Task: Look for space in Gangolli, India from 9th June, 2023 to 16th June, 2023 for 2 adults in price range Rs.8000 to Rs.16000. Place can be entire place with 2 bedrooms having 2 beds and 1 bathroom. Property type can be house, flat, guest house. Amenities needed are: washing machine. Booking option can be shelf check-in. Required host language is English.
Action: Mouse moved to (562, 142)
Screenshot: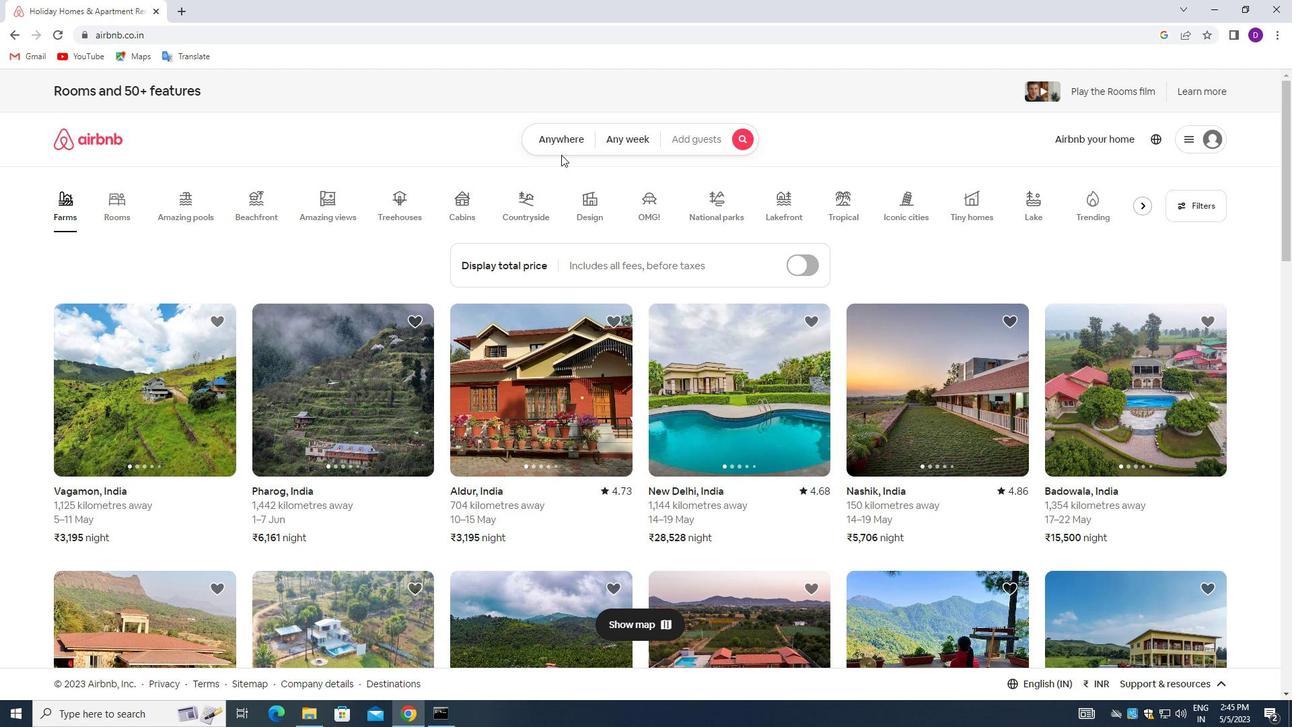 
Action: Mouse pressed left at (562, 142)
Screenshot: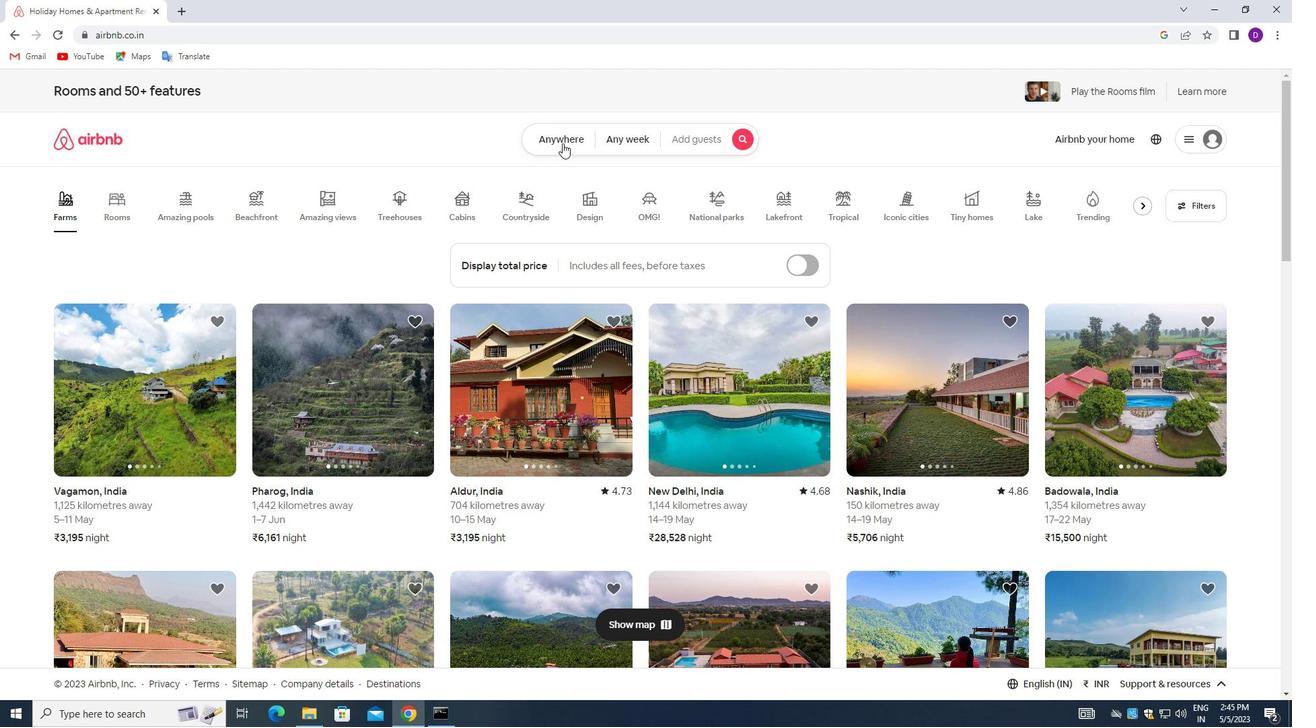 
Action: Mouse moved to (515, 193)
Screenshot: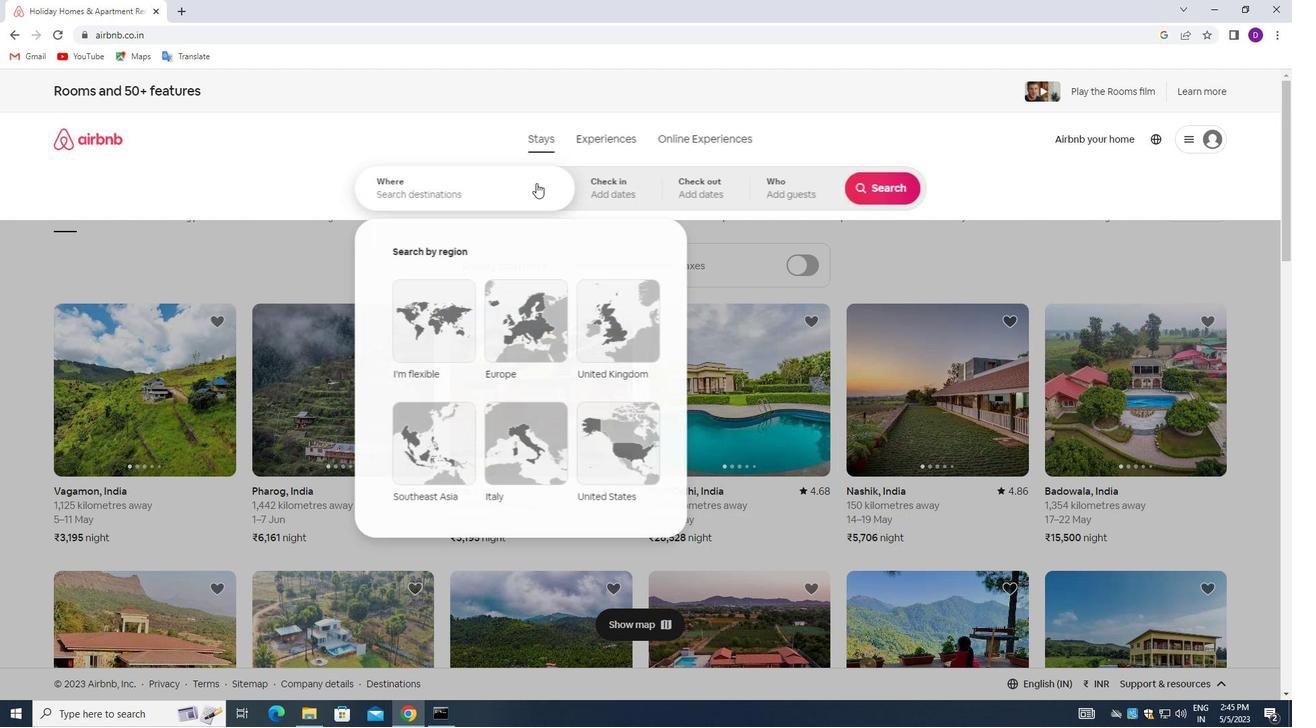 
Action: Mouse pressed left at (515, 193)
Screenshot: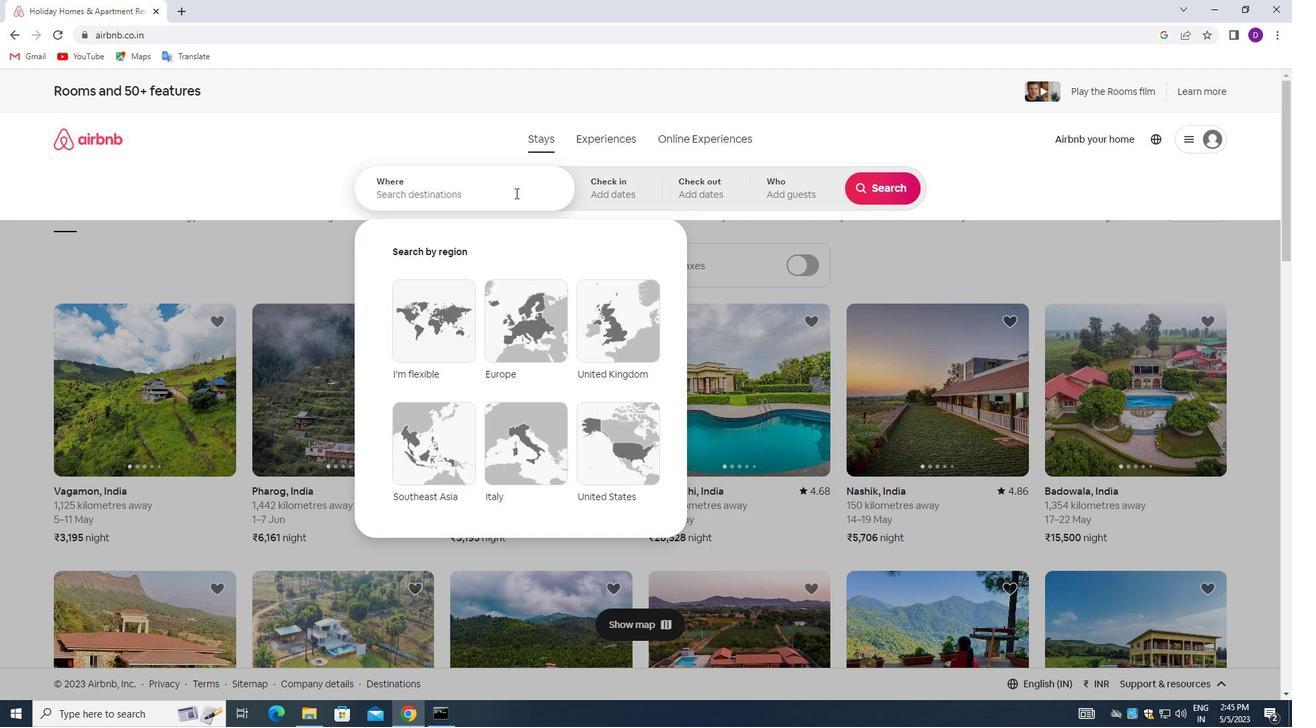
Action: Mouse moved to (234, 222)
Screenshot: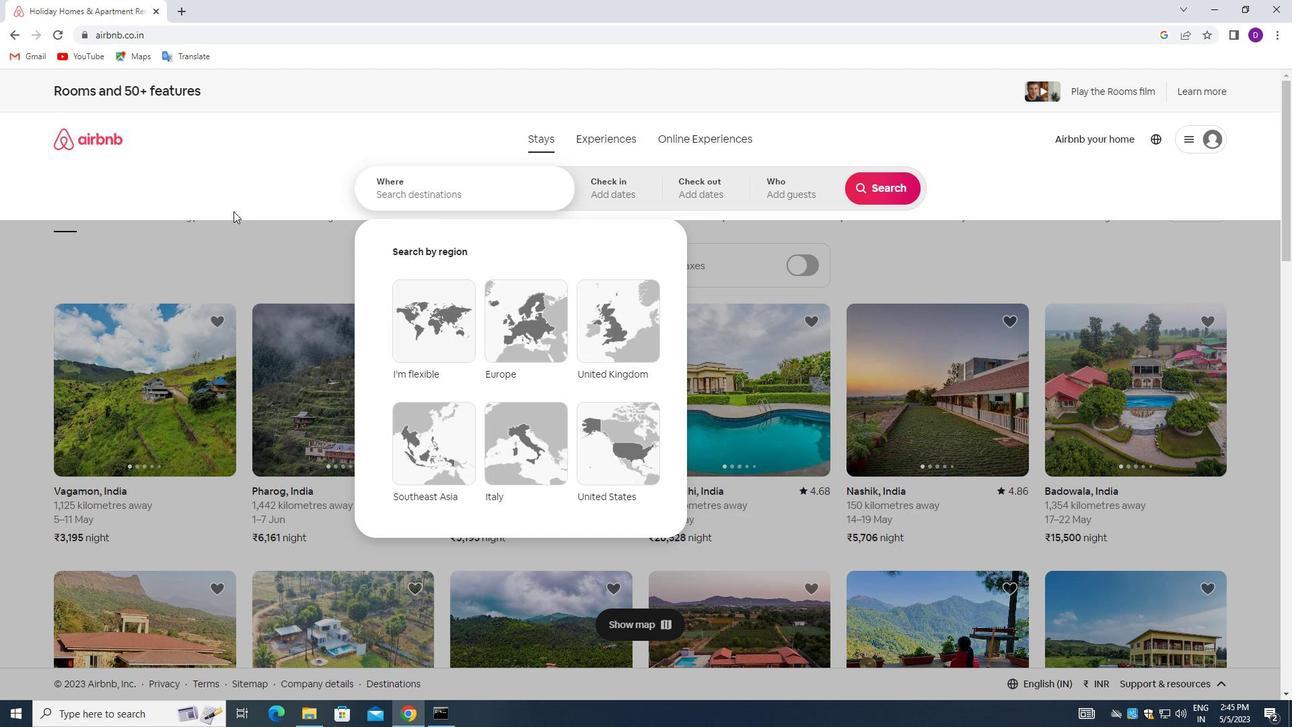 
Action: Key pressed <Key.shift_r>Gangolli,<Key.space><Key.shift>INDIA<Key.enter>
Screenshot: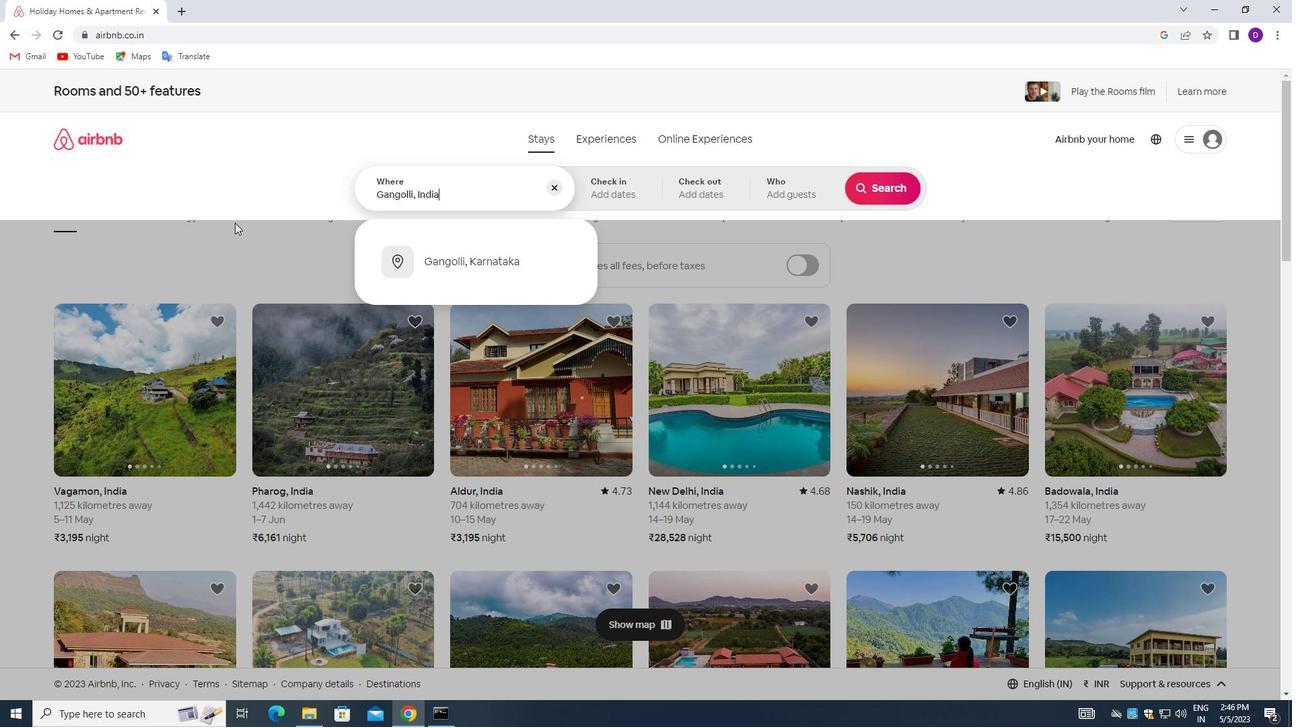 
Action: Mouse moved to (839, 381)
Screenshot: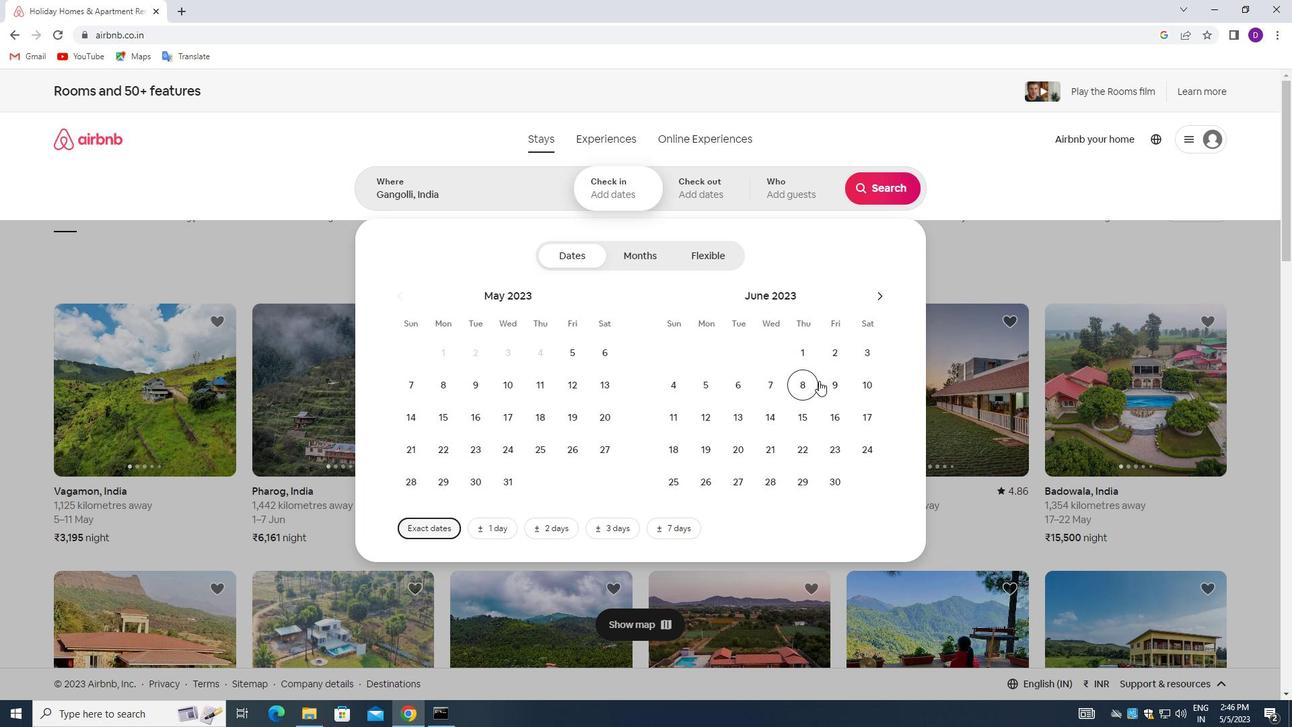 
Action: Mouse pressed left at (839, 381)
Screenshot: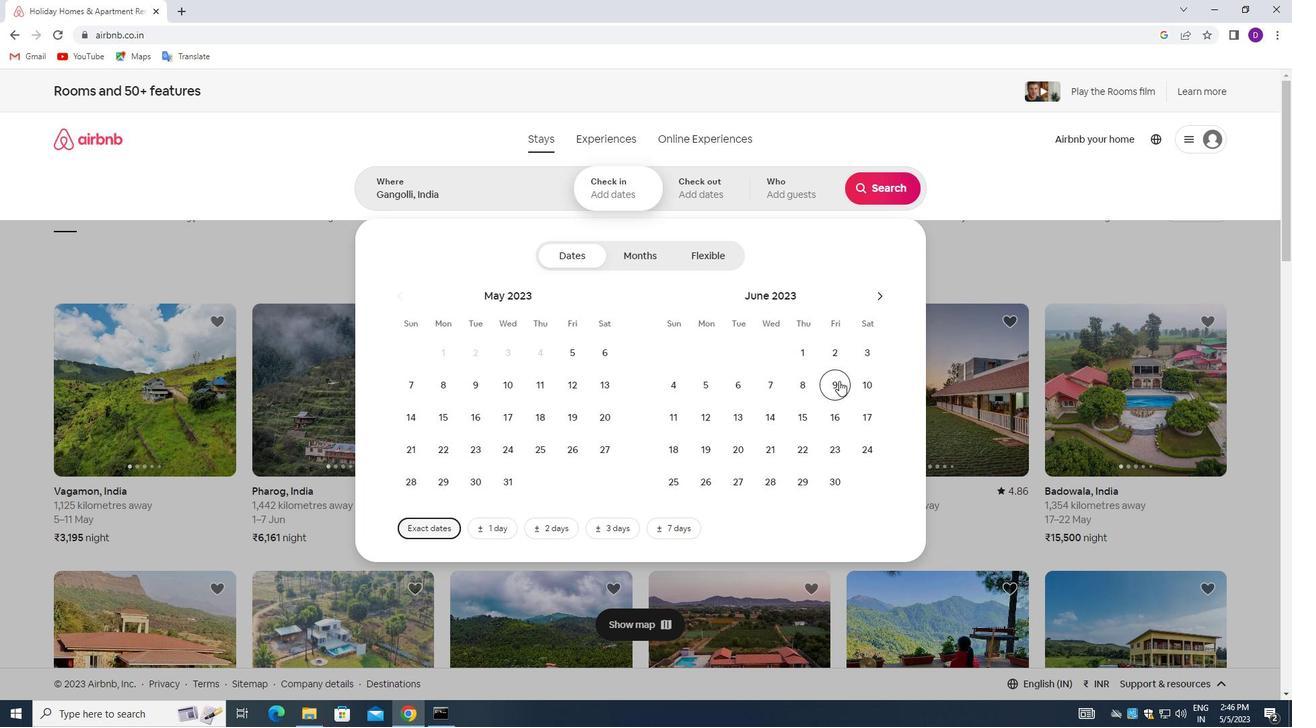 
Action: Mouse moved to (837, 409)
Screenshot: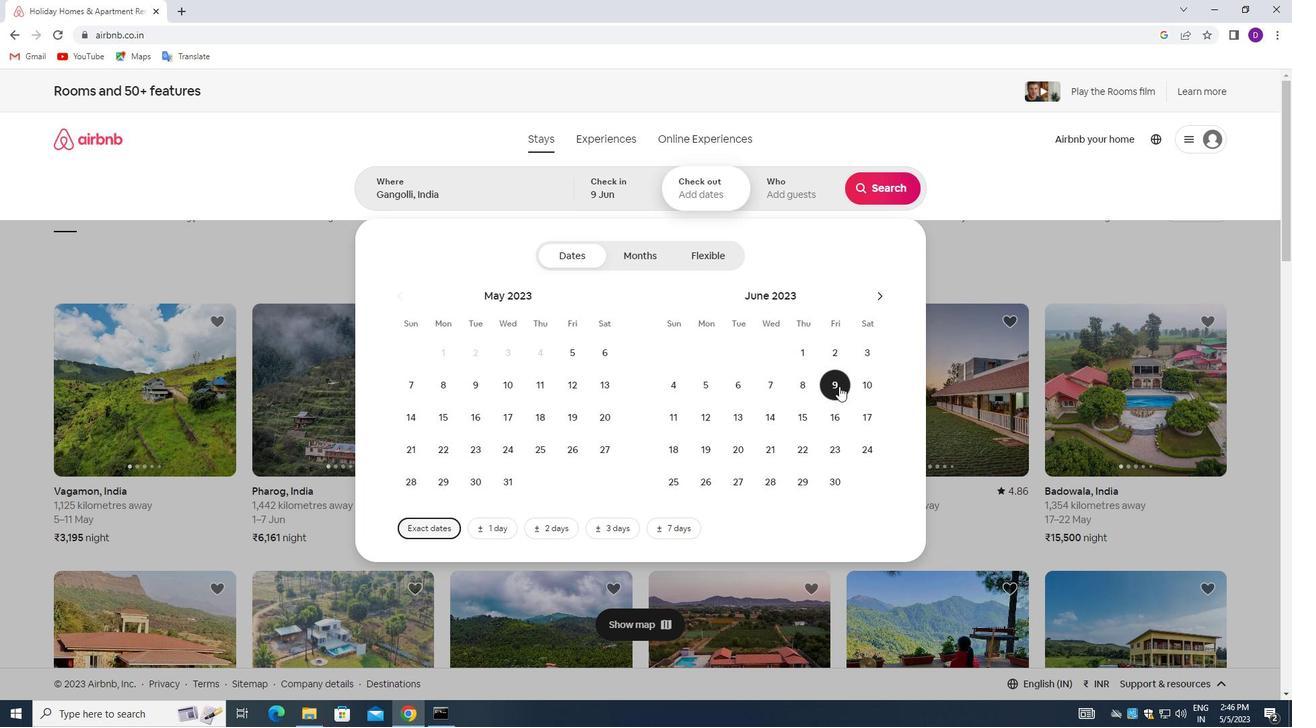 
Action: Mouse pressed left at (837, 409)
Screenshot: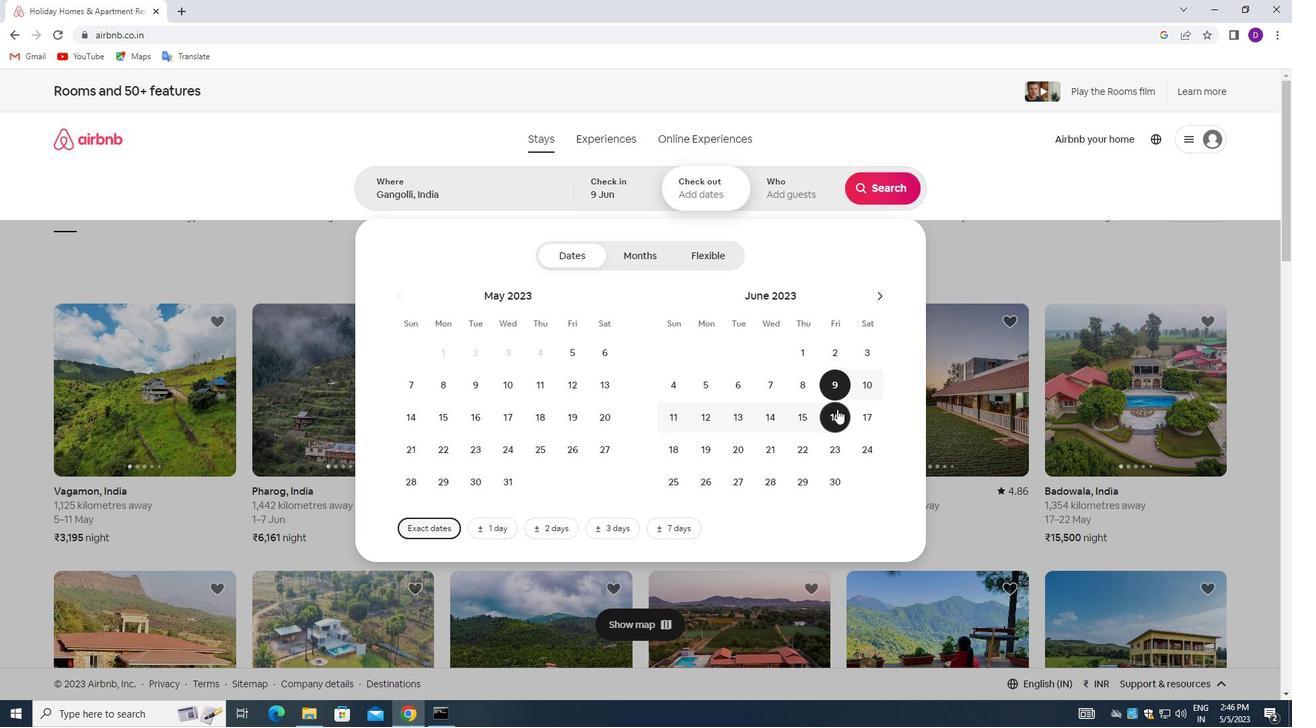
Action: Mouse moved to (782, 181)
Screenshot: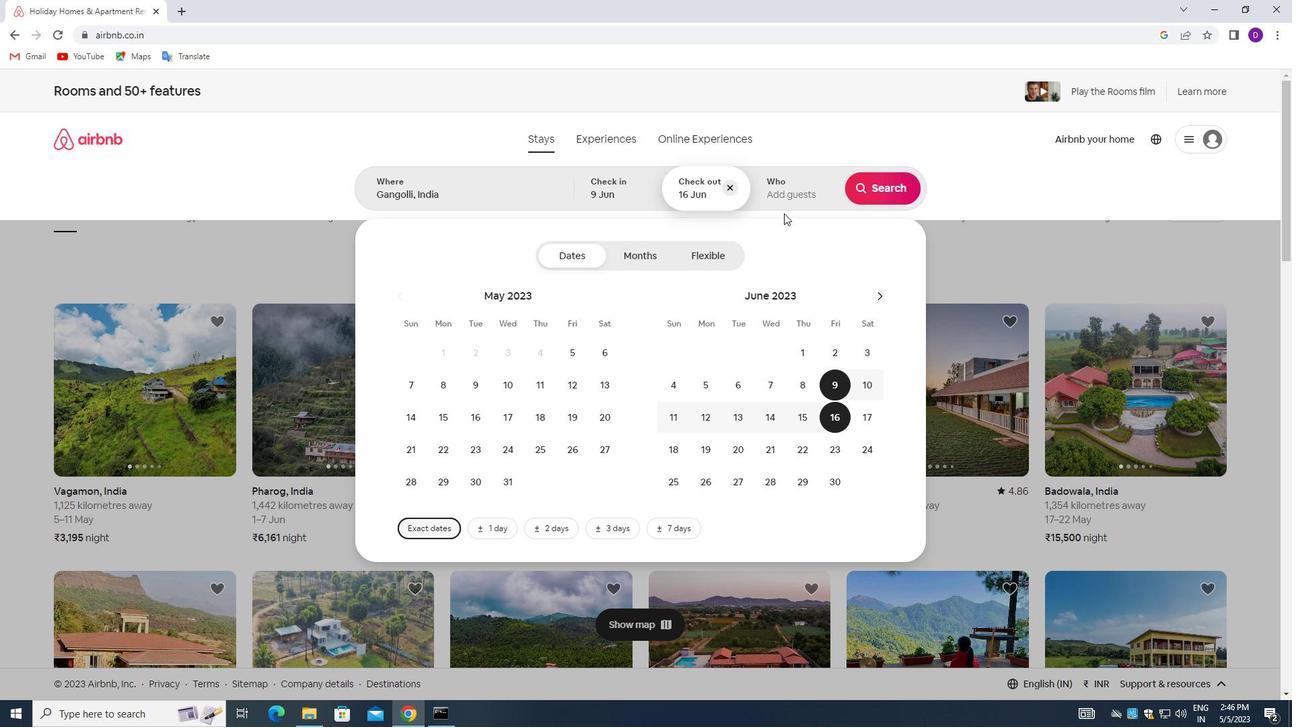 
Action: Mouse pressed left at (782, 181)
Screenshot: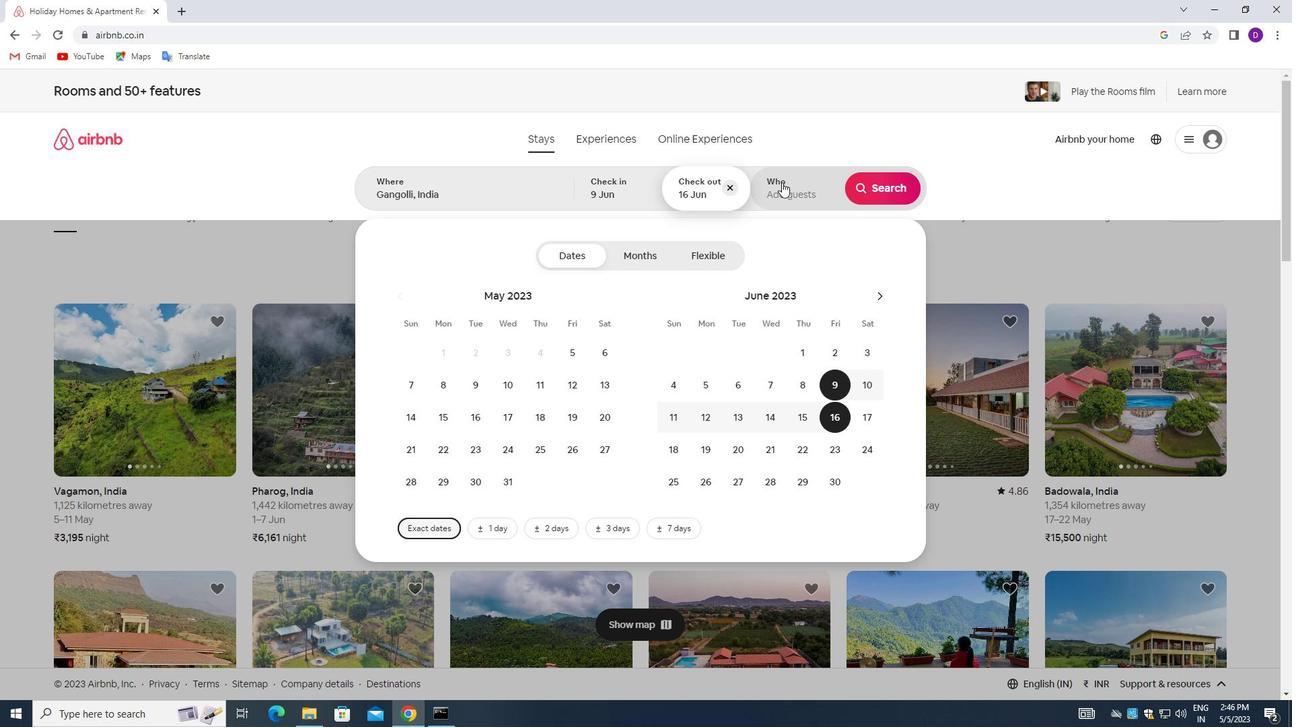 
Action: Mouse moved to (892, 258)
Screenshot: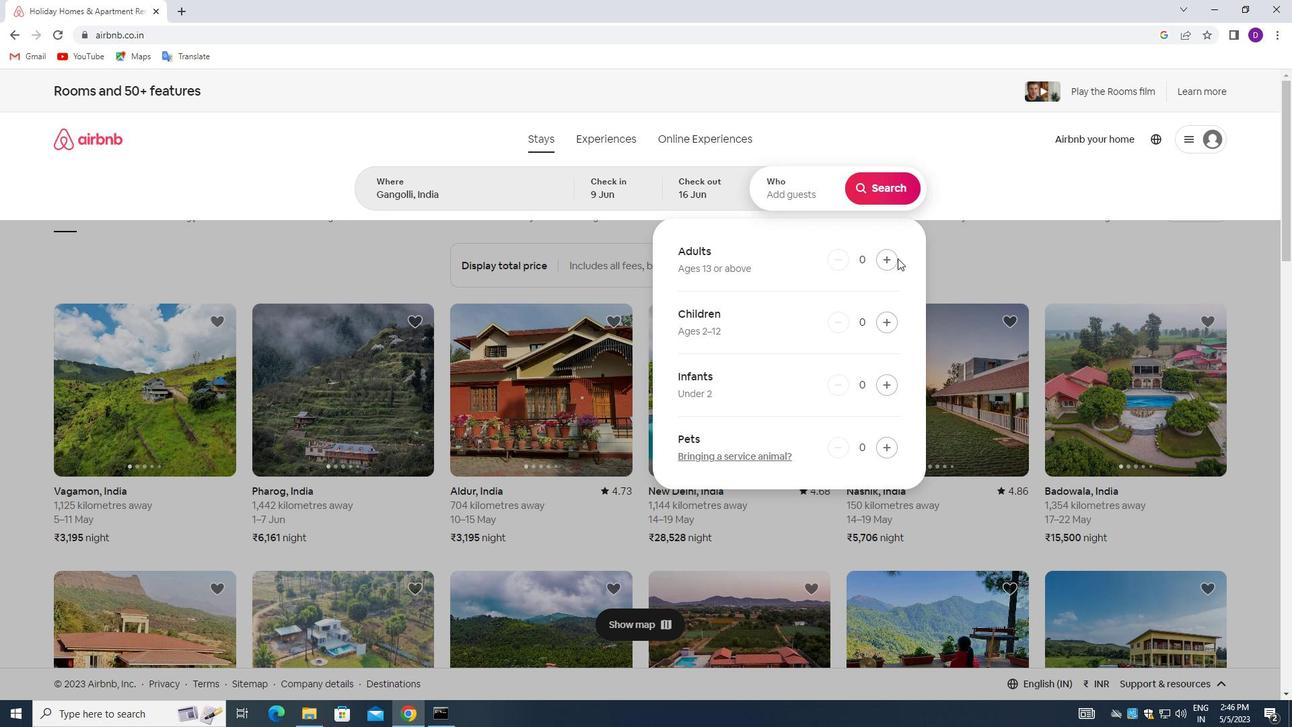 
Action: Mouse pressed left at (892, 258)
Screenshot: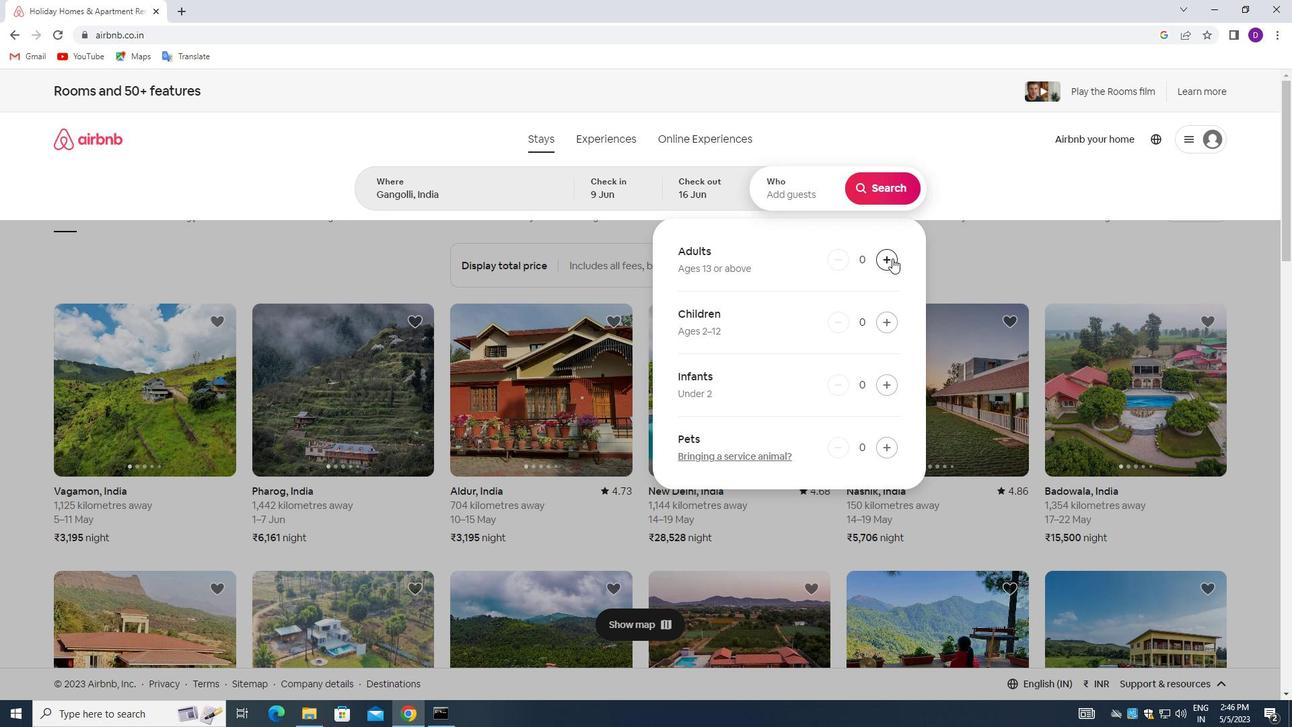 
Action: Mouse pressed left at (892, 258)
Screenshot: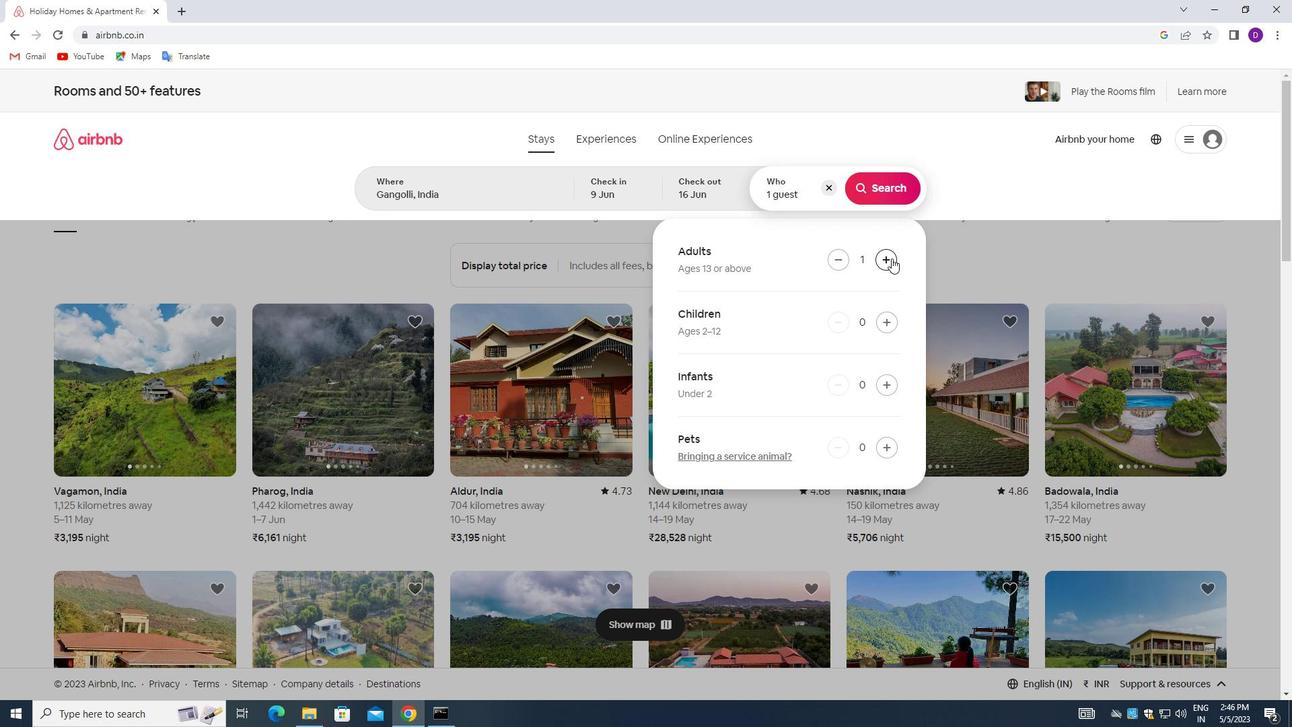 
Action: Mouse moved to (883, 188)
Screenshot: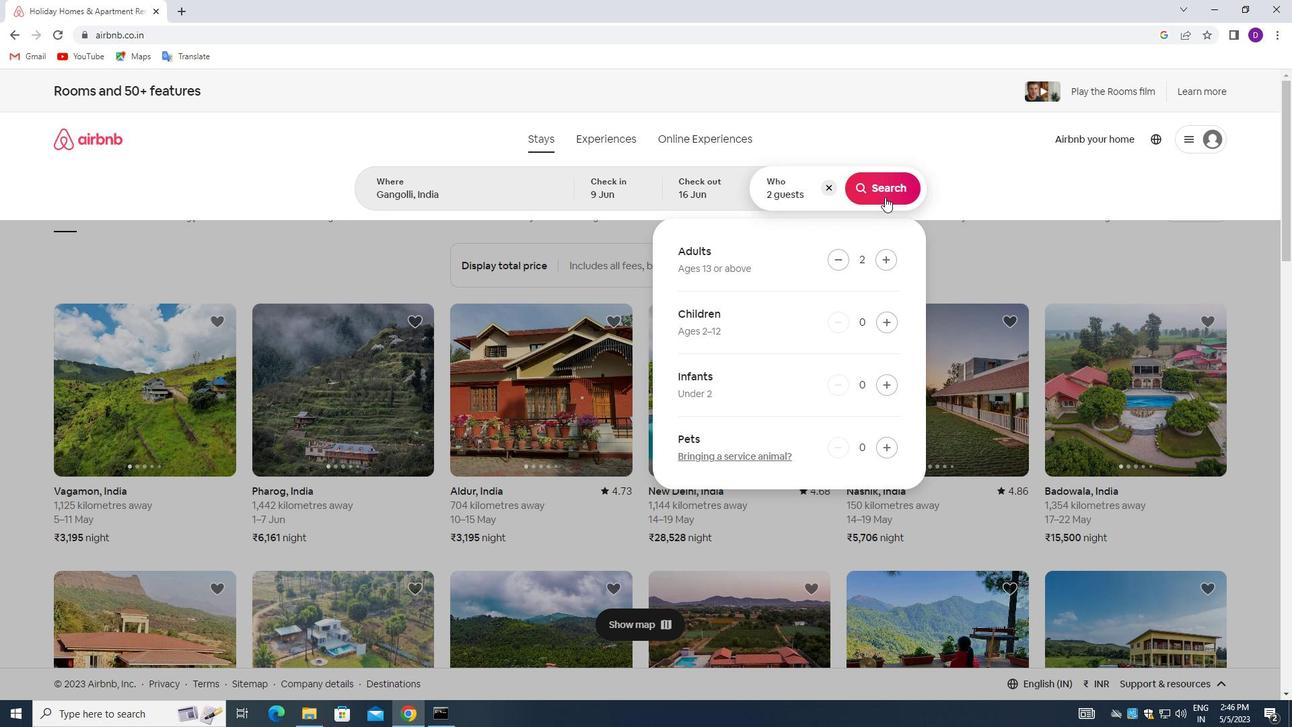 
Action: Mouse pressed left at (883, 188)
Screenshot: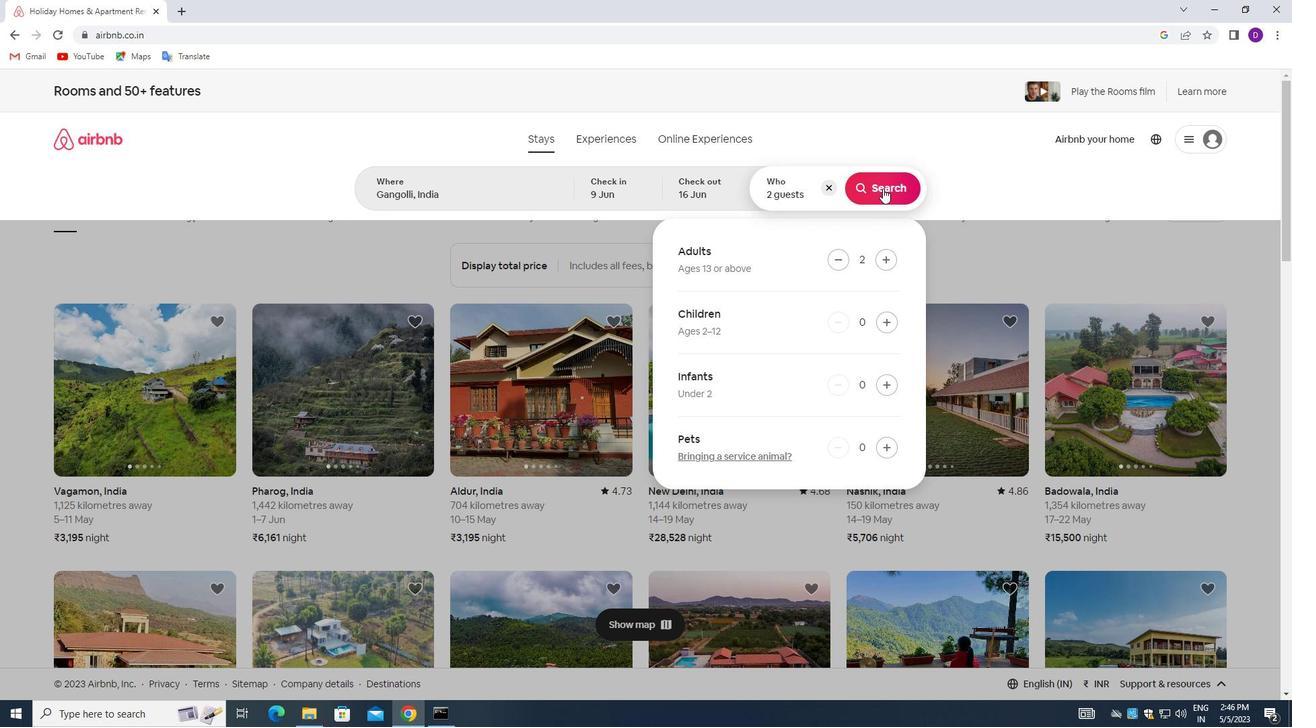 
Action: Mouse moved to (1222, 149)
Screenshot: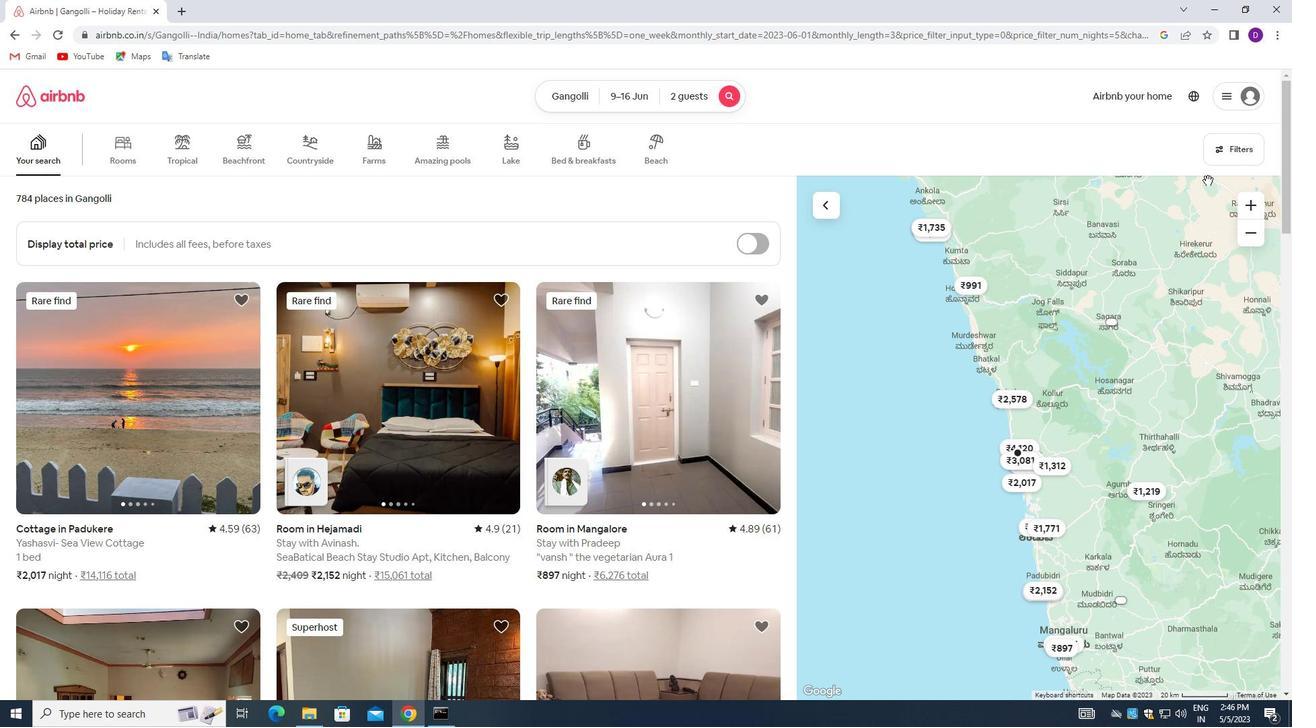 
Action: Mouse pressed left at (1222, 149)
Screenshot: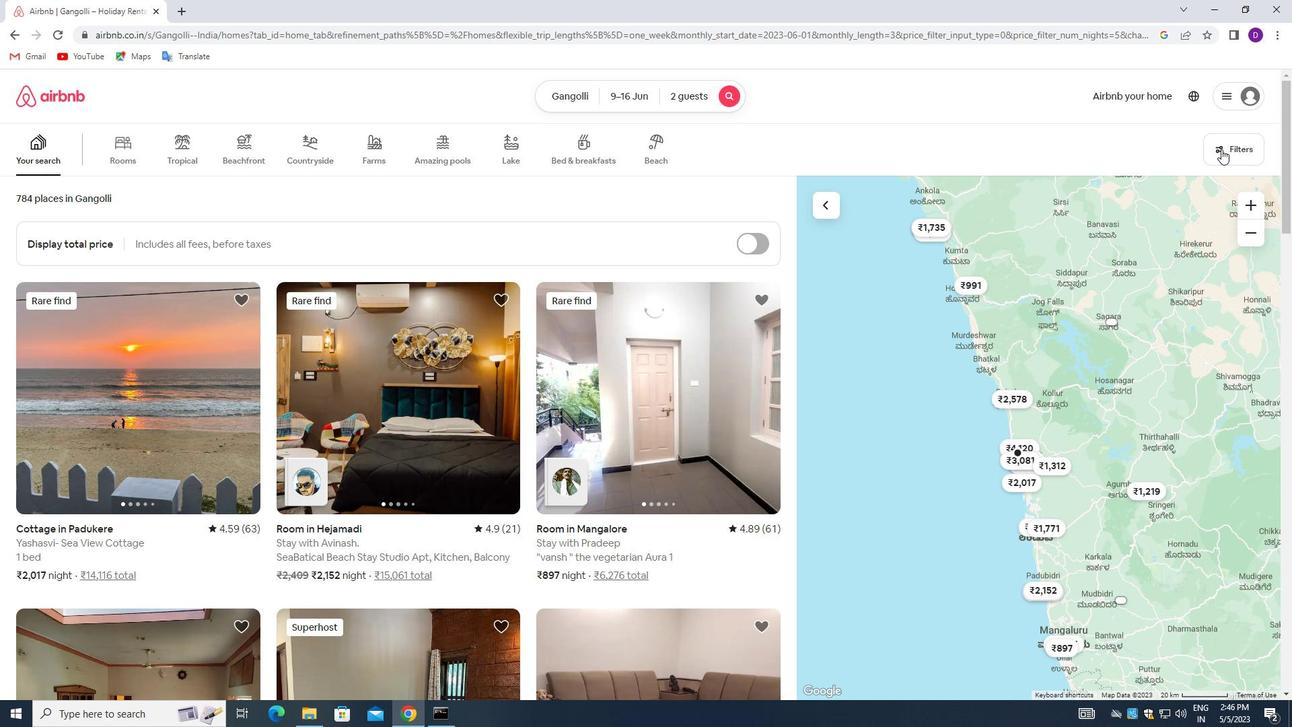 
Action: Mouse moved to (481, 478)
Screenshot: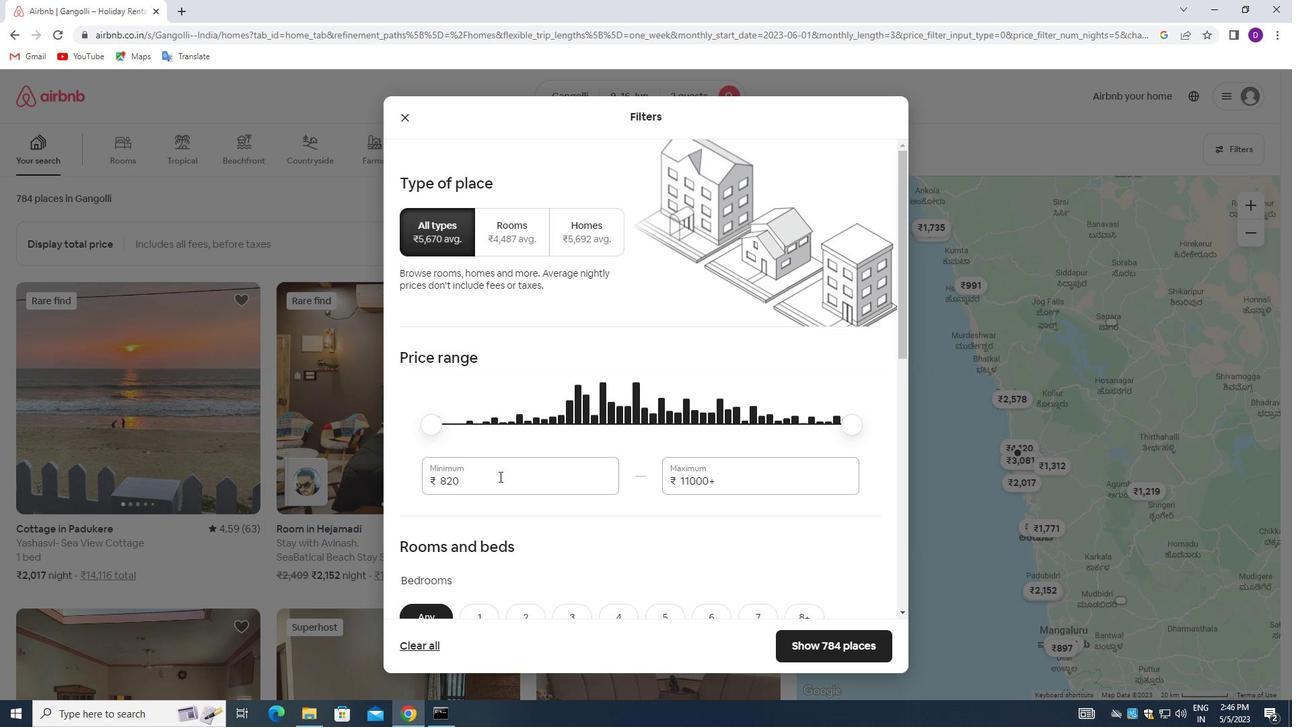 
Action: Mouse pressed left at (481, 478)
Screenshot: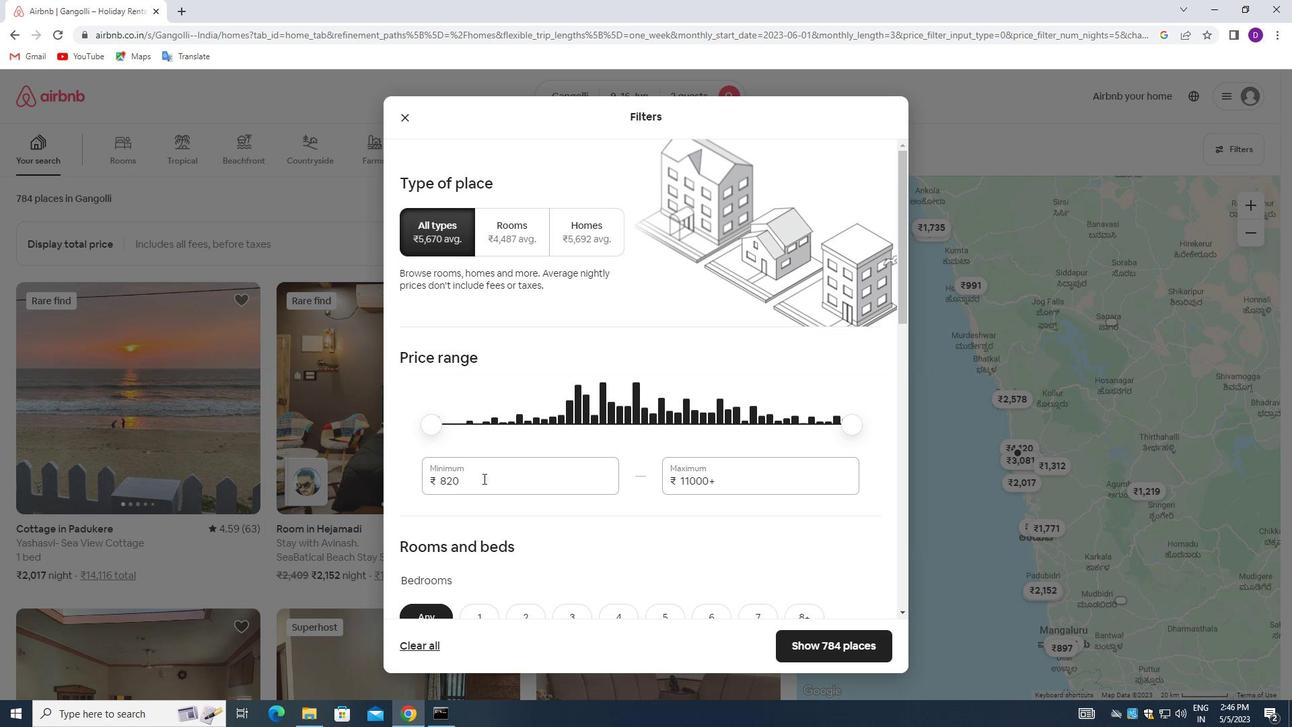 
Action: Mouse pressed left at (481, 478)
Screenshot: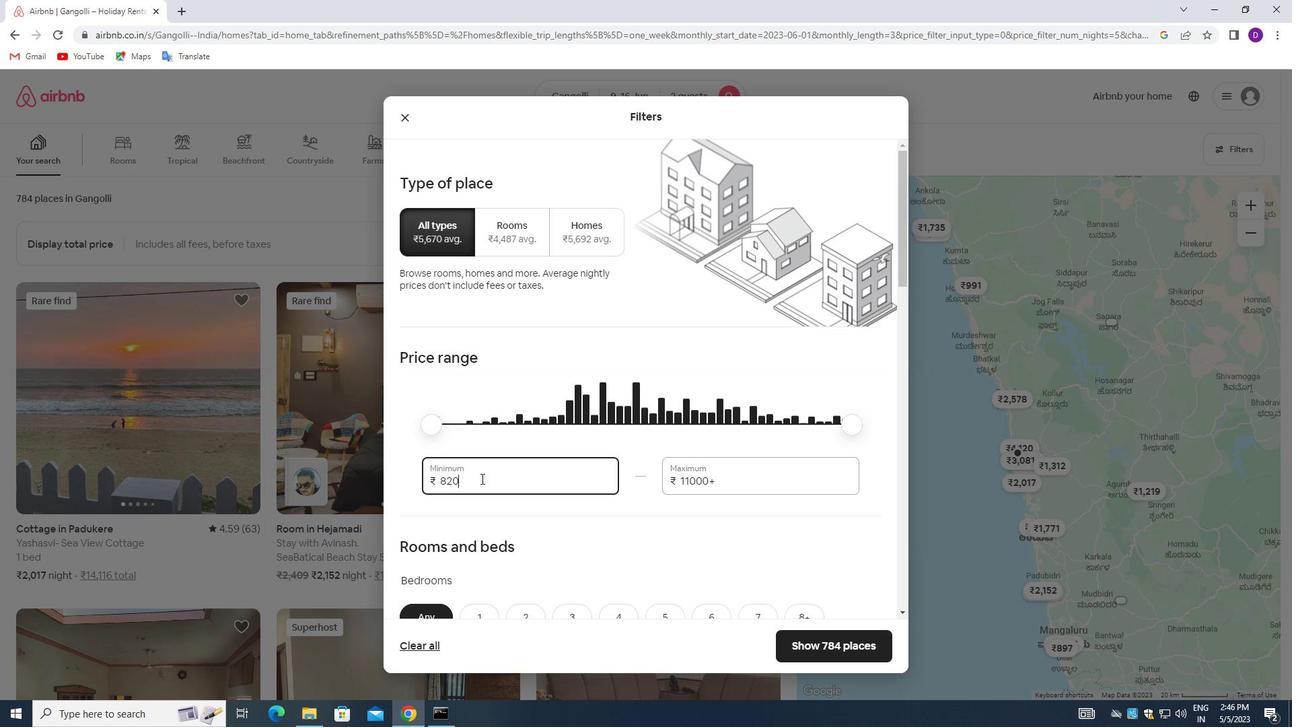
Action: Key pressed 8000<Key.tab>16000
Screenshot: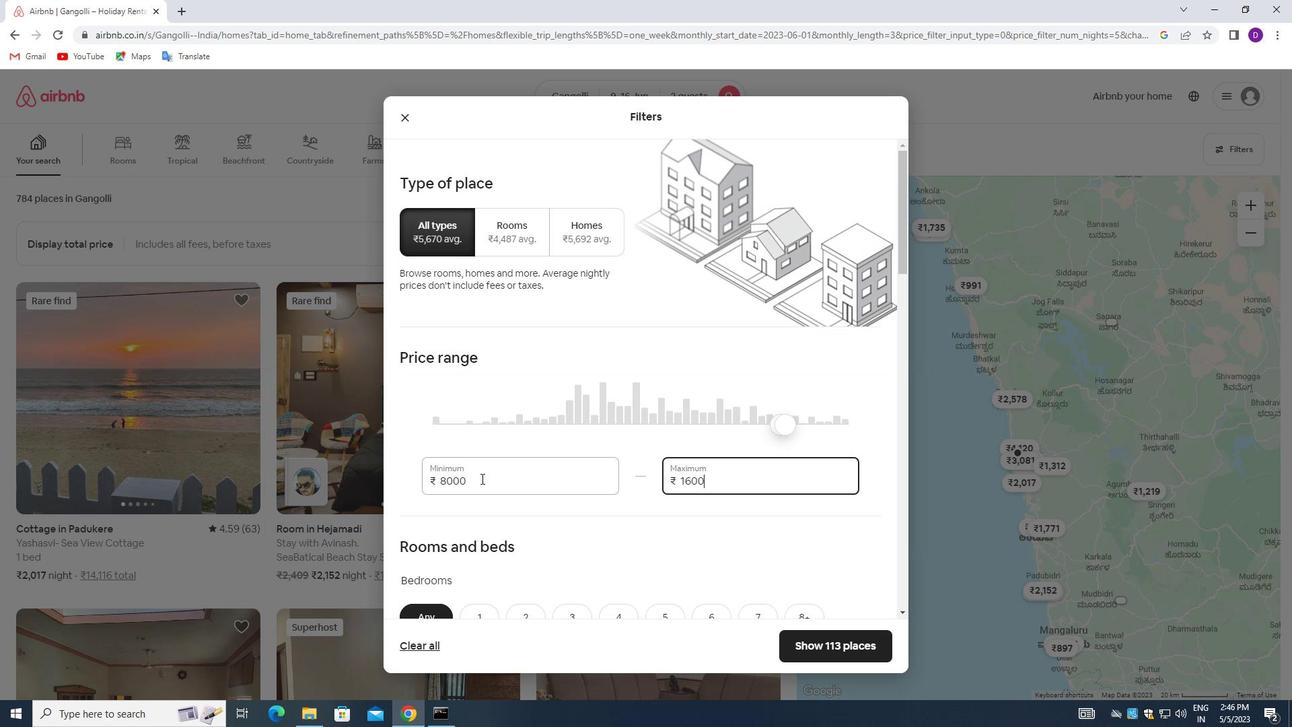 
Action: Mouse moved to (610, 484)
Screenshot: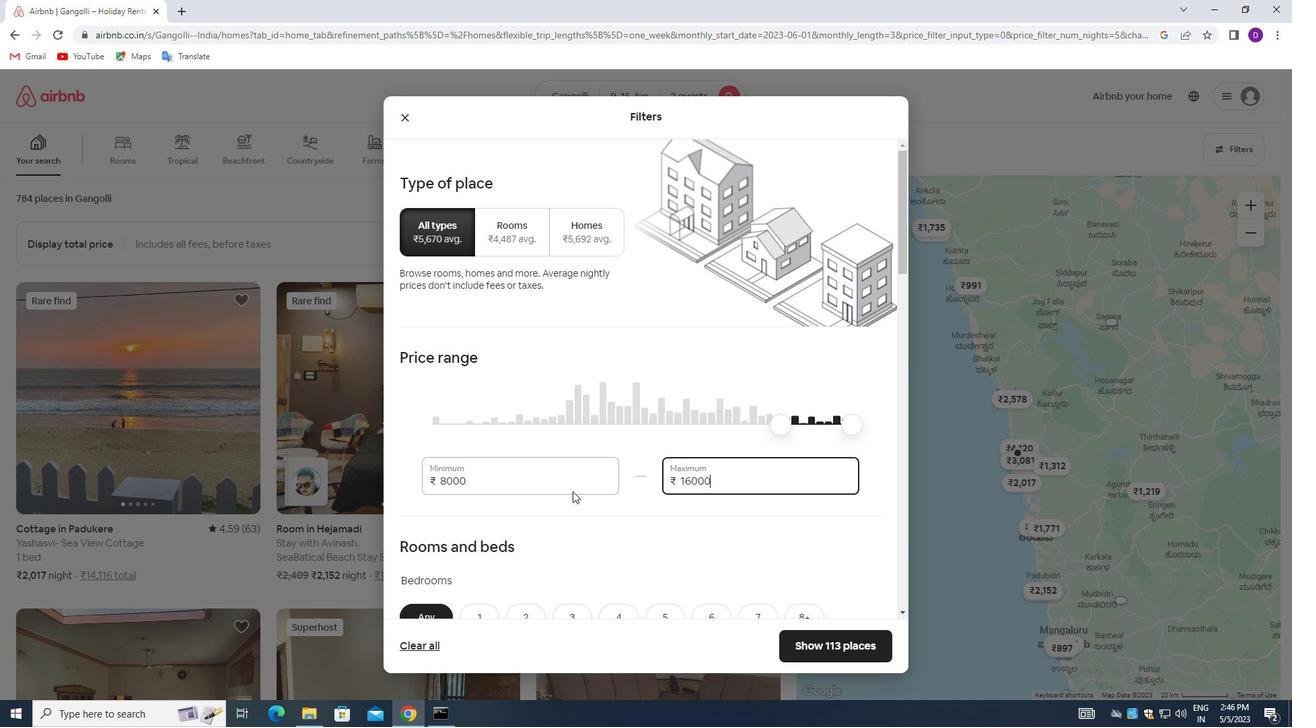 
Action: Mouse scrolled (610, 484) with delta (0, 0)
Screenshot: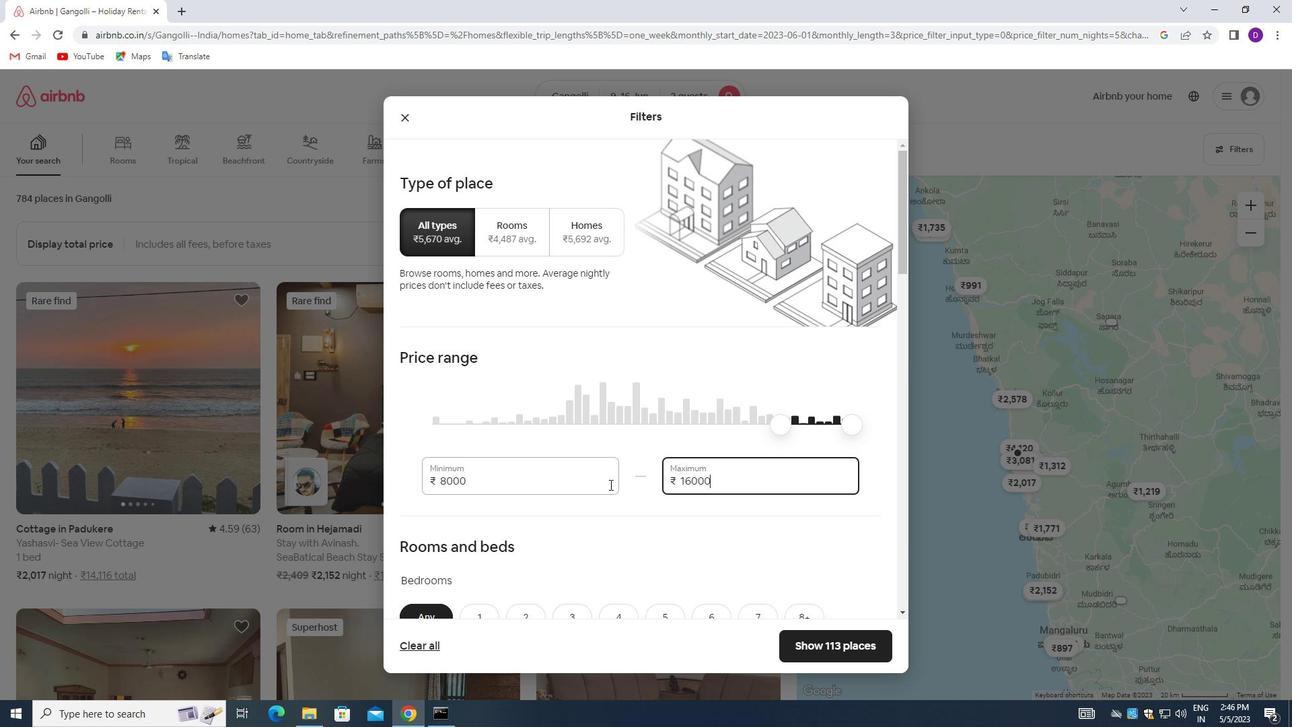
Action: Mouse scrolled (610, 484) with delta (0, 0)
Screenshot: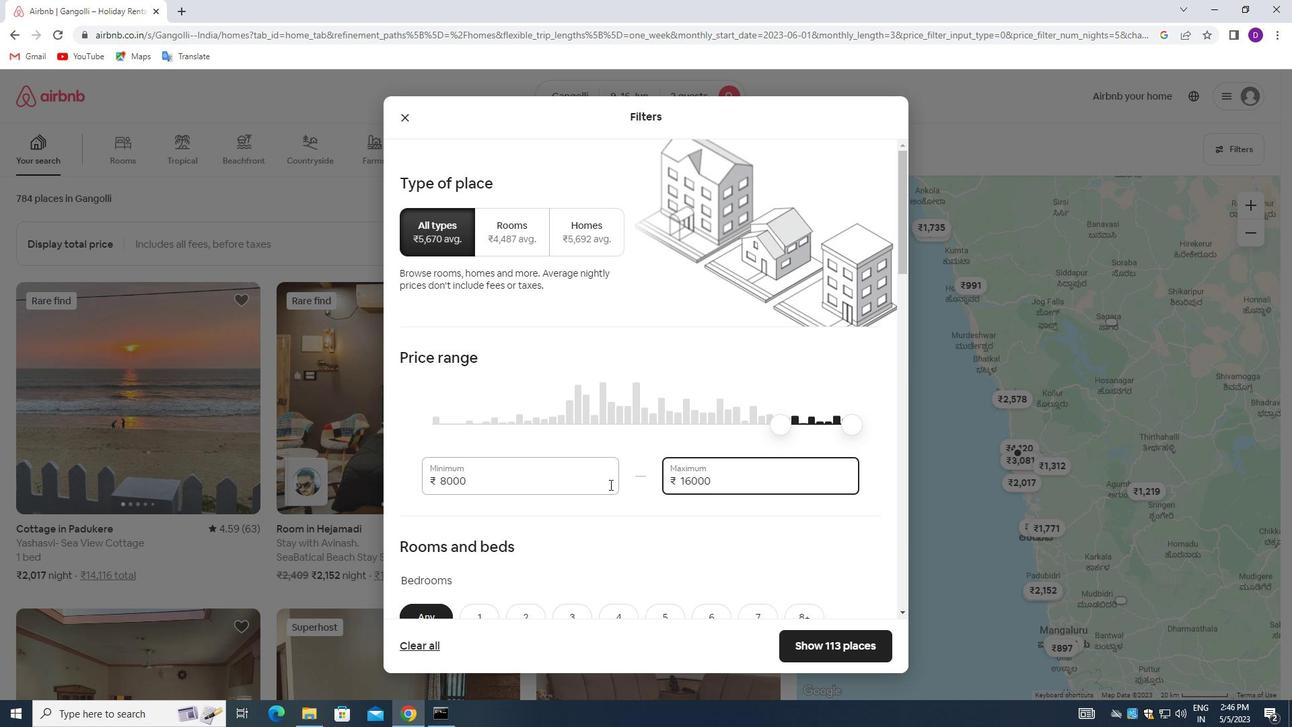 
Action: Mouse scrolled (610, 484) with delta (0, 0)
Screenshot: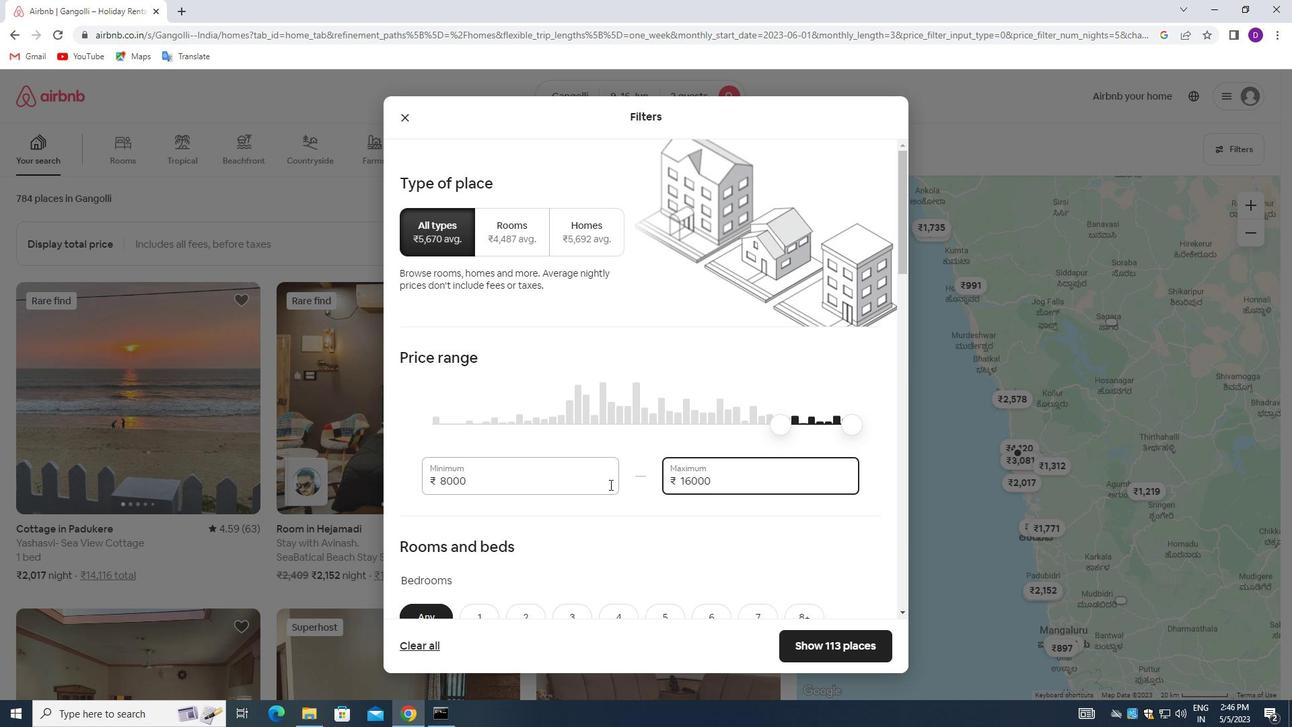 
Action: Mouse scrolled (610, 484) with delta (0, 0)
Screenshot: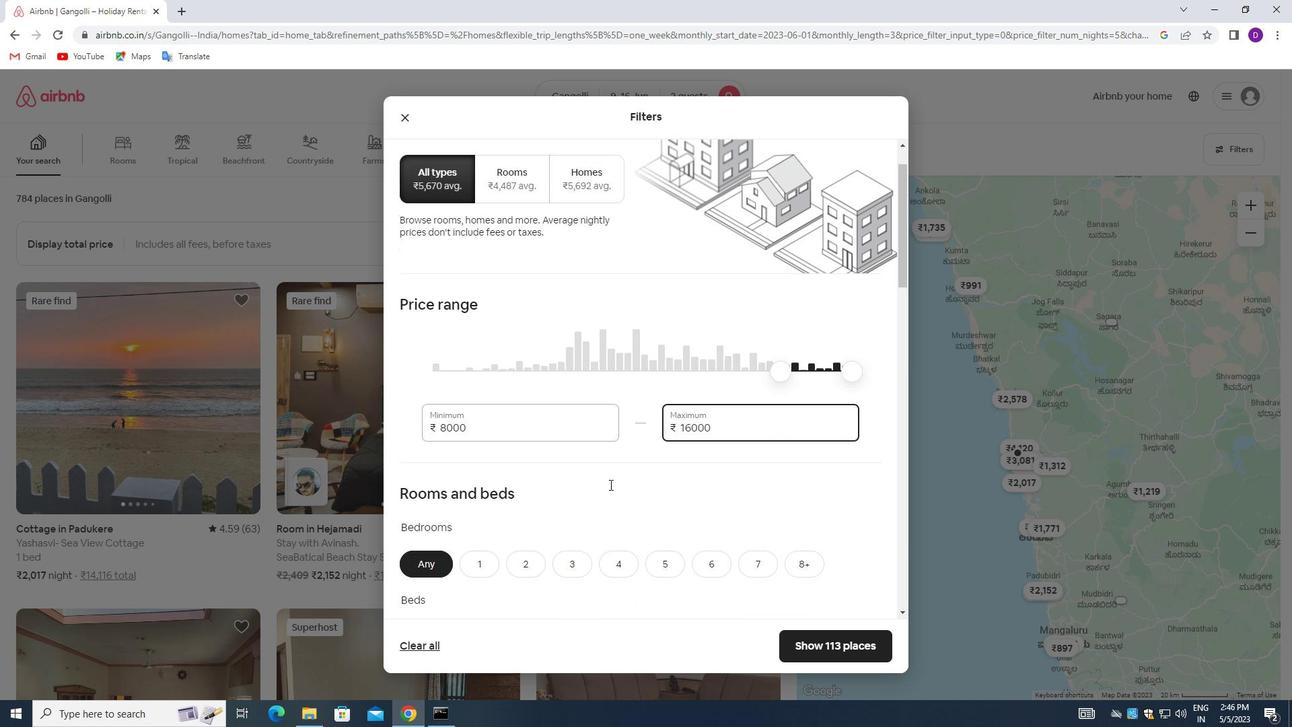 
Action: Mouse scrolled (610, 484) with delta (0, 0)
Screenshot: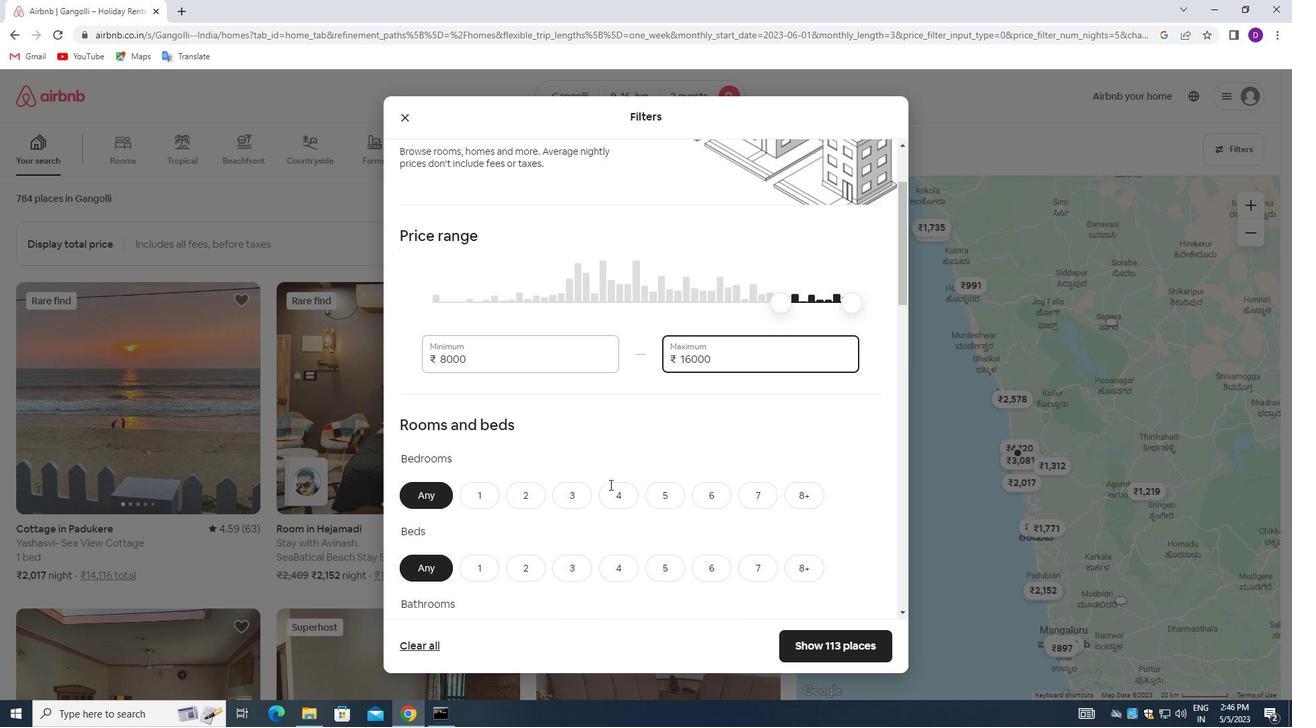 
Action: Mouse moved to (525, 288)
Screenshot: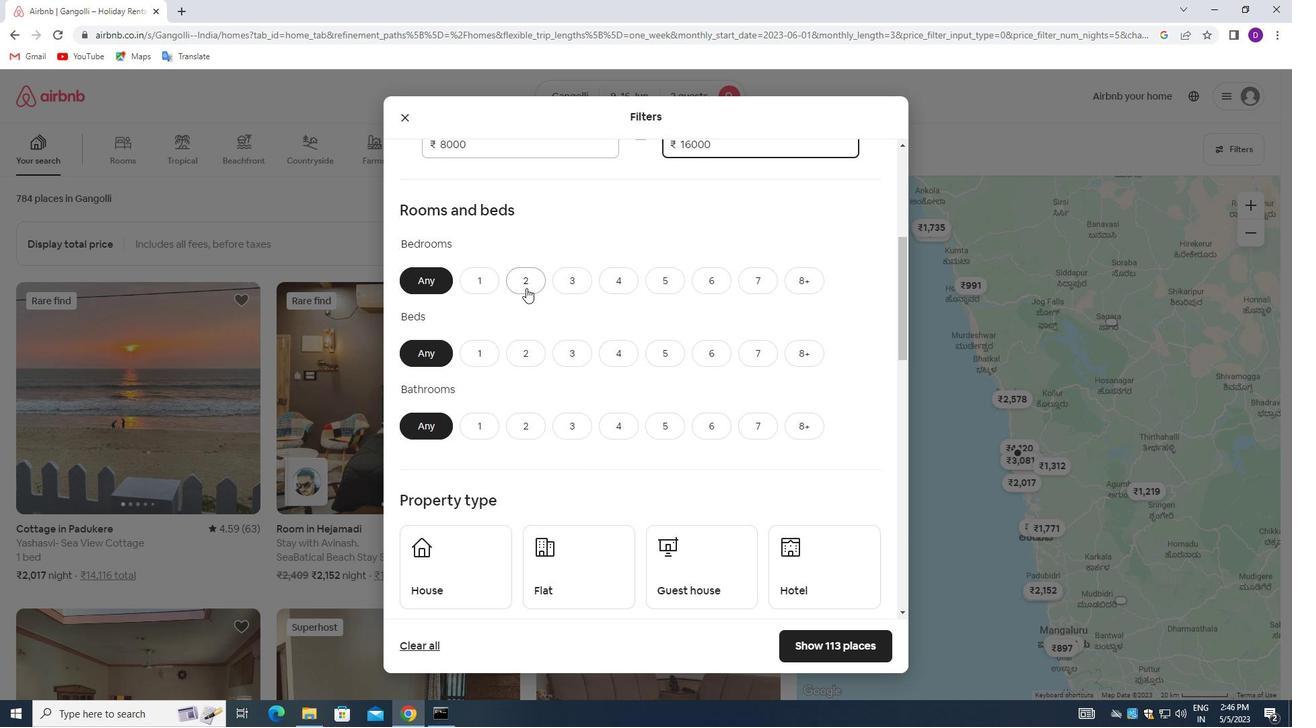 
Action: Mouse pressed left at (525, 288)
Screenshot: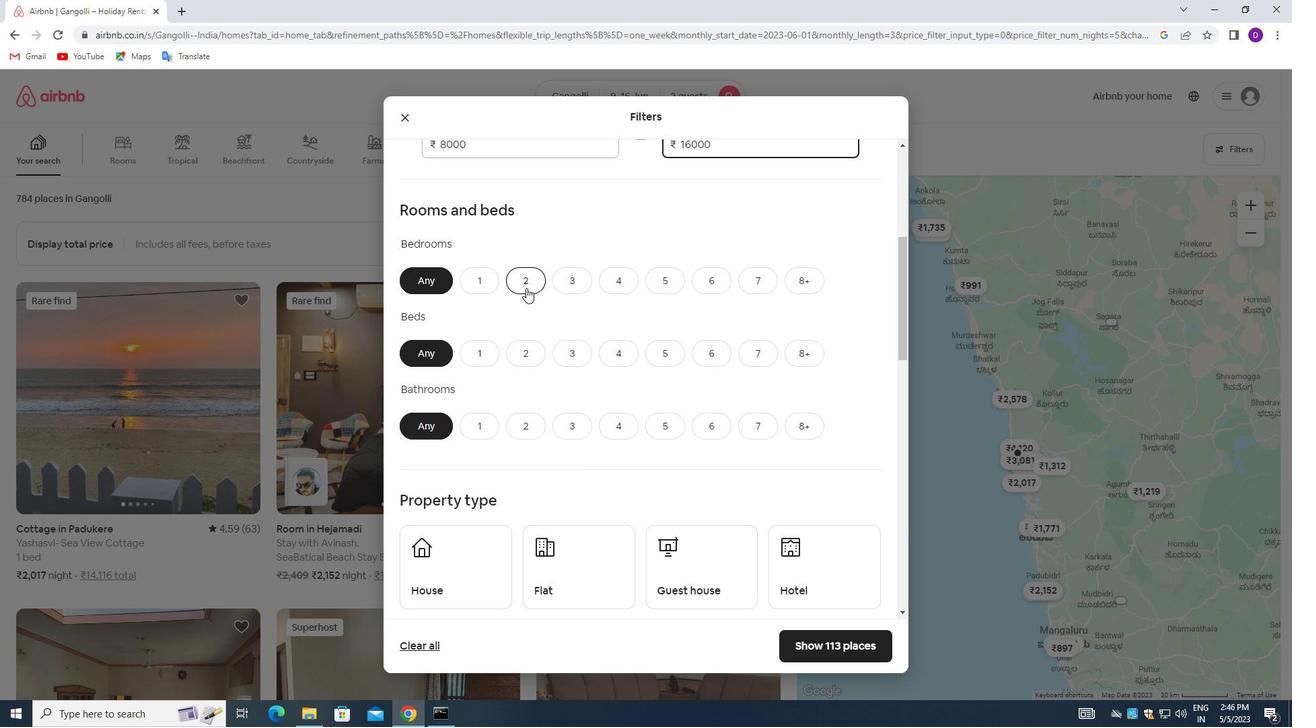 
Action: Mouse moved to (527, 348)
Screenshot: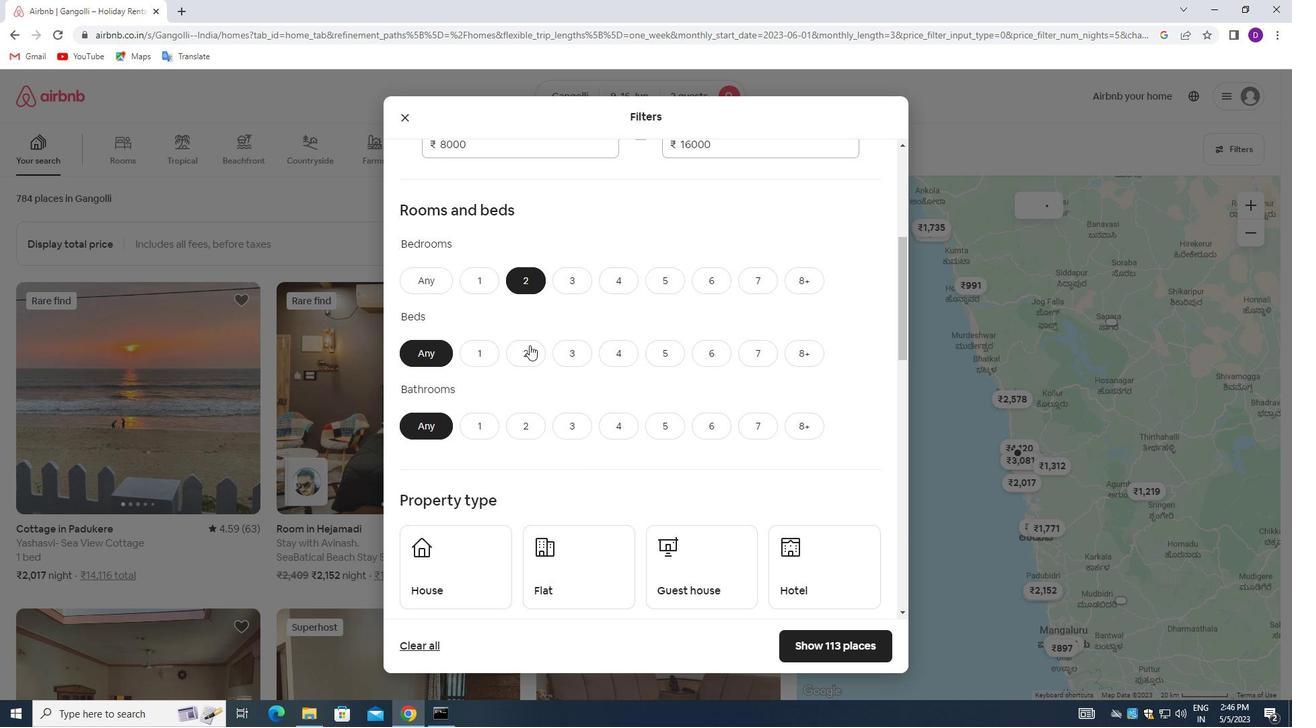 
Action: Mouse pressed left at (527, 348)
Screenshot: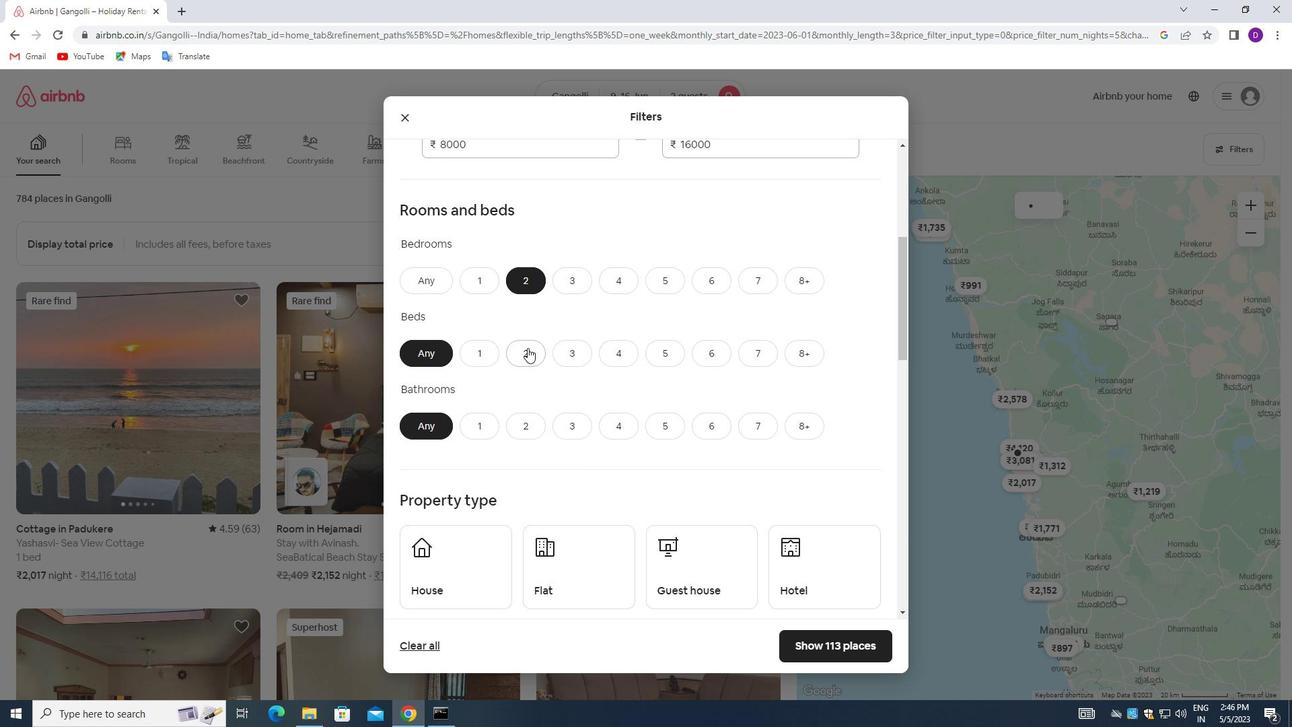 
Action: Mouse moved to (478, 430)
Screenshot: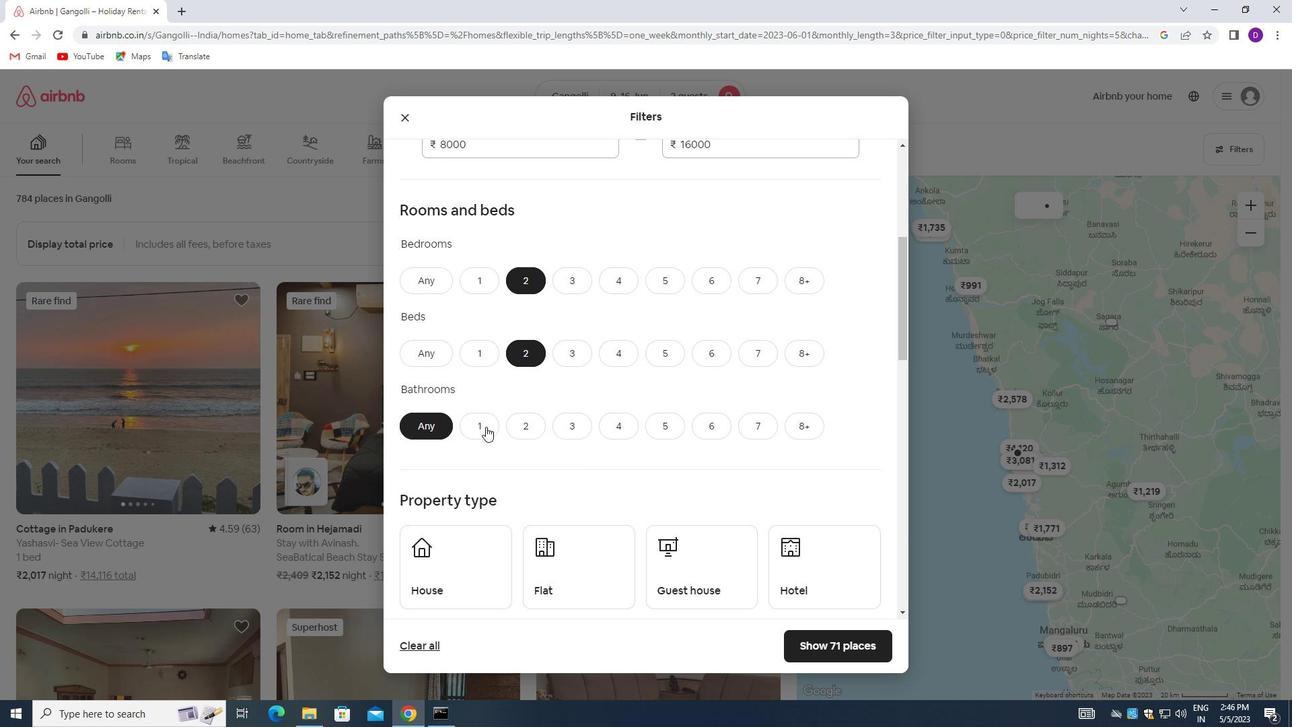 
Action: Mouse pressed left at (478, 430)
Screenshot: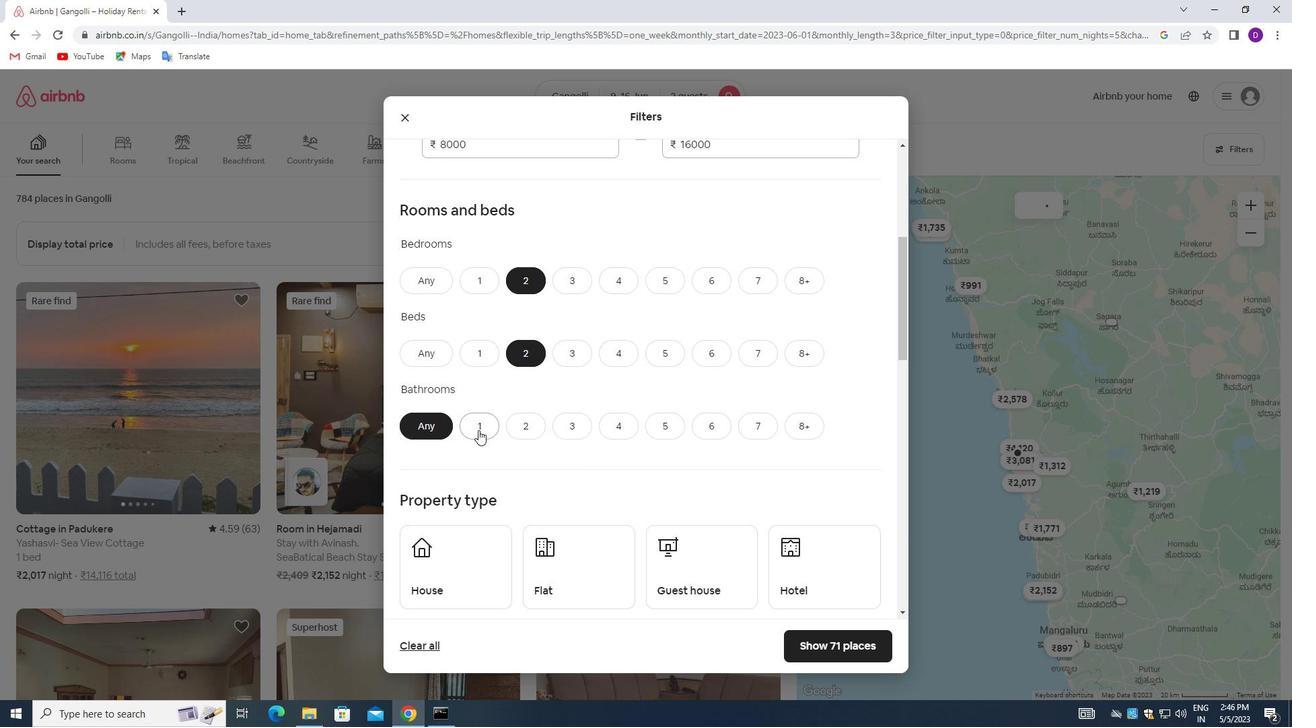 
Action: Mouse moved to (561, 364)
Screenshot: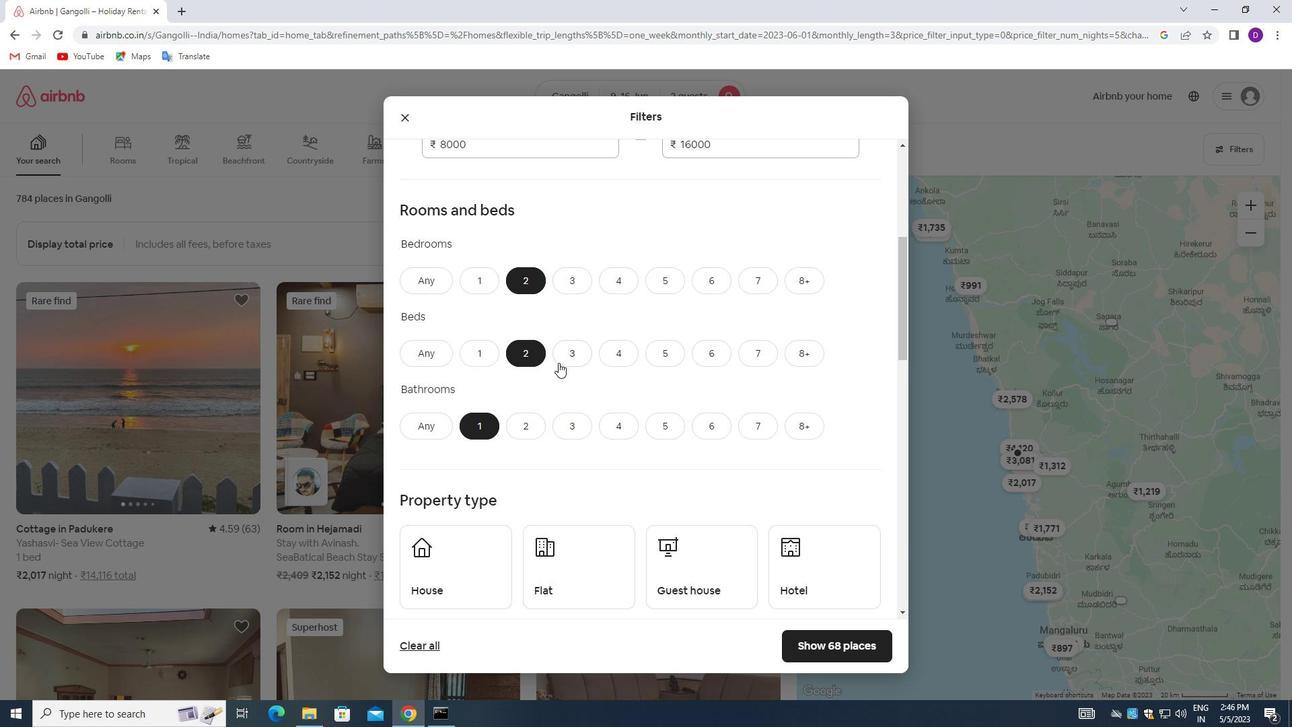 
Action: Mouse scrolled (561, 364) with delta (0, 0)
Screenshot: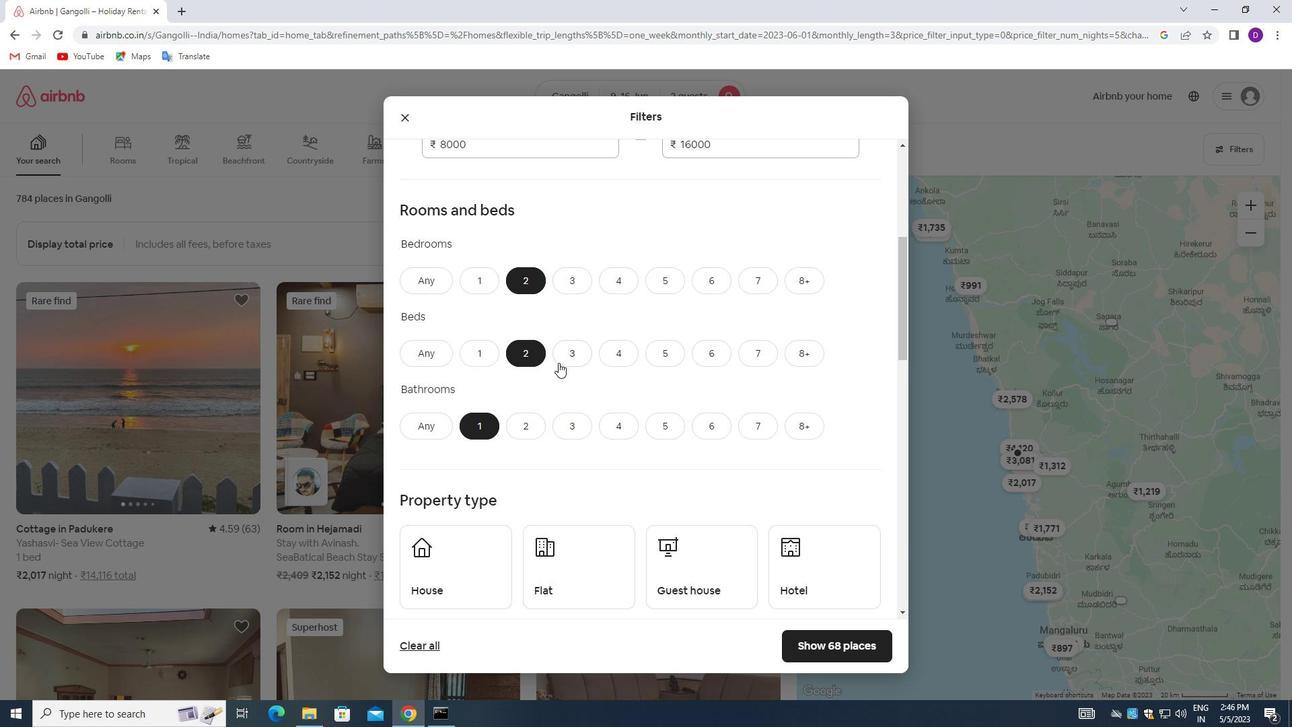 
Action: Mouse moved to (575, 352)
Screenshot: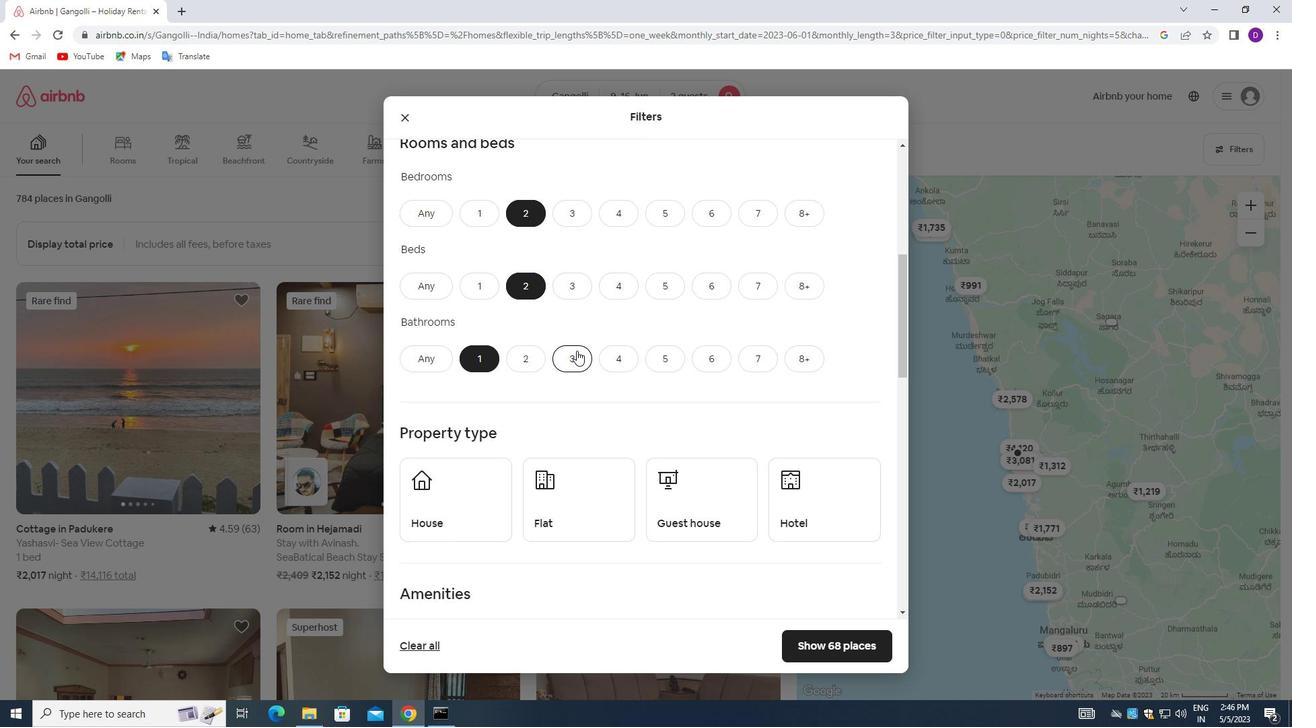 
Action: Mouse scrolled (575, 352) with delta (0, 0)
Screenshot: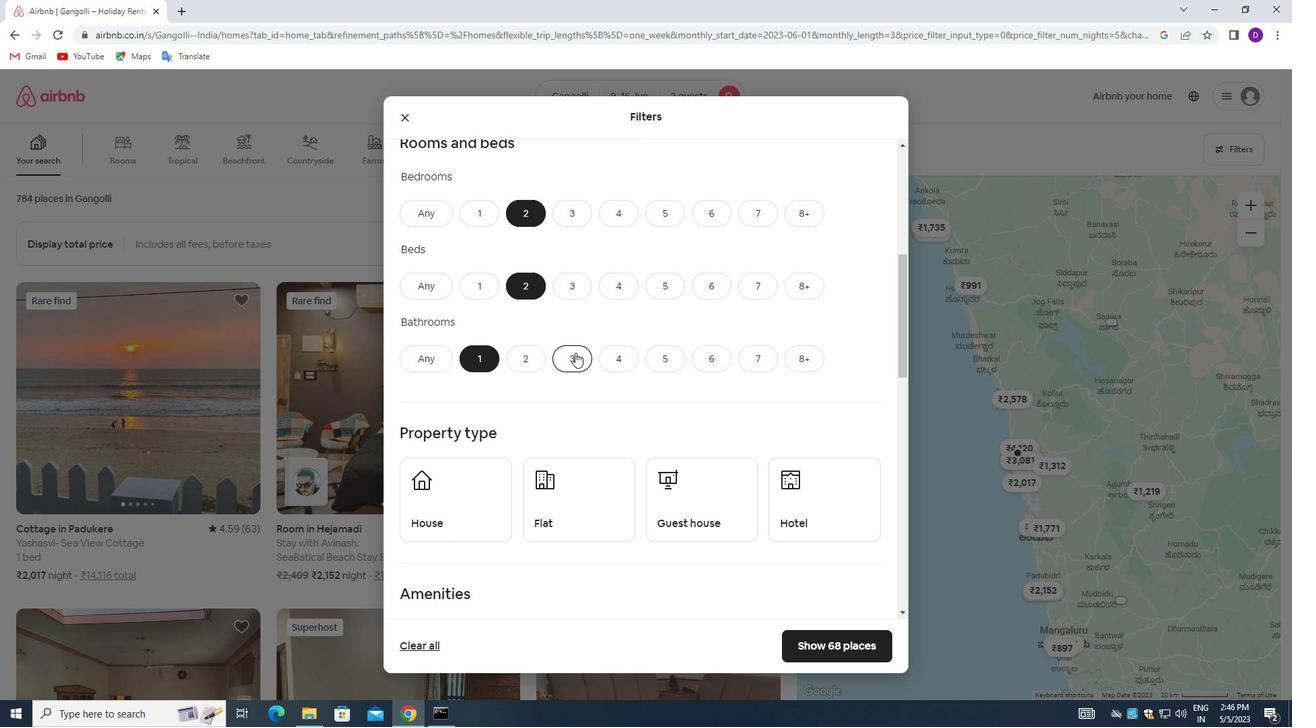 
Action: Mouse scrolled (575, 352) with delta (0, 0)
Screenshot: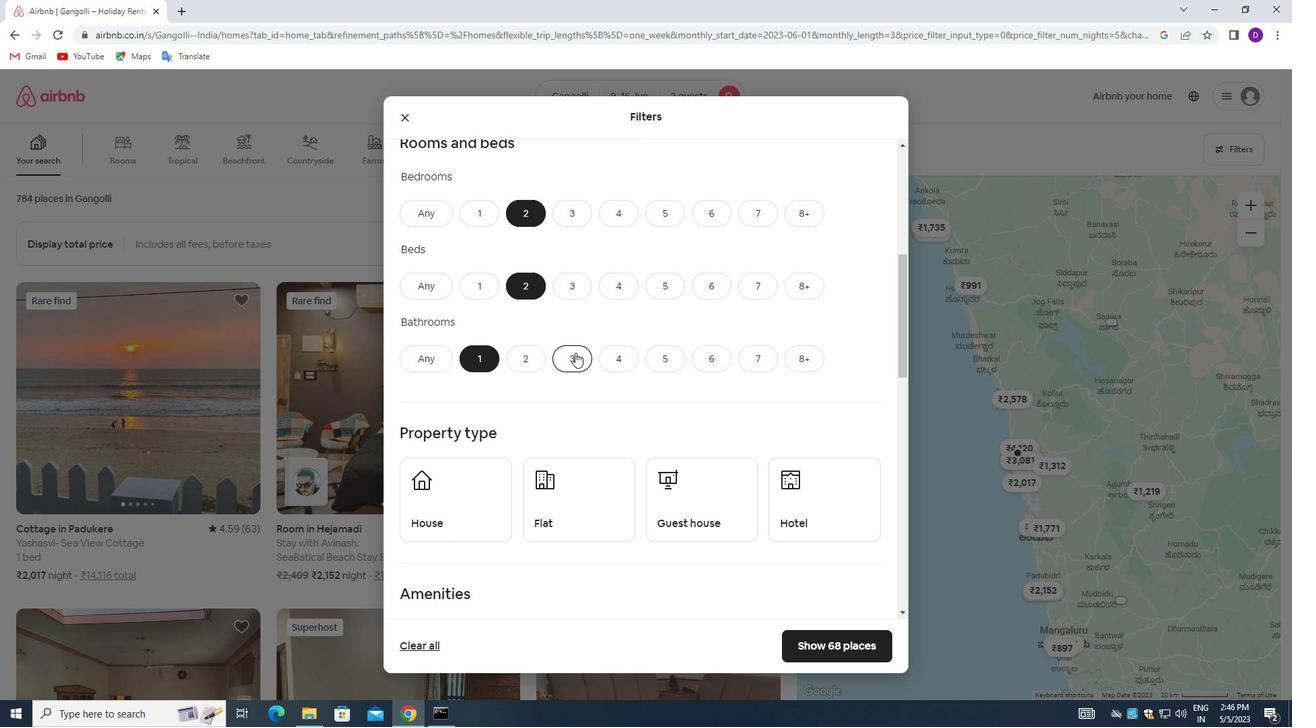 
Action: Mouse scrolled (575, 352) with delta (0, 0)
Screenshot: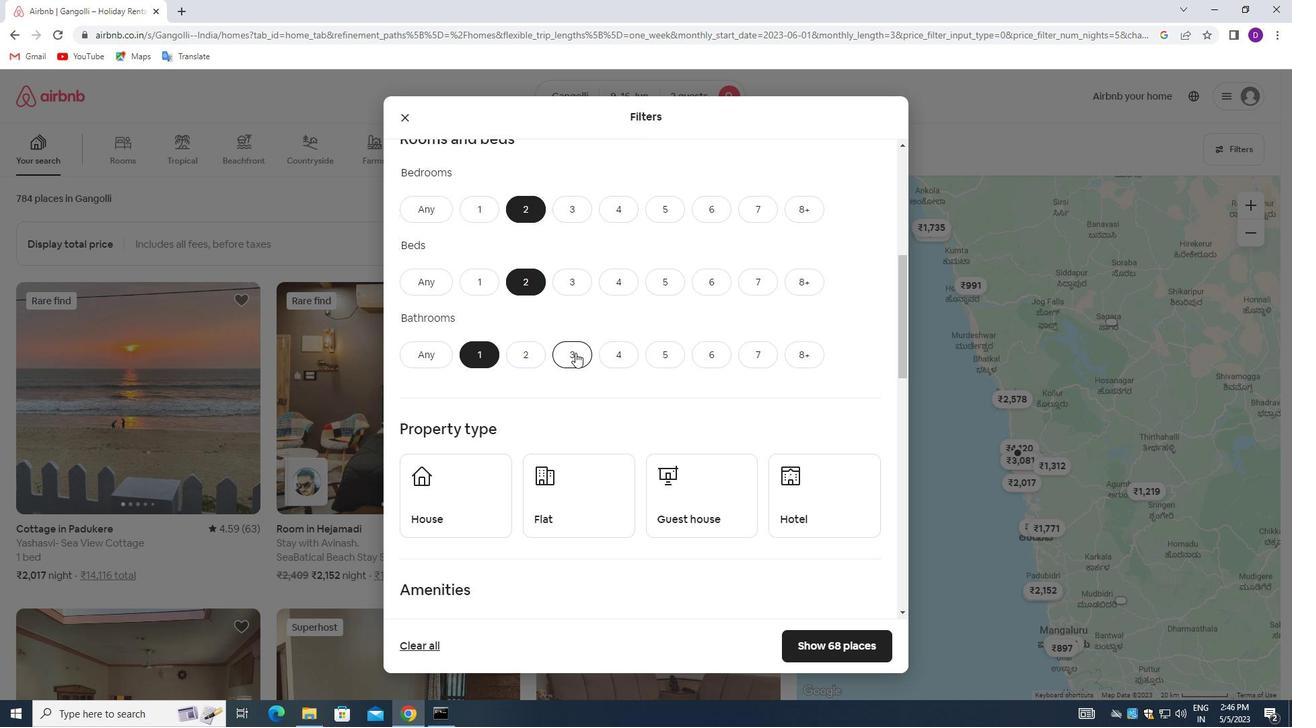 
Action: Mouse moved to (480, 303)
Screenshot: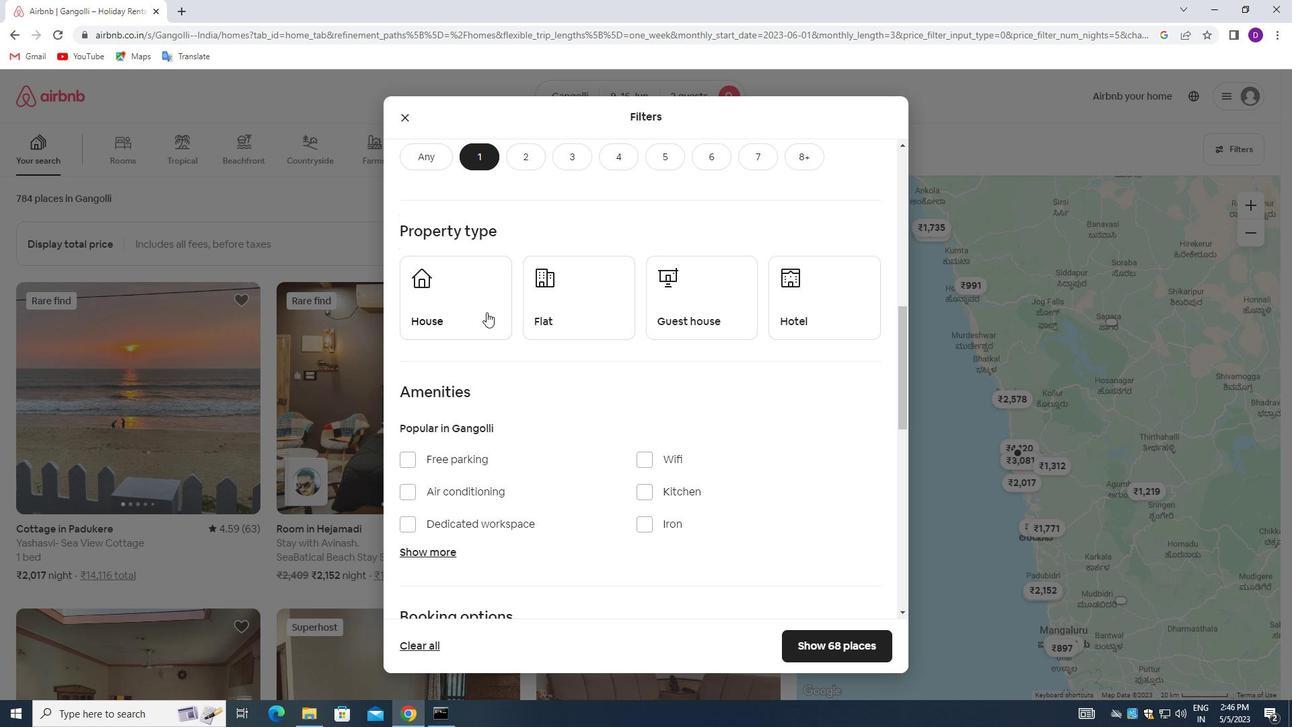 
Action: Mouse pressed left at (480, 303)
Screenshot: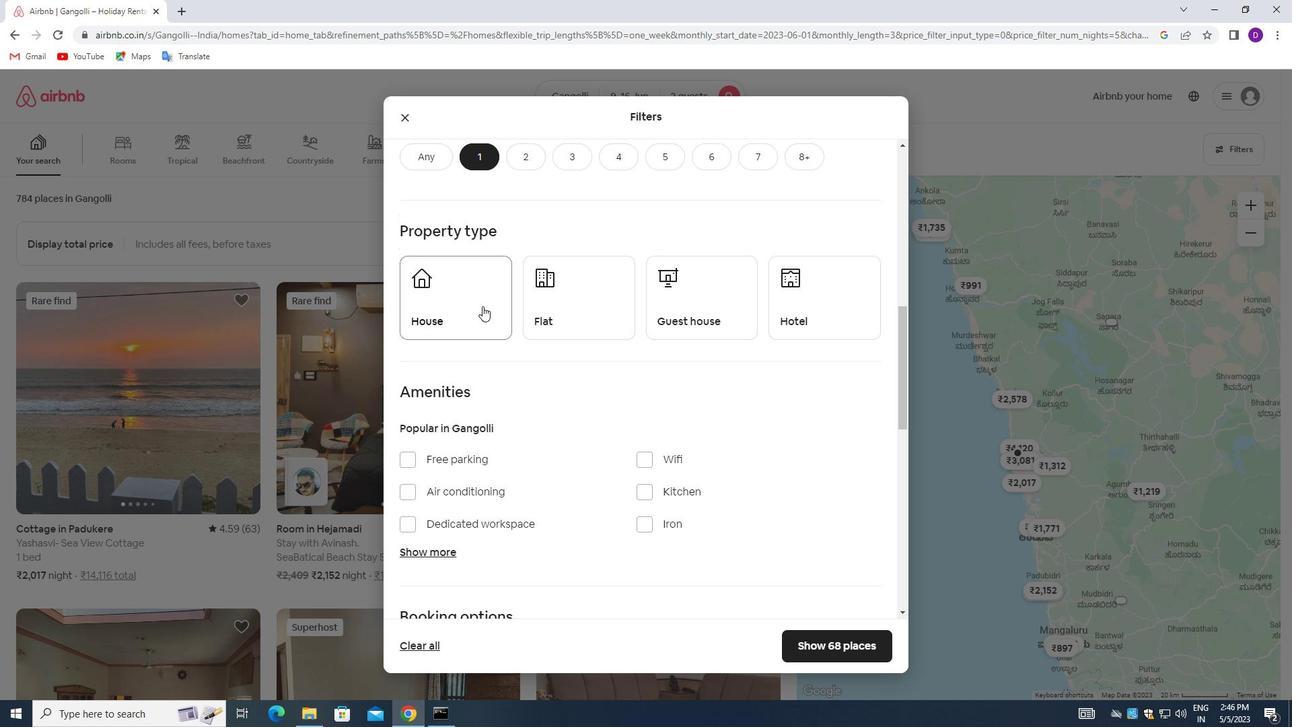 
Action: Mouse moved to (571, 311)
Screenshot: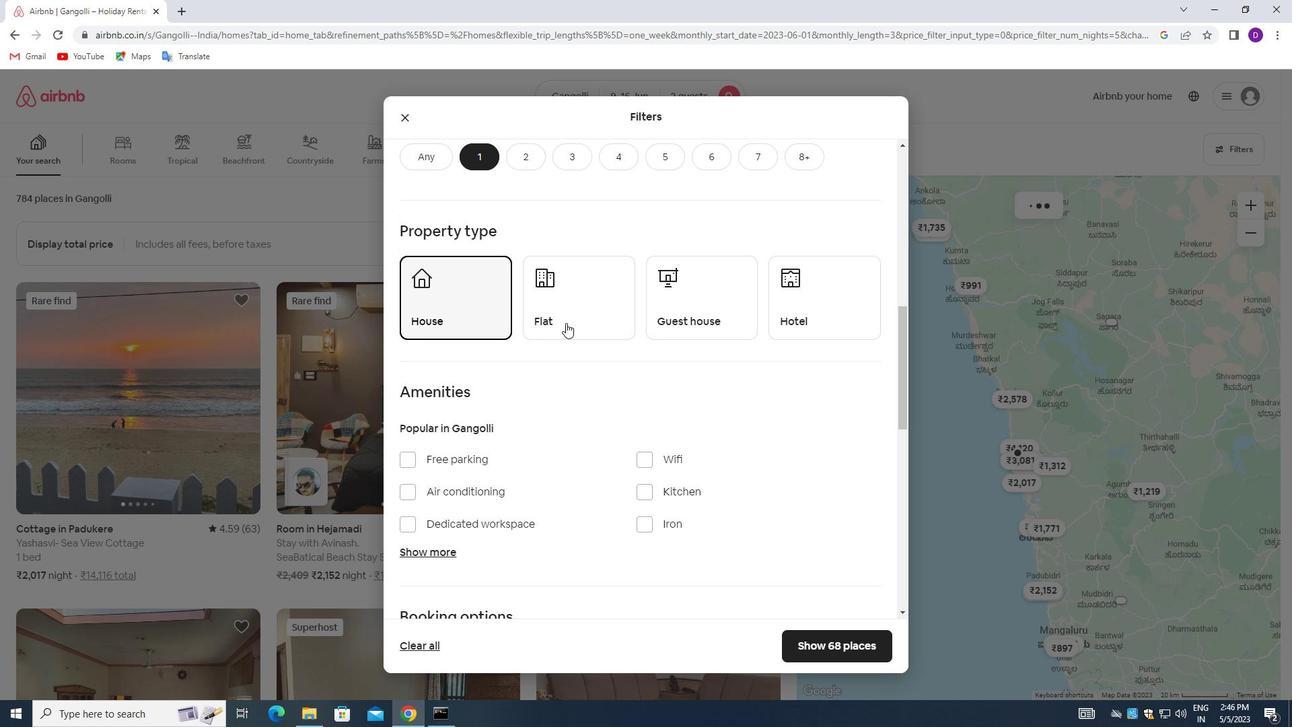 
Action: Mouse pressed left at (571, 311)
Screenshot: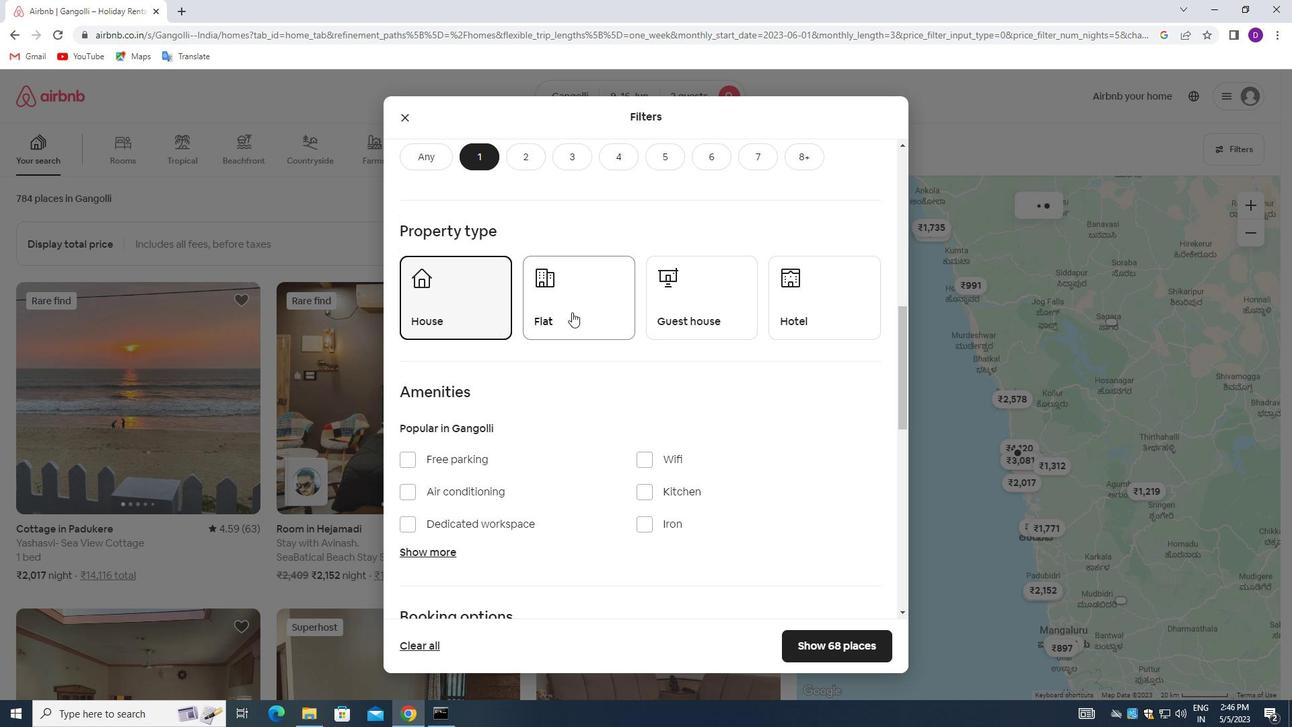 
Action: Mouse moved to (719, 302)
Screenshot: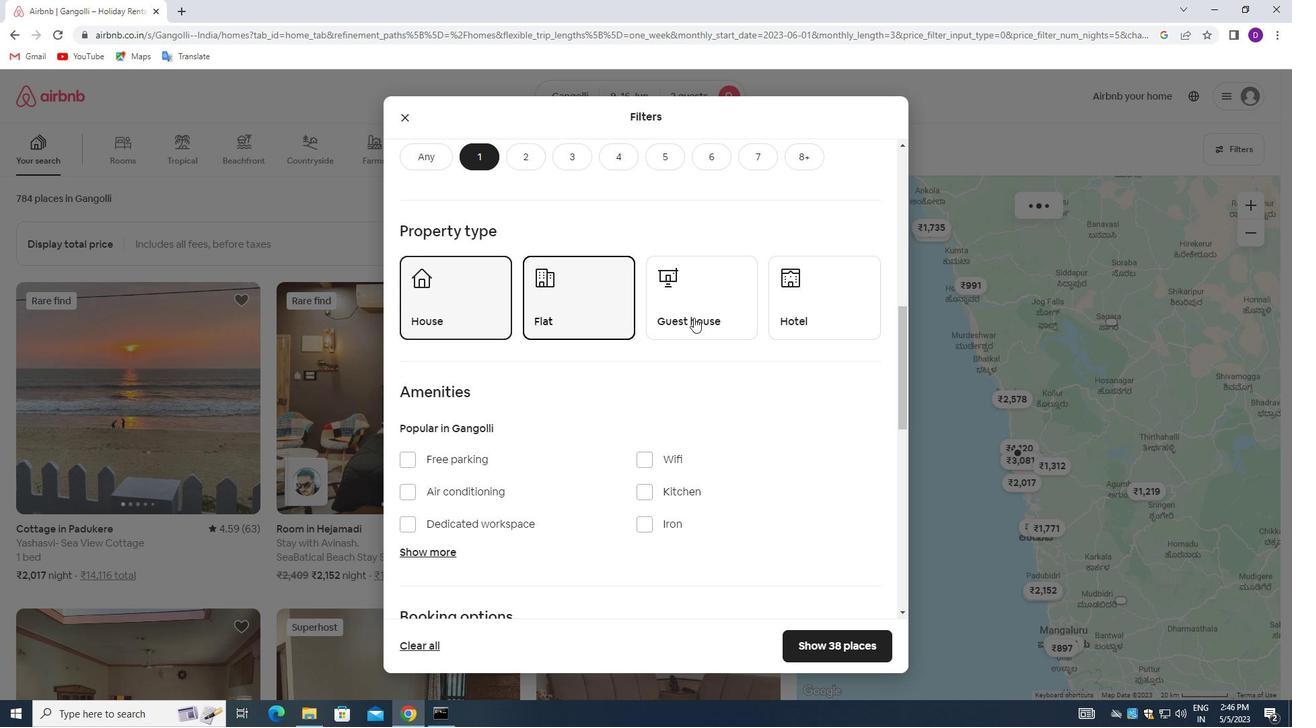 
Action: Mouse pressed left at (719, 302)
Screenshot: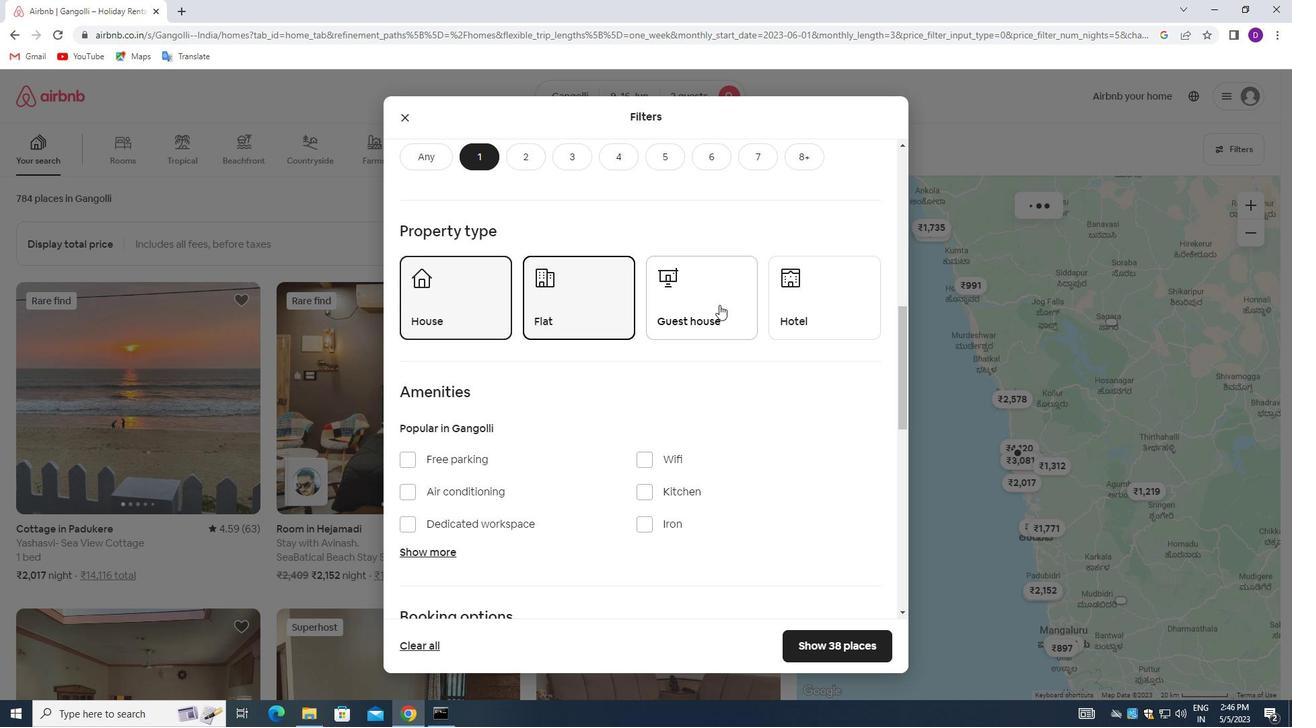 
Action: Mouse moved to (610, 397)
Screenshot: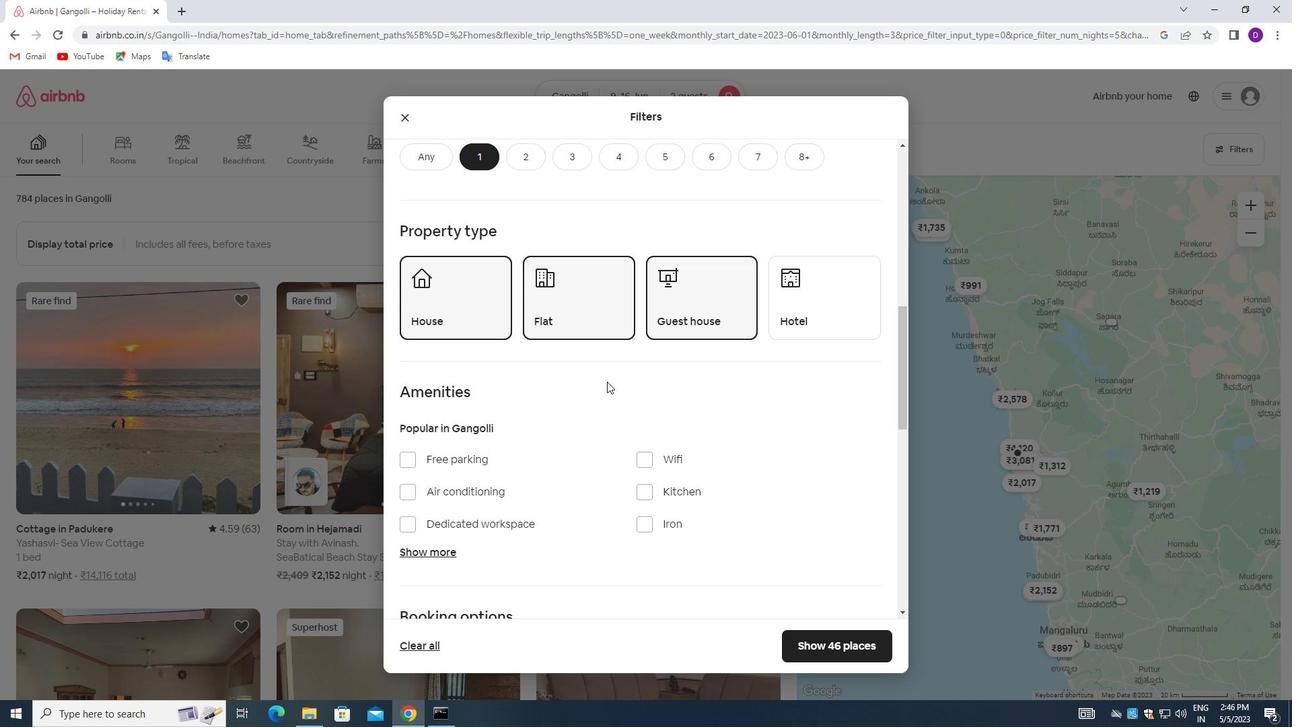 
Action: Mouse scrolled (610, 397) with delta (0, 0)
Screenshot: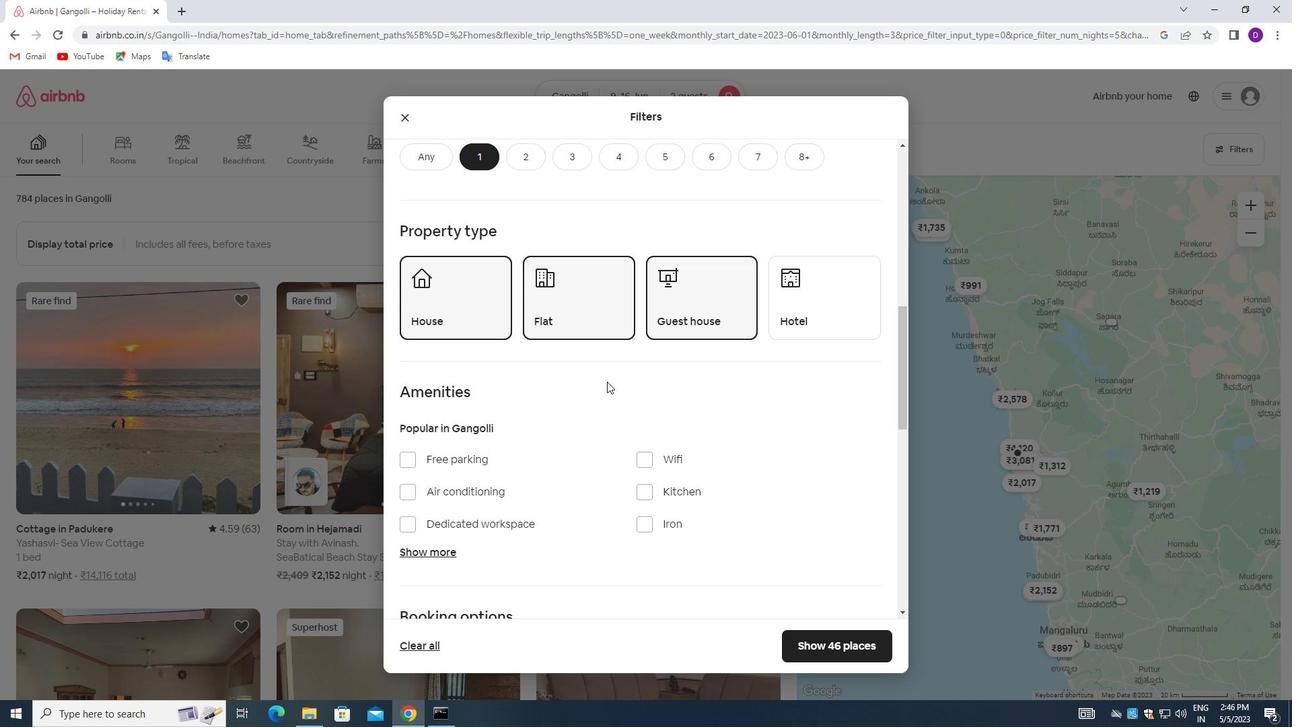 
Action: Mouse moved to (610, 401)
Screenshot: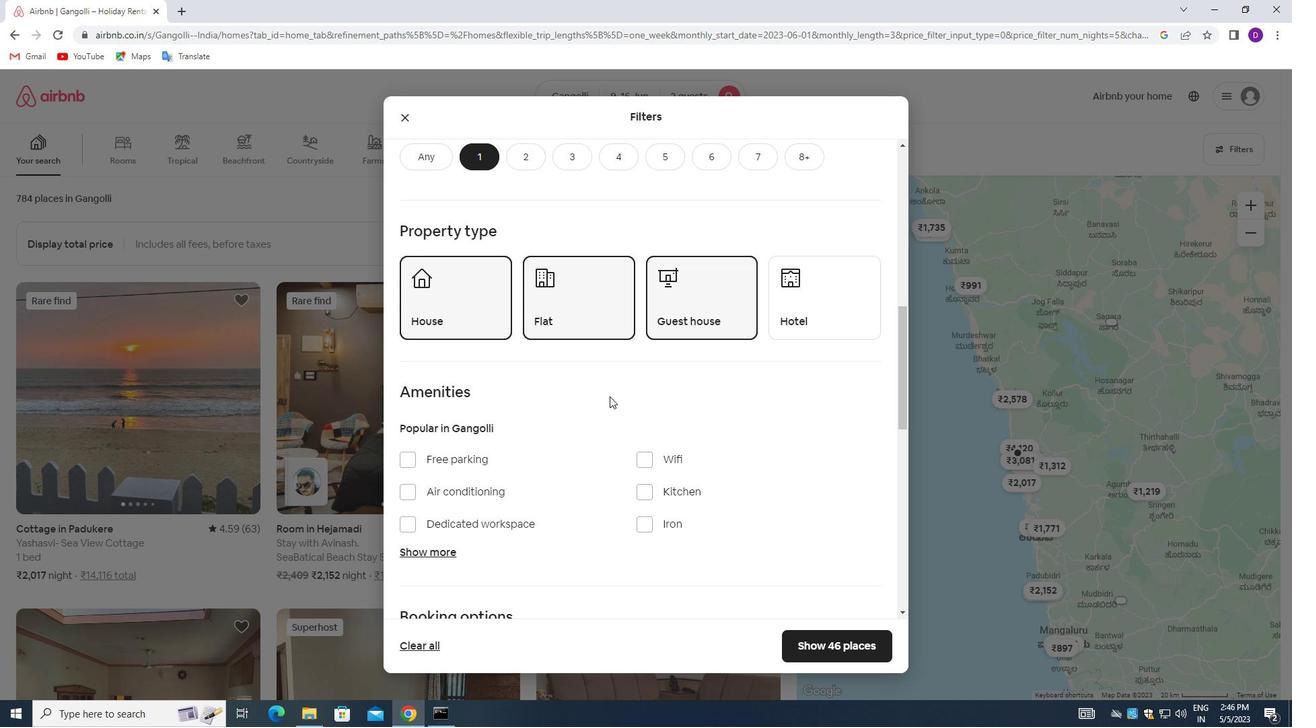 
Action: Mouse scrolled (610, 401) with delta (0, 0)
Screenshot: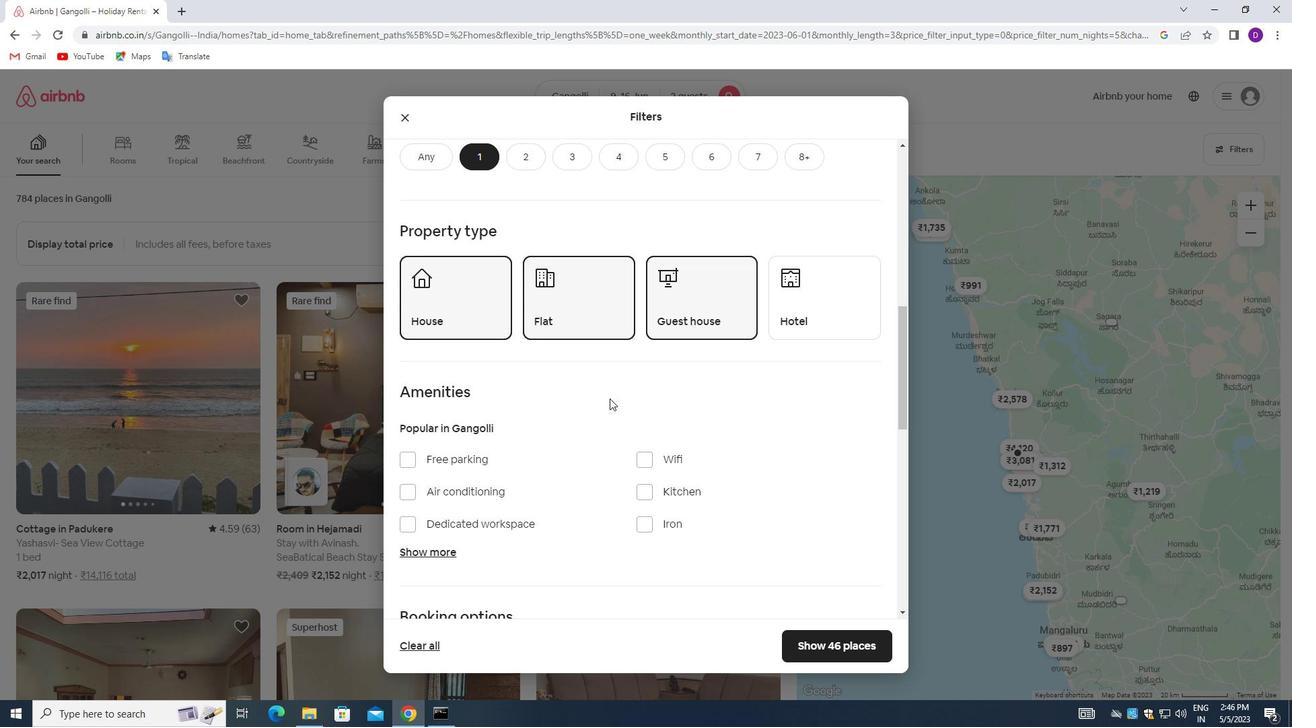 
Action: Mouse moved to (602, 412)
Screenshot: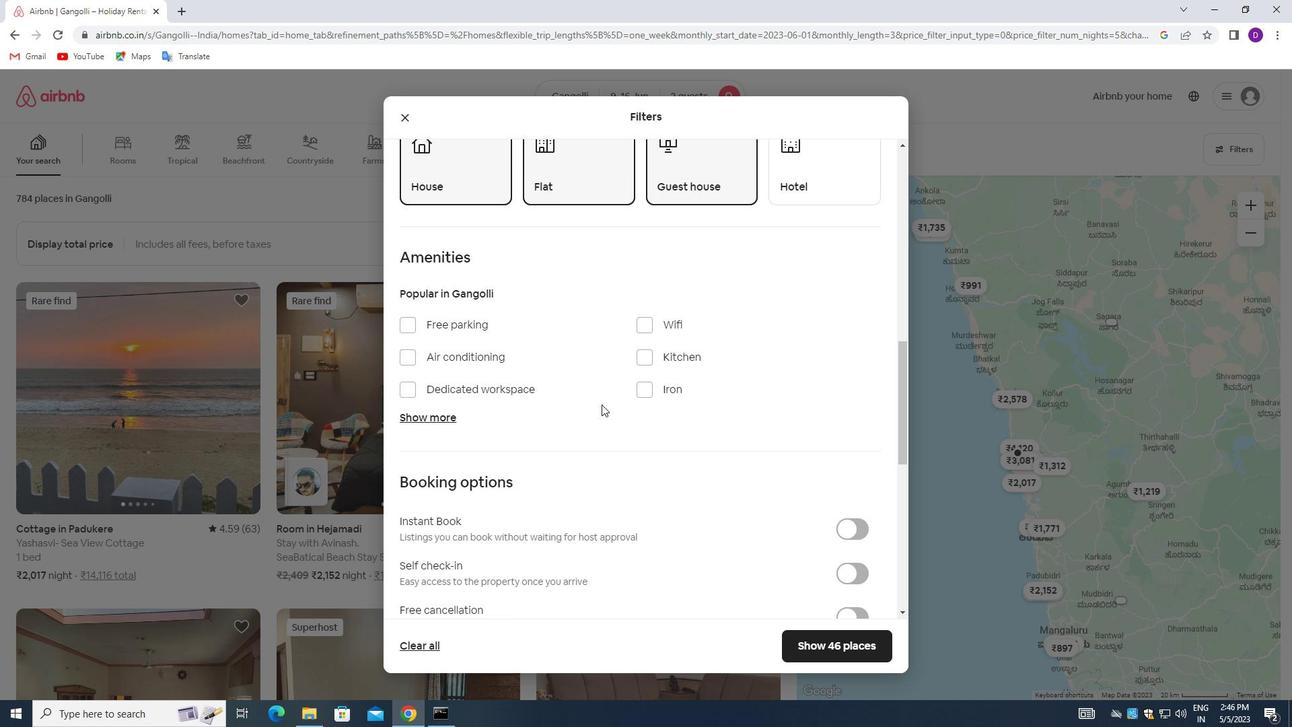 
Action: Mouse scrolled (602, 411) with delta (0, 0)
Screenshot: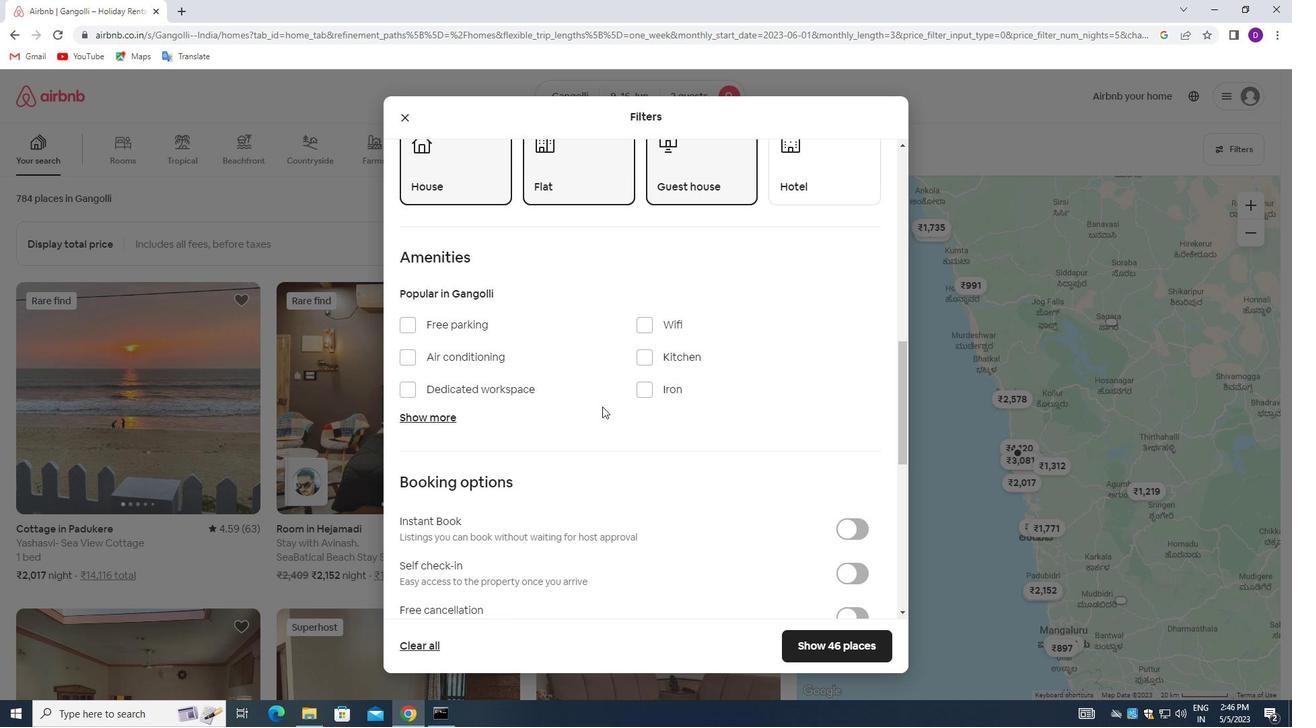 
Action: Mouse moved to (430, 347)
Screenshot: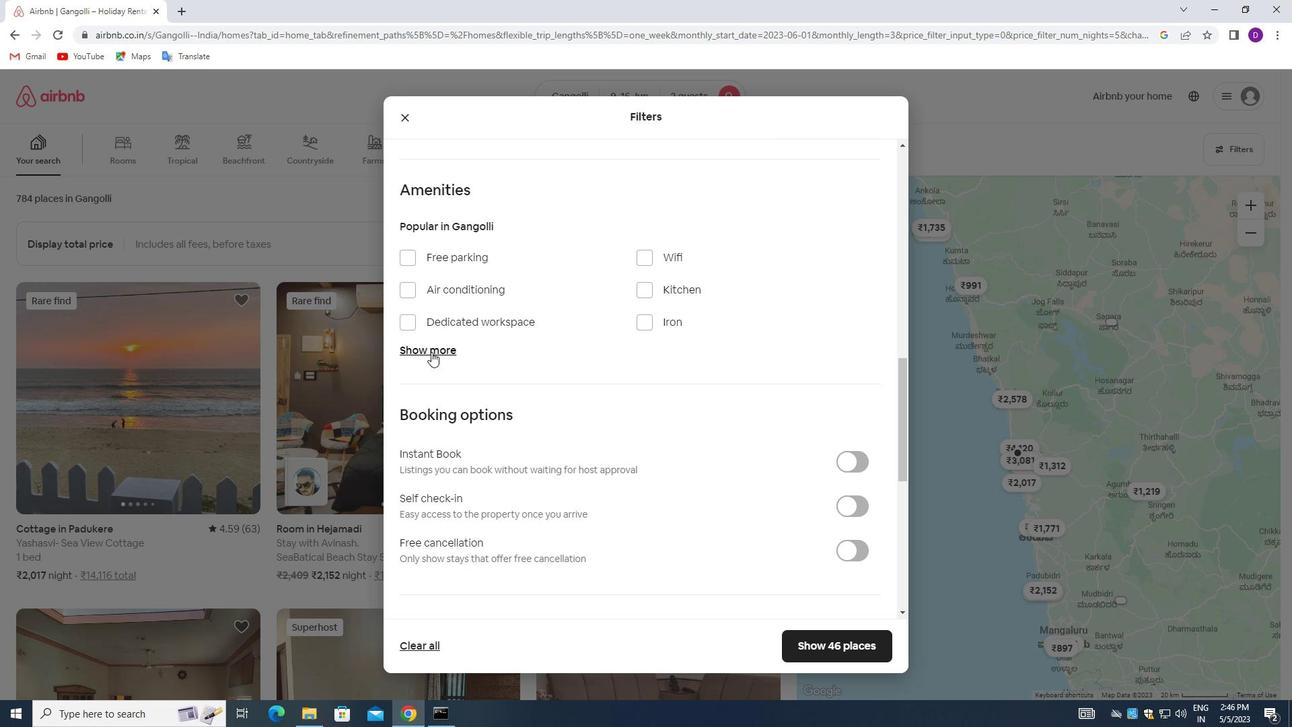
Action: Mouse pressed left at (430, 347)
Screenshot: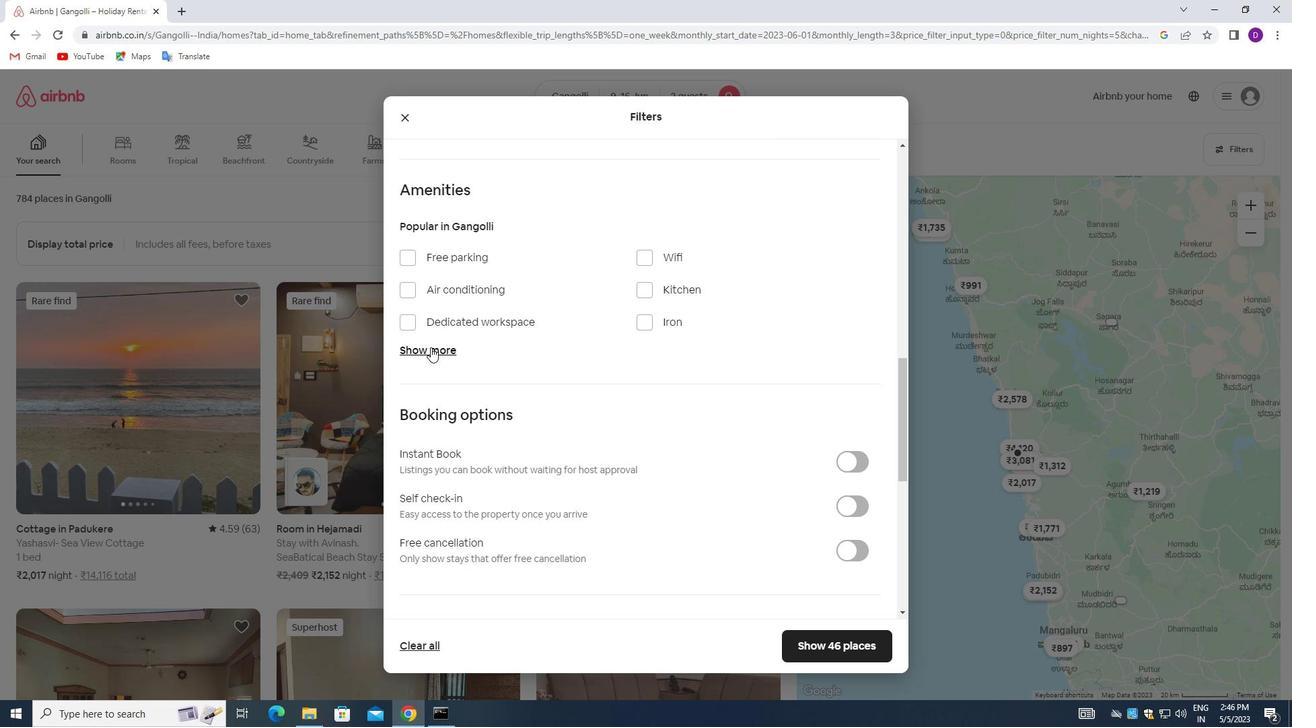 
Action: Mouse moved to (415, 397)
Screenshot: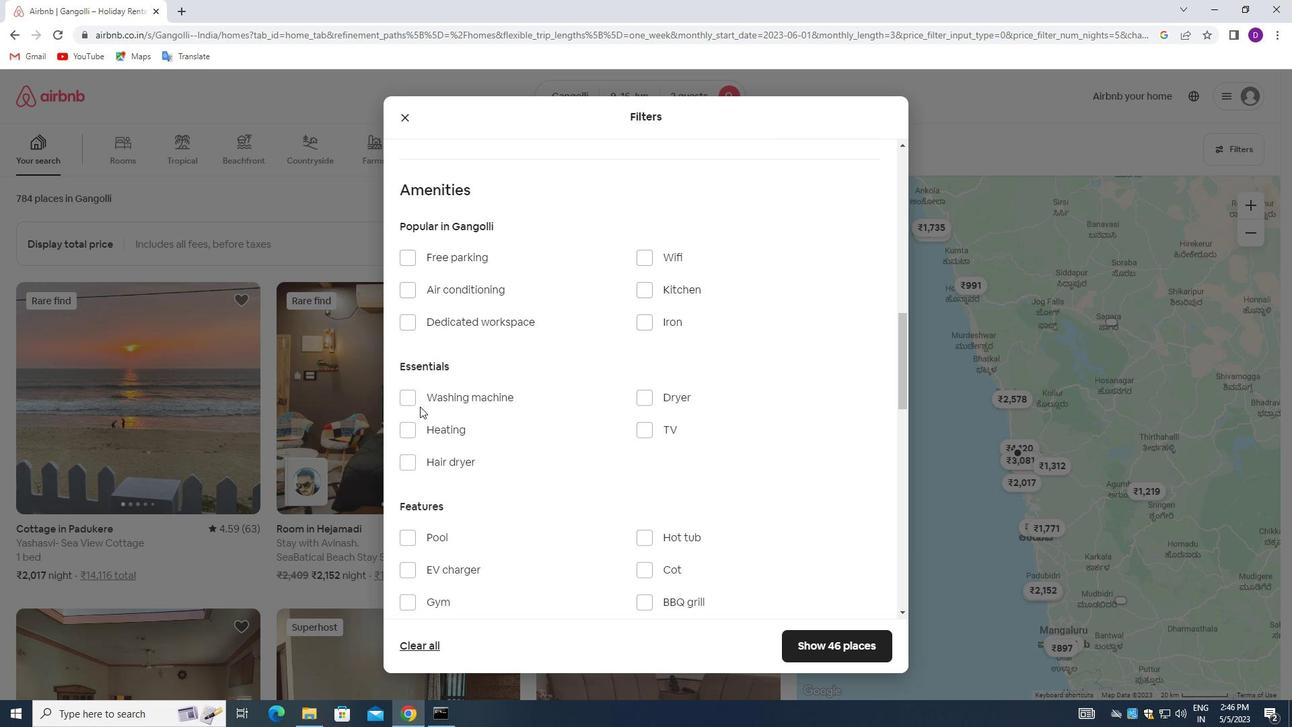 
Action: Mouse pressed left at (415, 397)
Screenshot: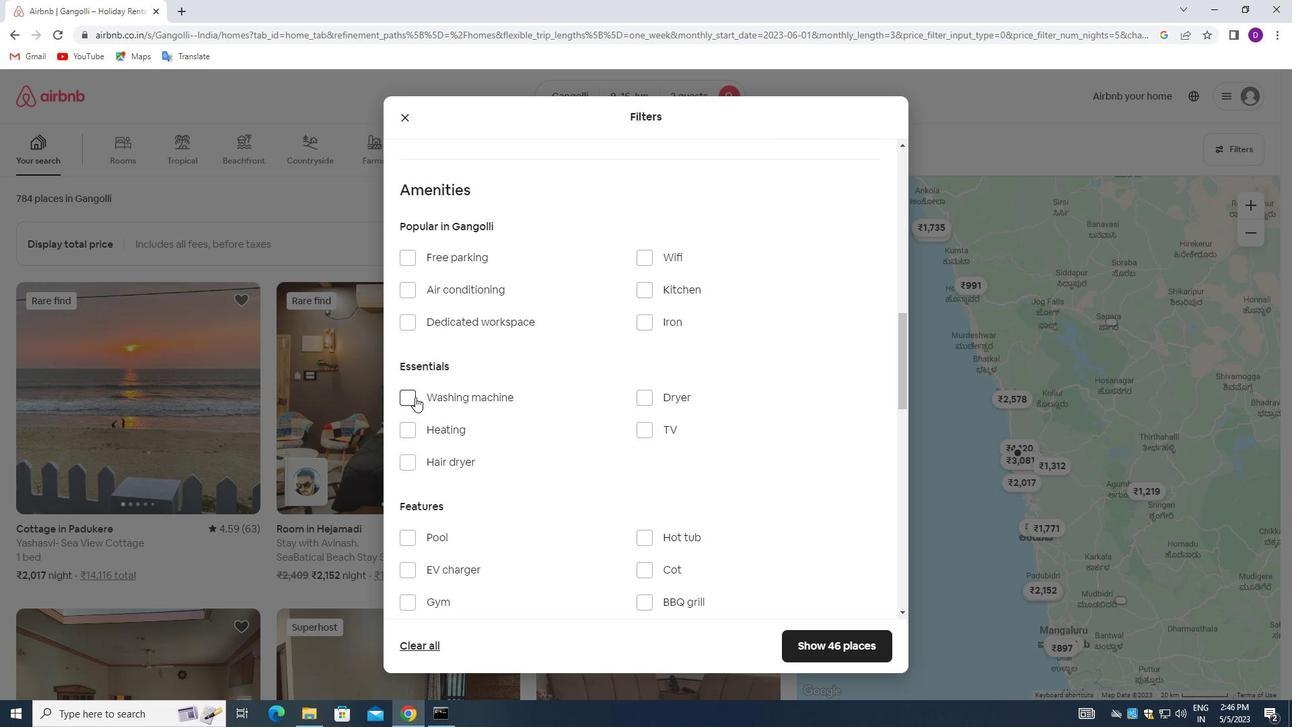 
Action: Mouse moved to (566, 409)
Screenshot: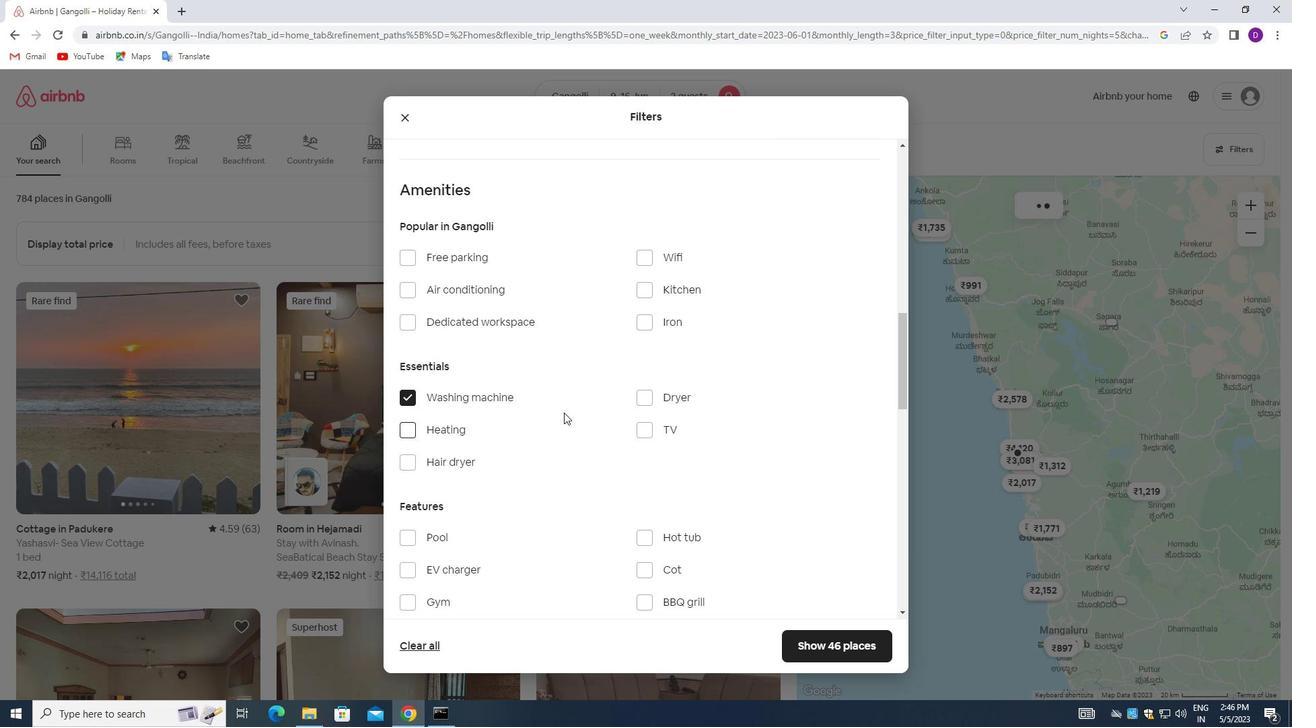 
Action: Mouse scrolled (566, 408) with delta (0, 0)
Screenshot: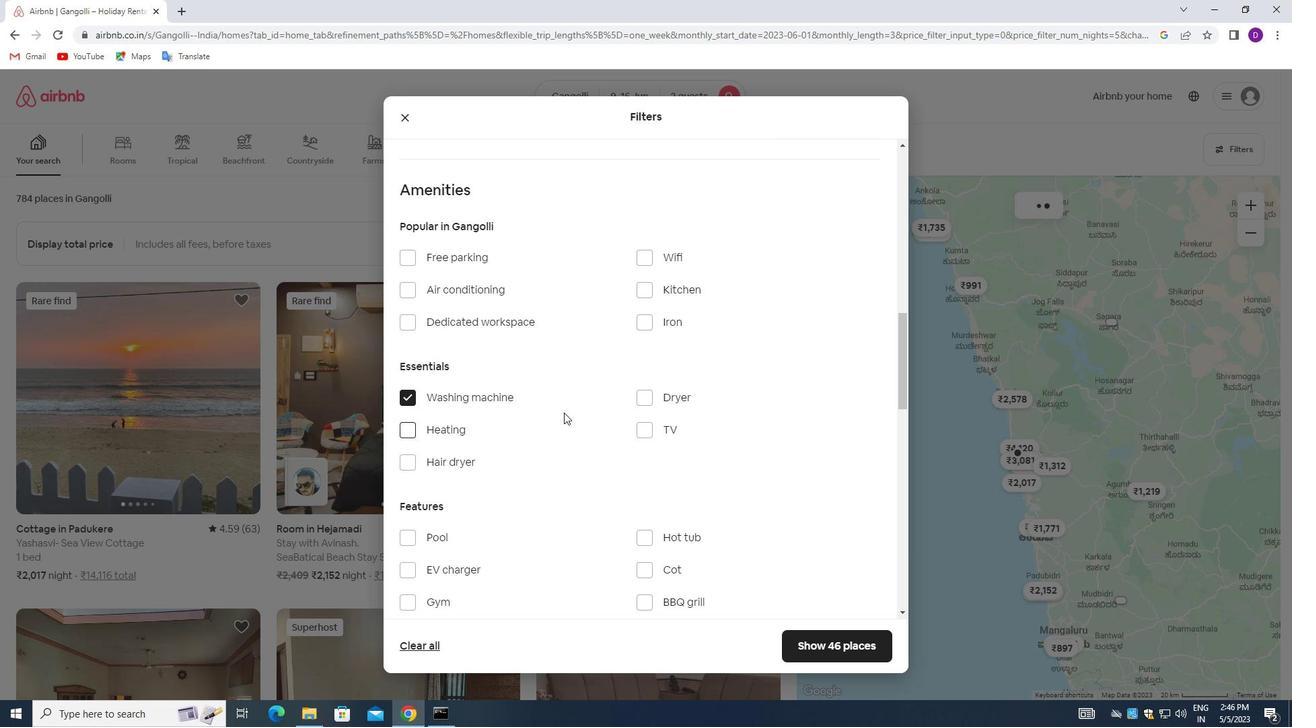 
Action: Mouse moved to (578, 406)
Screenshot: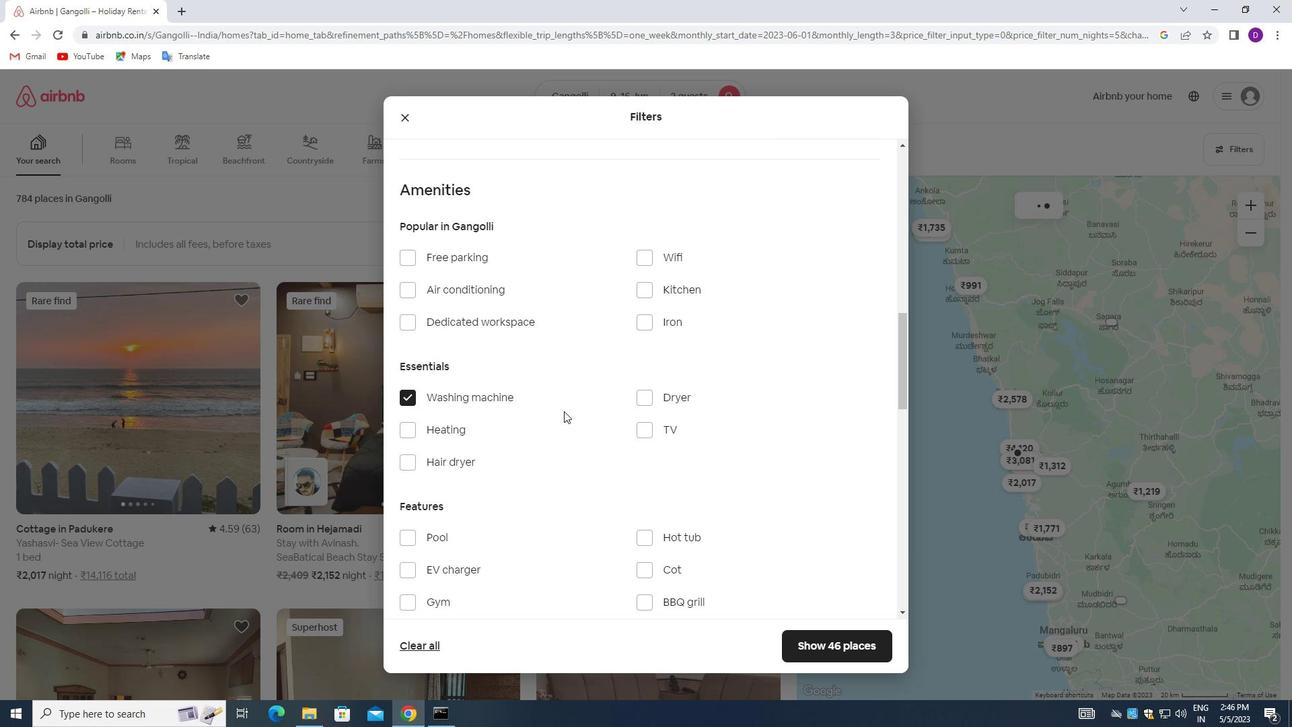 
Action: Mouse scrolled (578, 405) with delta (0, 0)
Screenshot: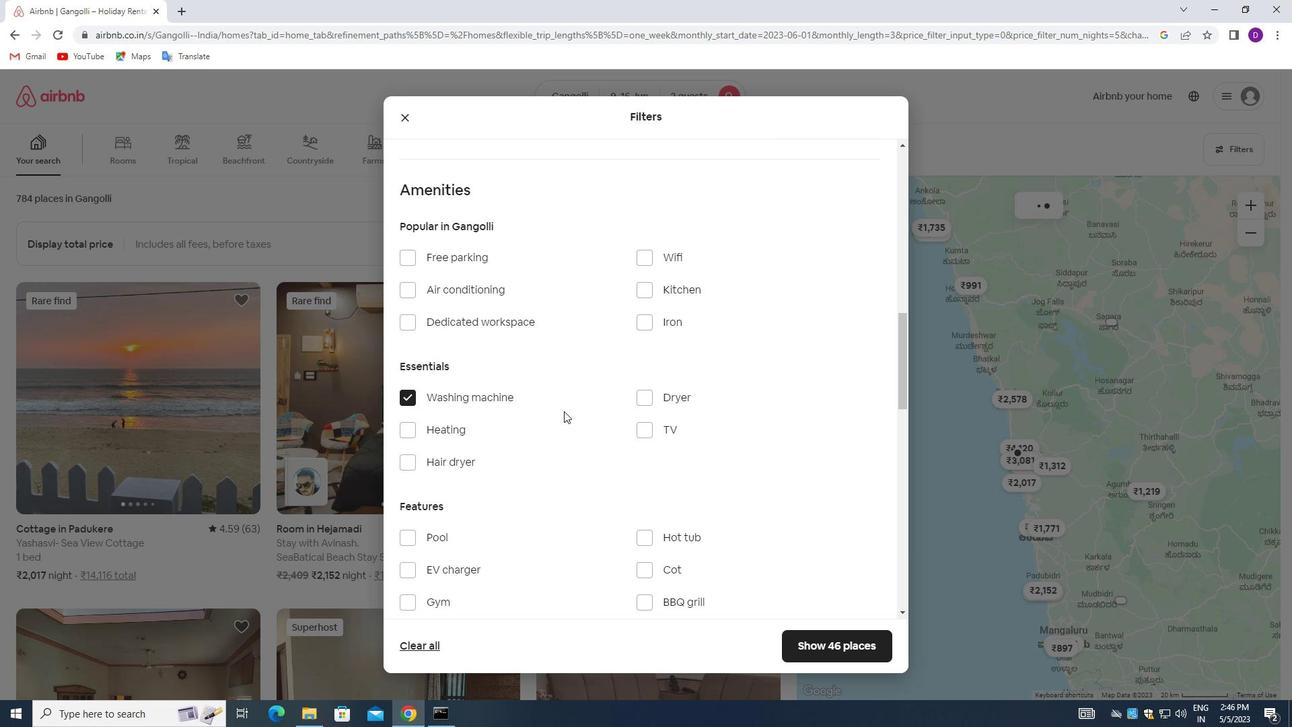 
Action: Mouse moved to (583, 403)
Screenshot: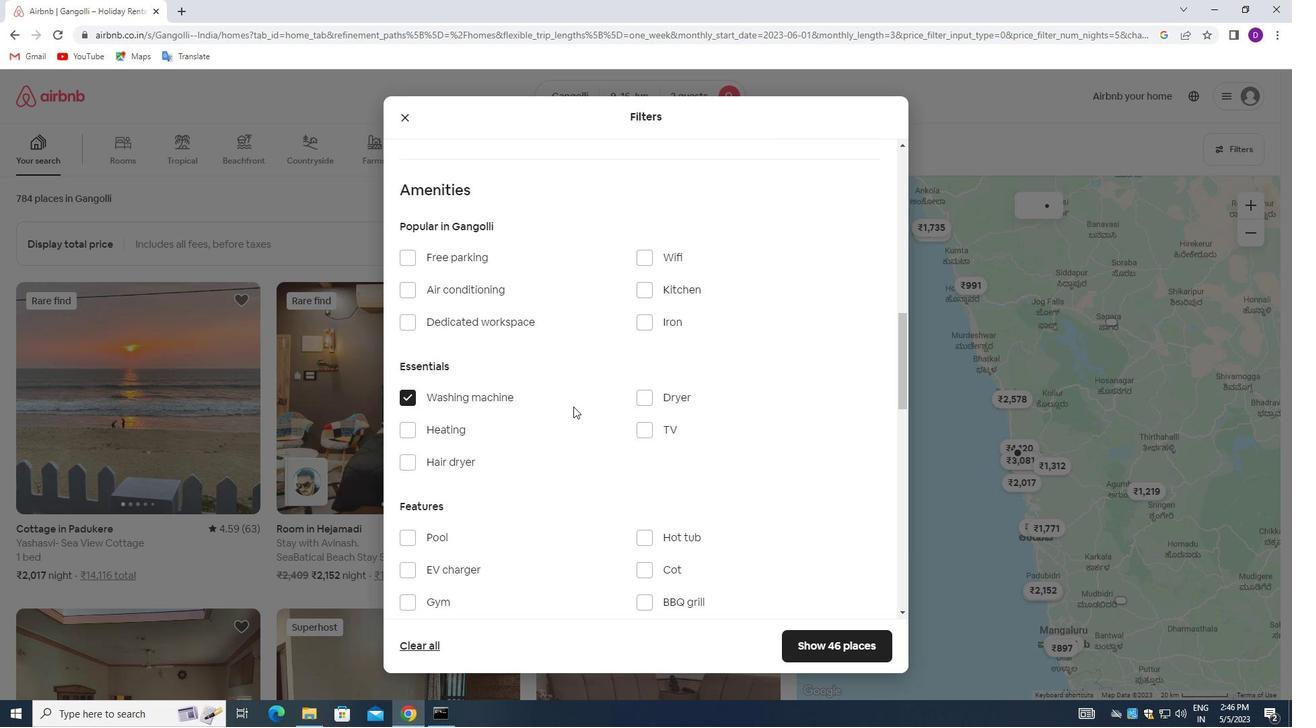 
Action: Mouse scrolled (583, 402) with delta (0, 0)
Screenshot: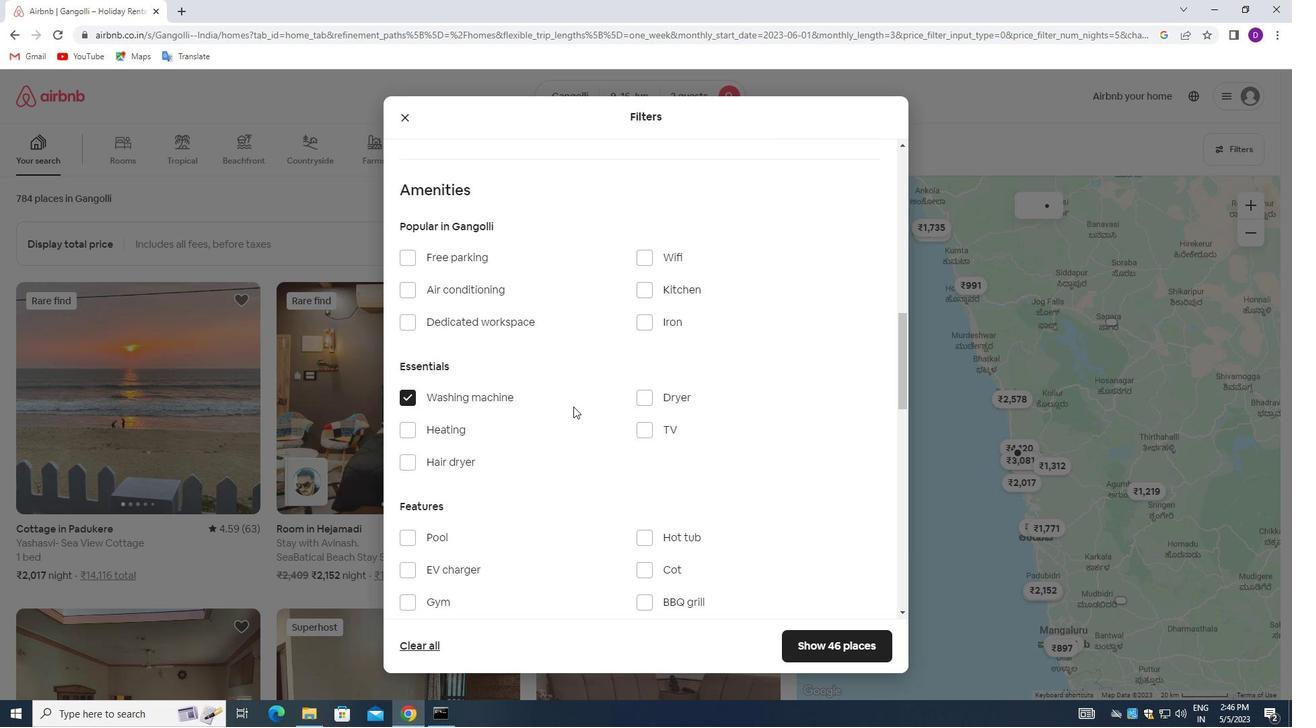 
Action: Mouse scrolled (583, 402) with delta (0, 0)
Screenshot: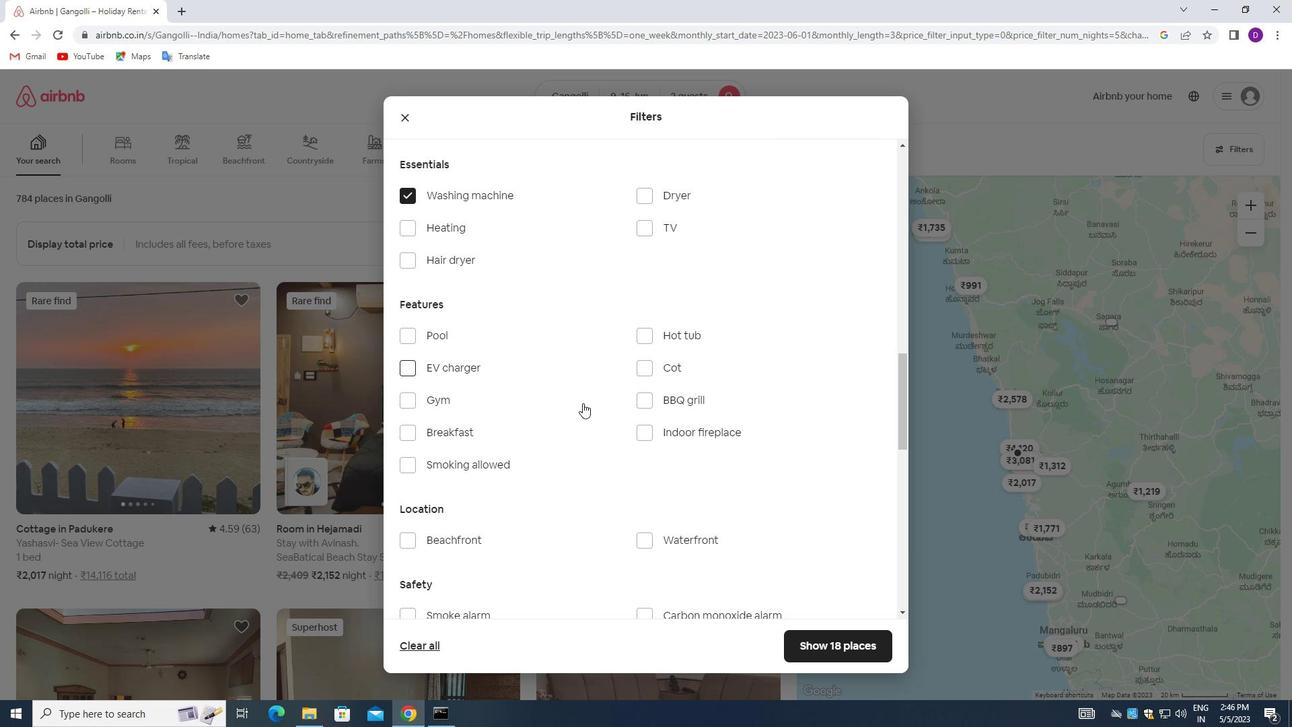 
Action: Mouse scrolled (583, 402) with delta (0, 0)
Screenshot: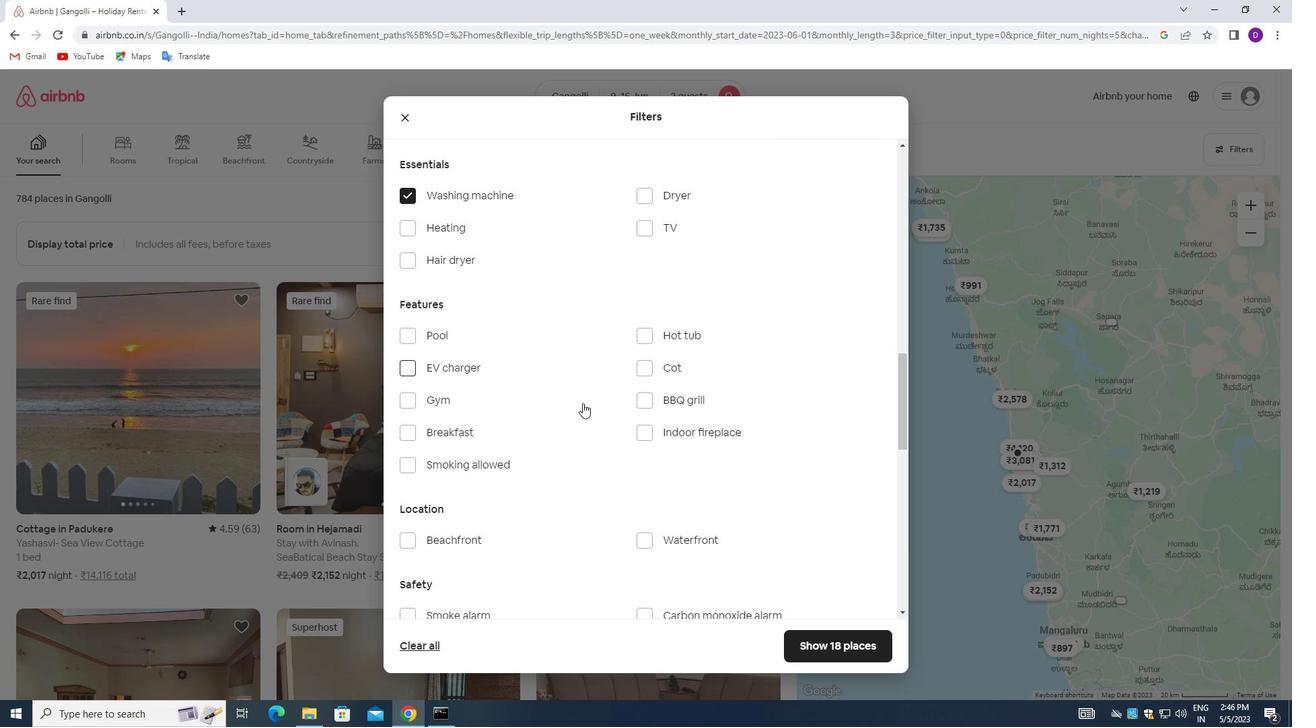 
Action: Mouse scrolled (583, 402) with delta (0, 0)
Screenshot: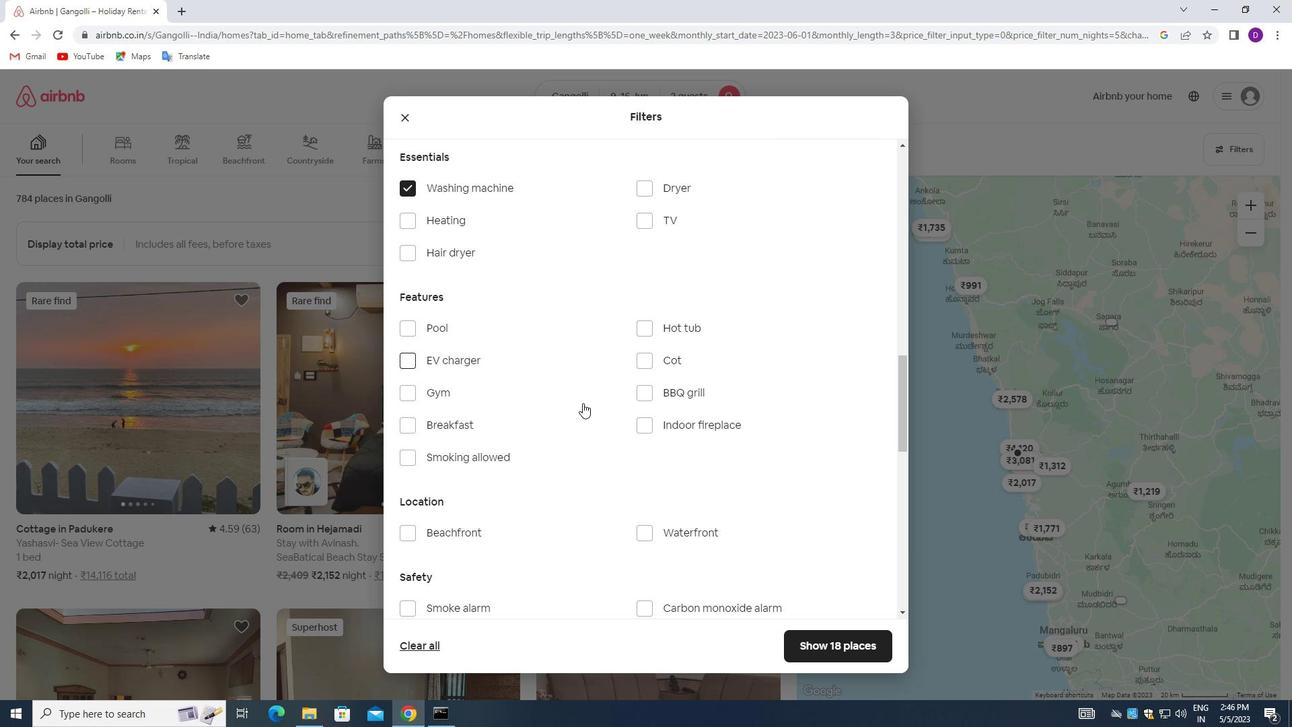 
Action: Mouse moved to (588, 408)
Screenshot: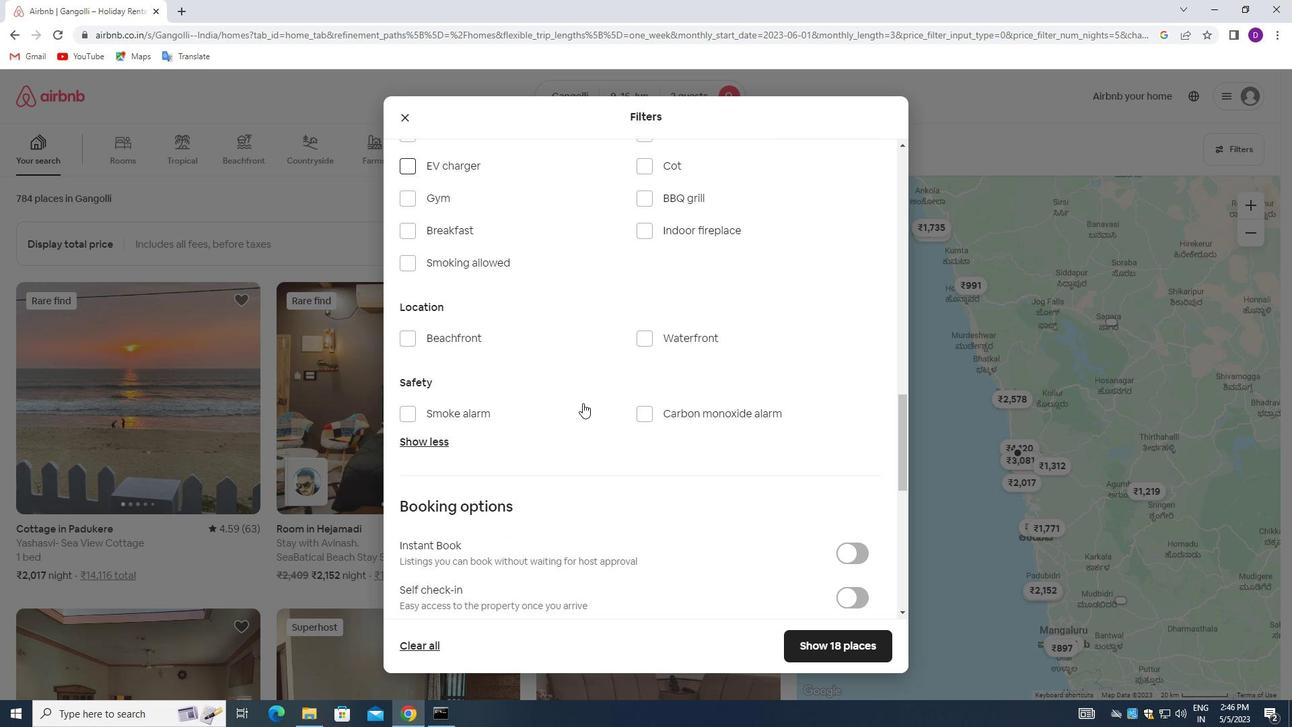 
Action: Mouse scrolled (588, 407) with delta (0, 0)
Screenshot: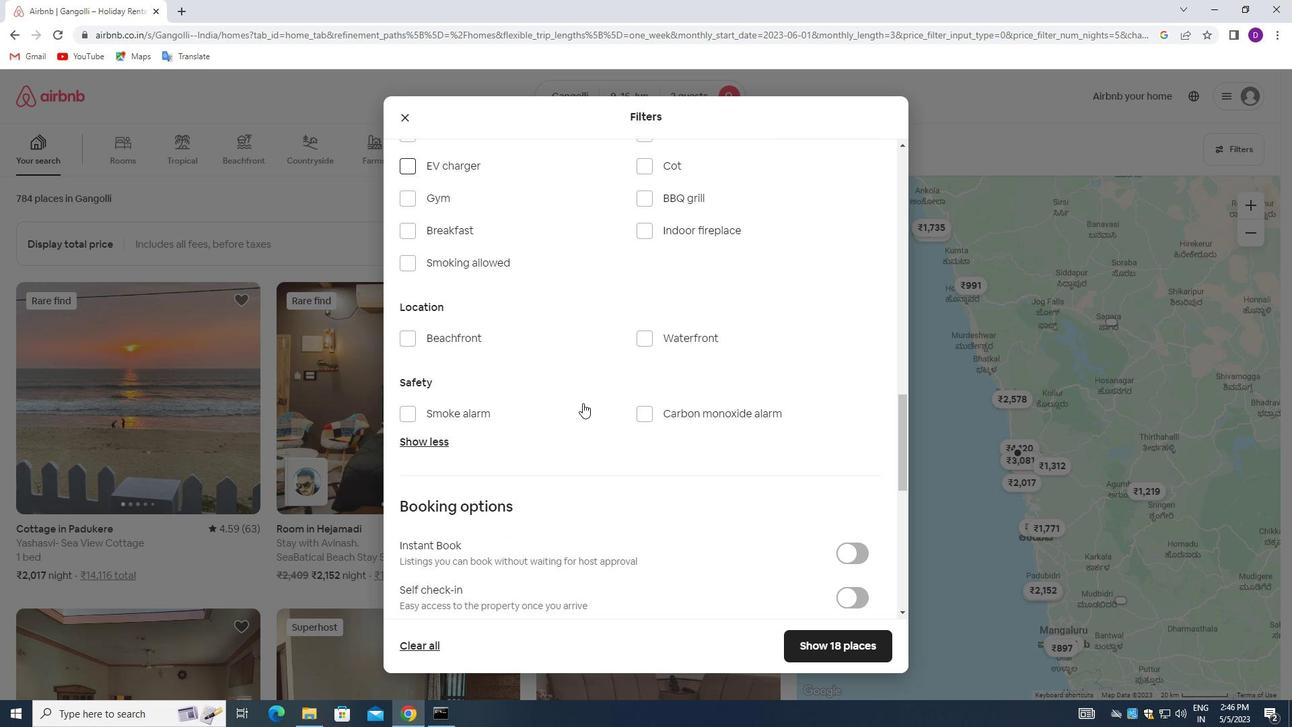 
Action: Mouse moved to (592, 408)
Screenshot: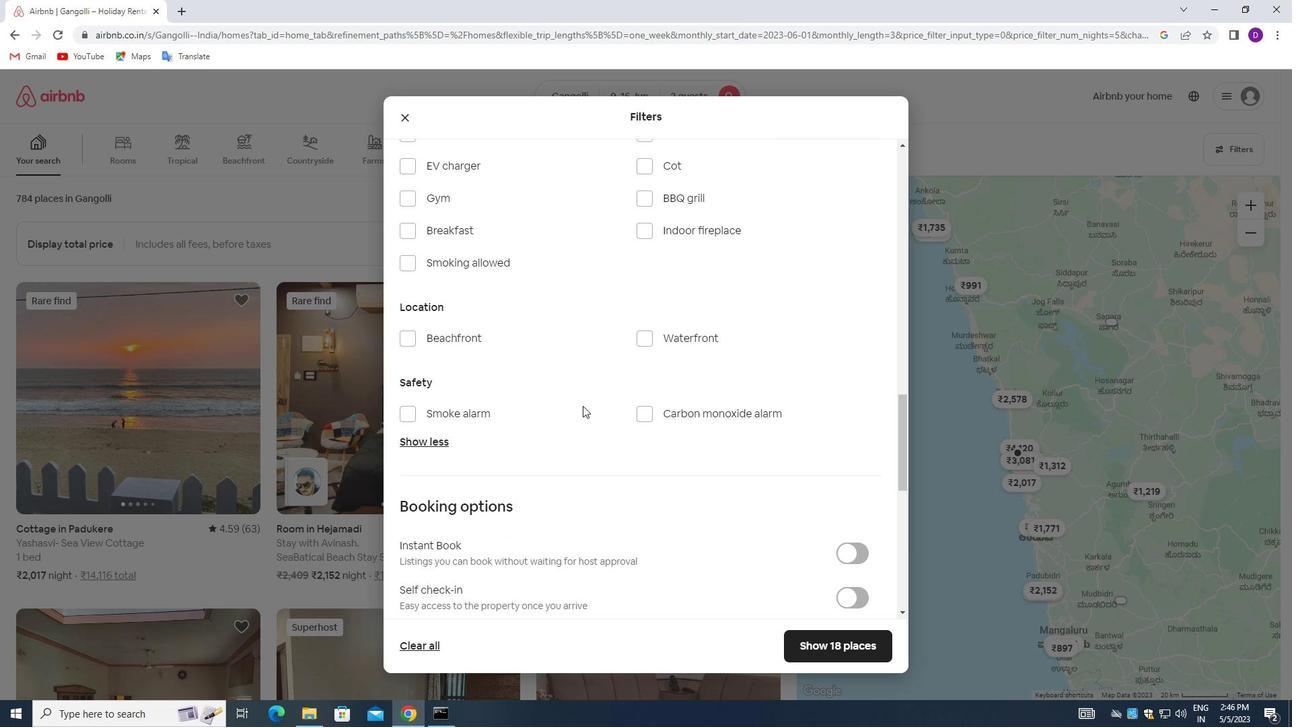 
Action: Mouse scrolled (592, 408) with delta (0, 0)
Screenshot: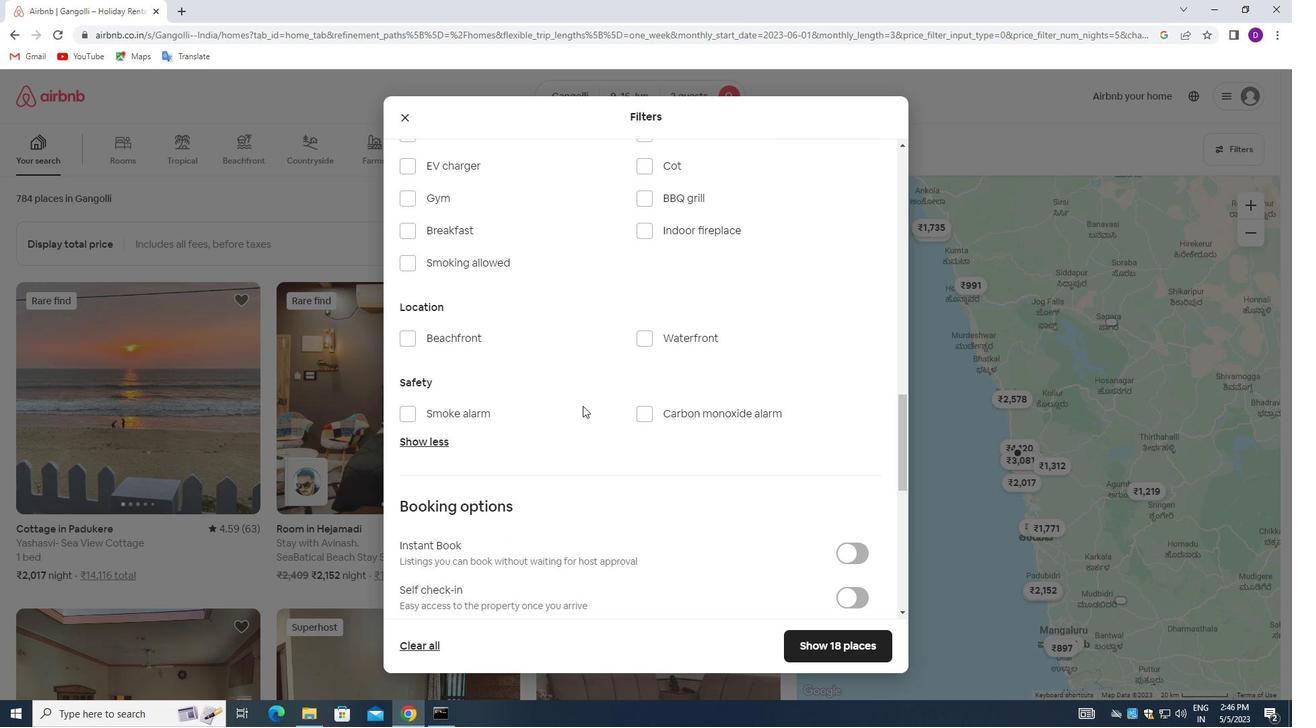 
Action: Mouse moved to (855, 463)
Screenshot: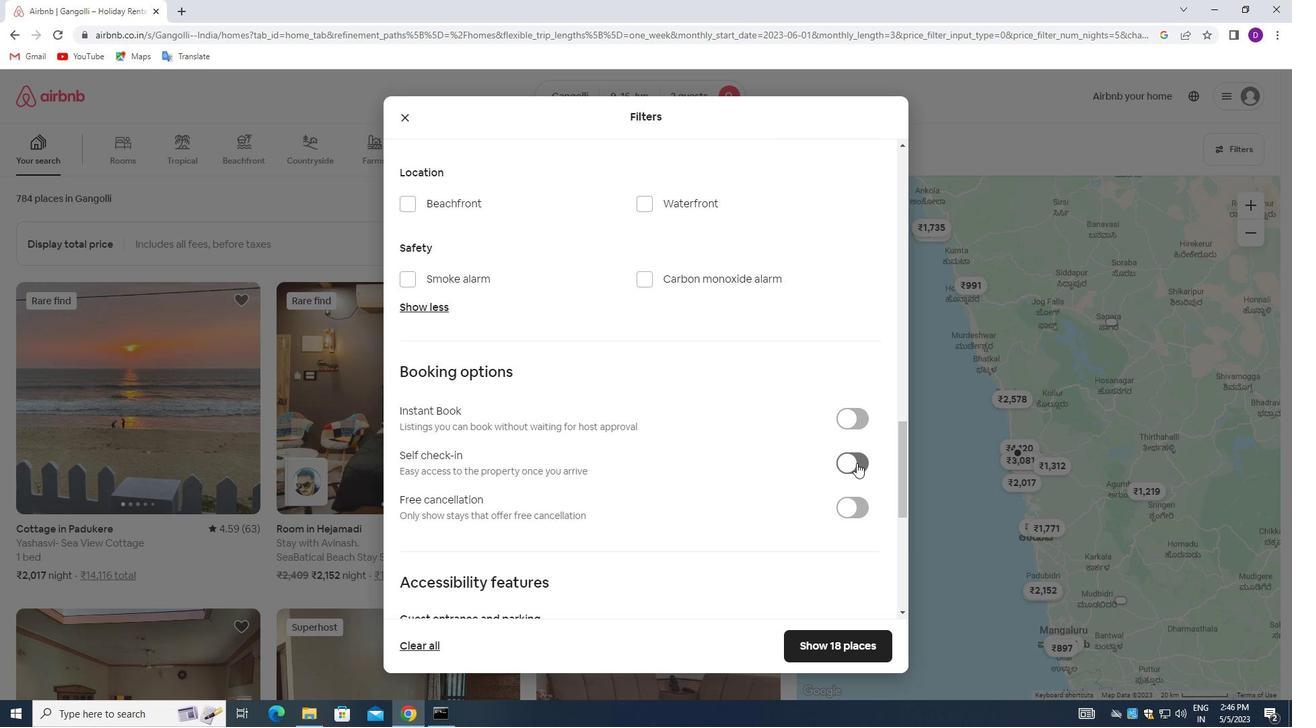 
Action: Mouse pressed left at (855, 463)
Screenshot: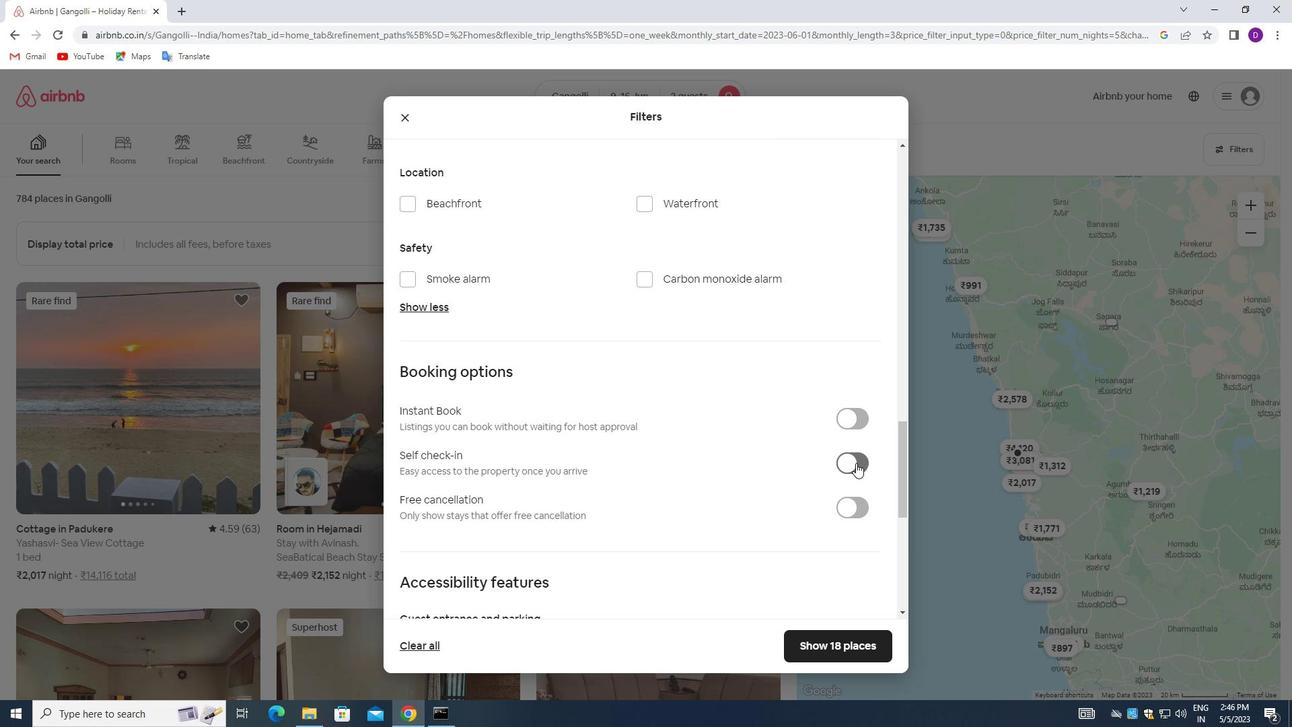 
Action: Mouse moved to (633, 420)
Screenshot: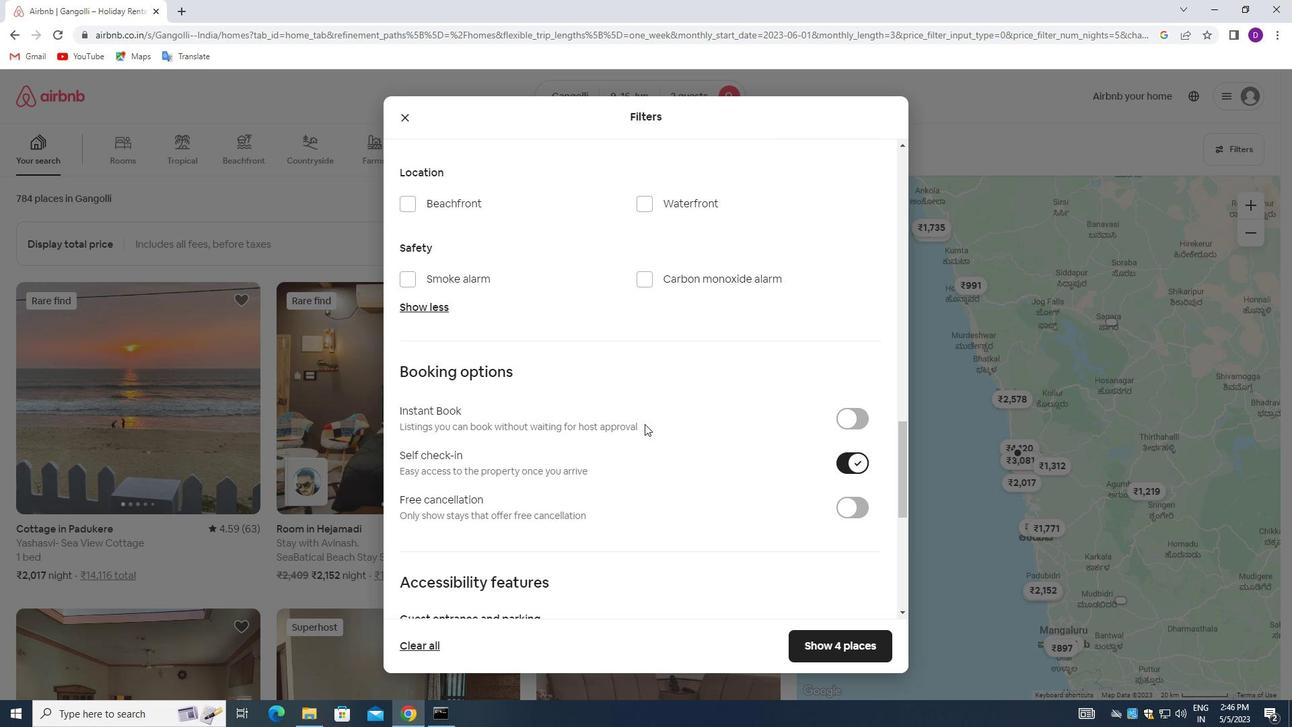 
Action: Mouse scrolled (633, 419) with delta (0, 0)
Screenshot: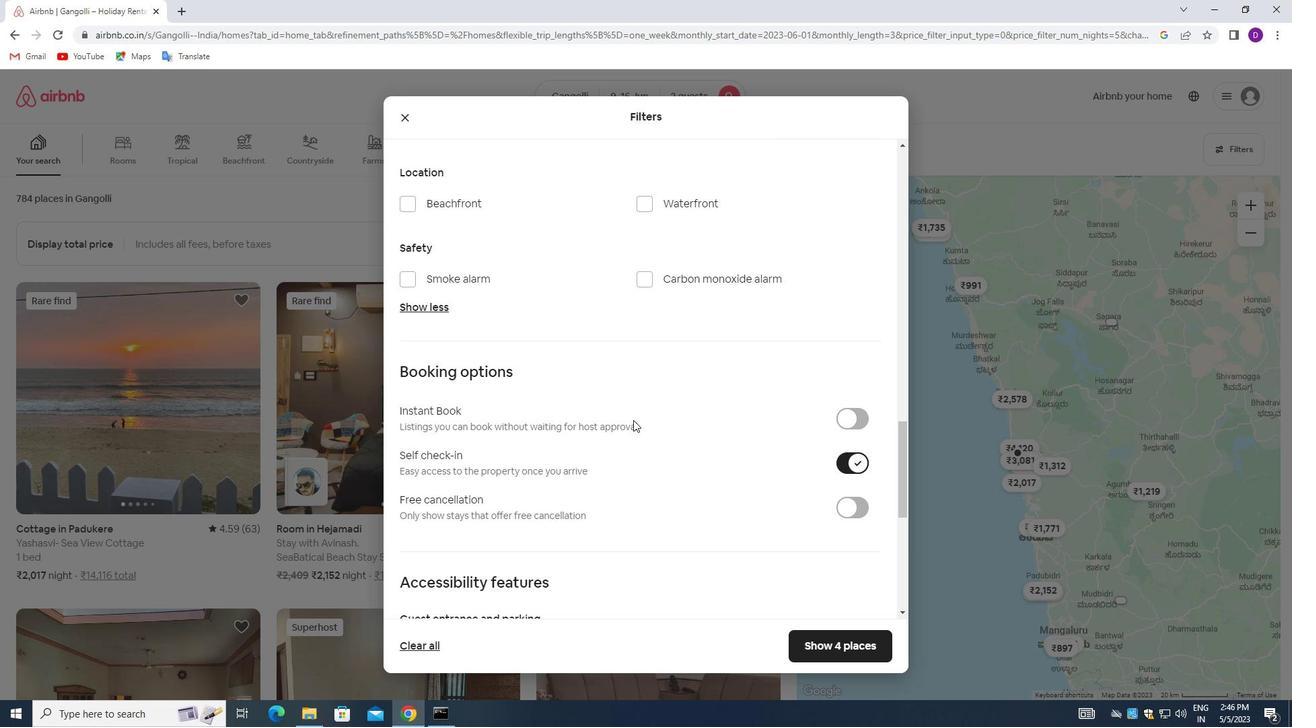 
Action: Mouse scrolled (633, 419) with delta (0, 0)
Screenshot: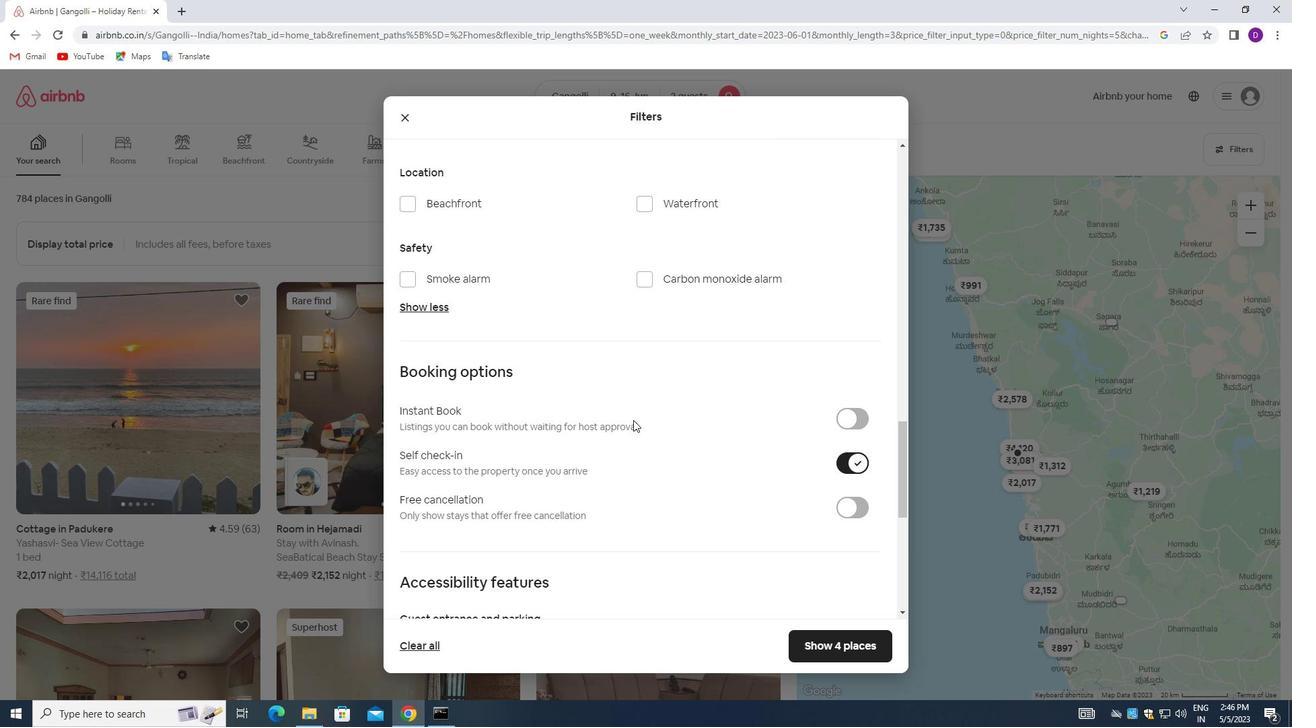 
Action: Mouse moved to (634, 420)
Screenshot: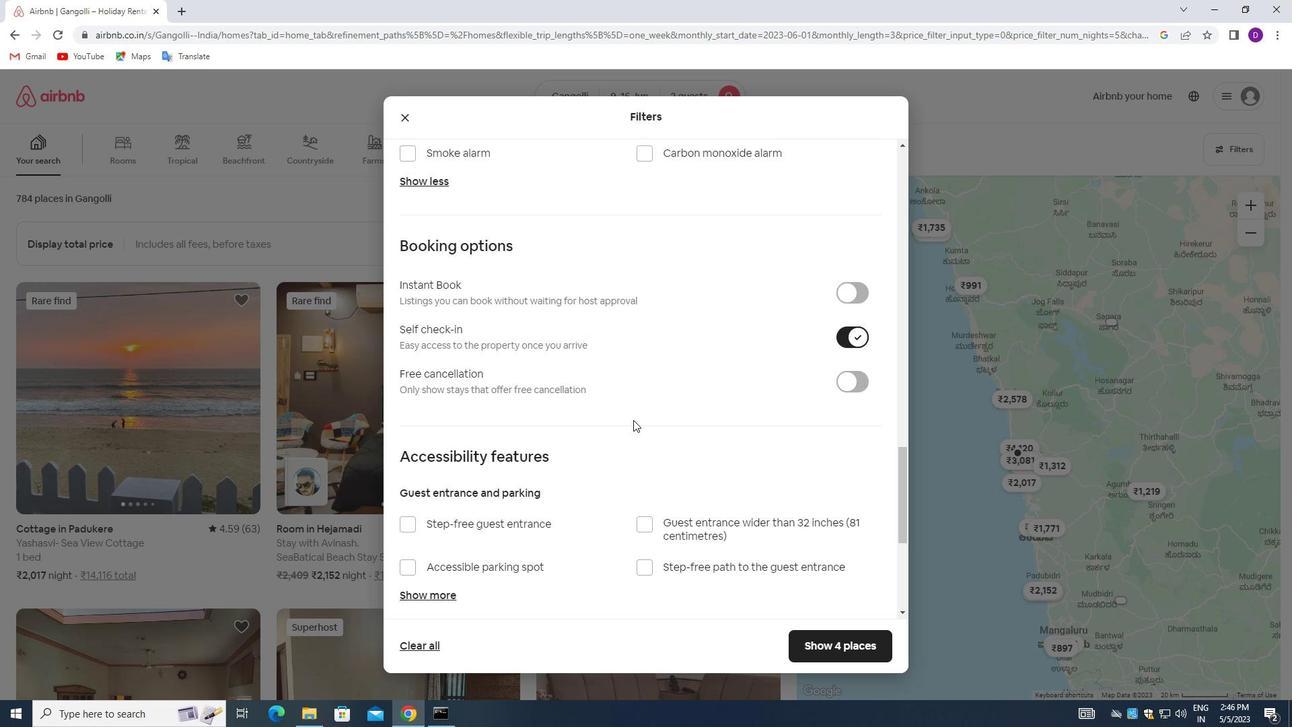 
Action: Mouse scrolled (634, 419) with delta (0, 0)
Screenshot: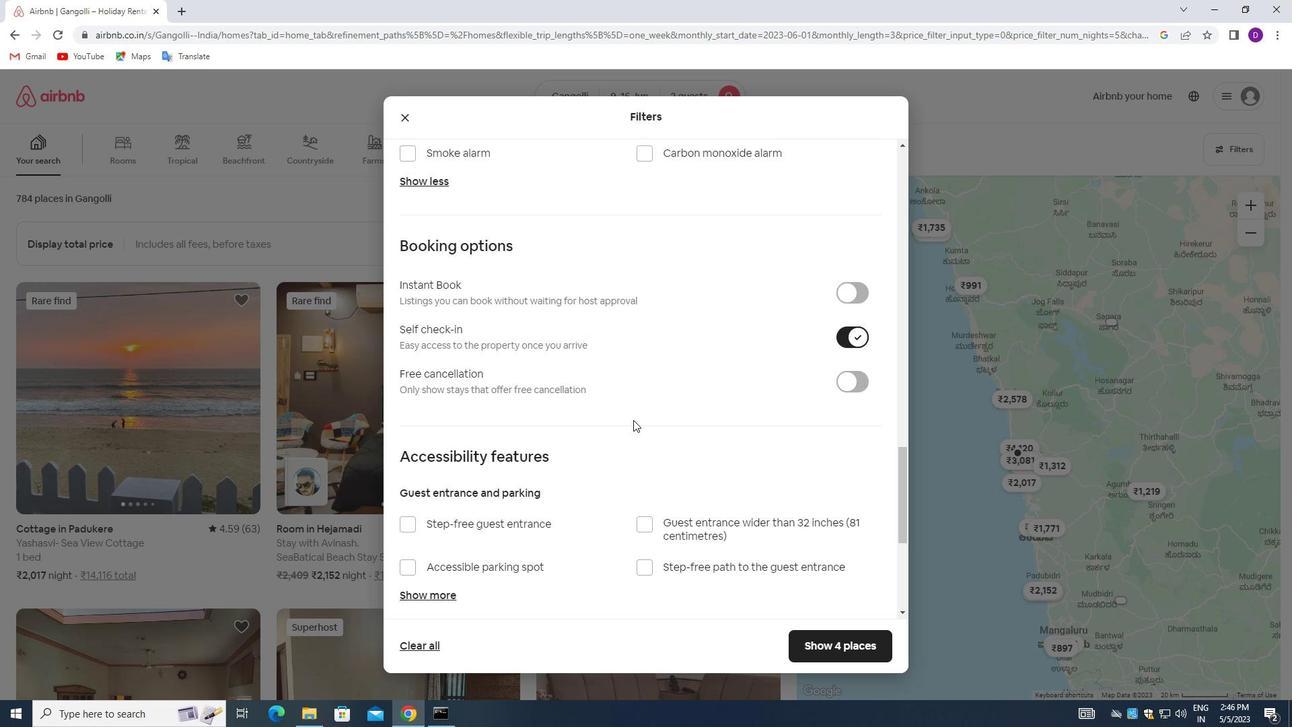 
Action: Mouse moved to (636, 420)
Screenshot: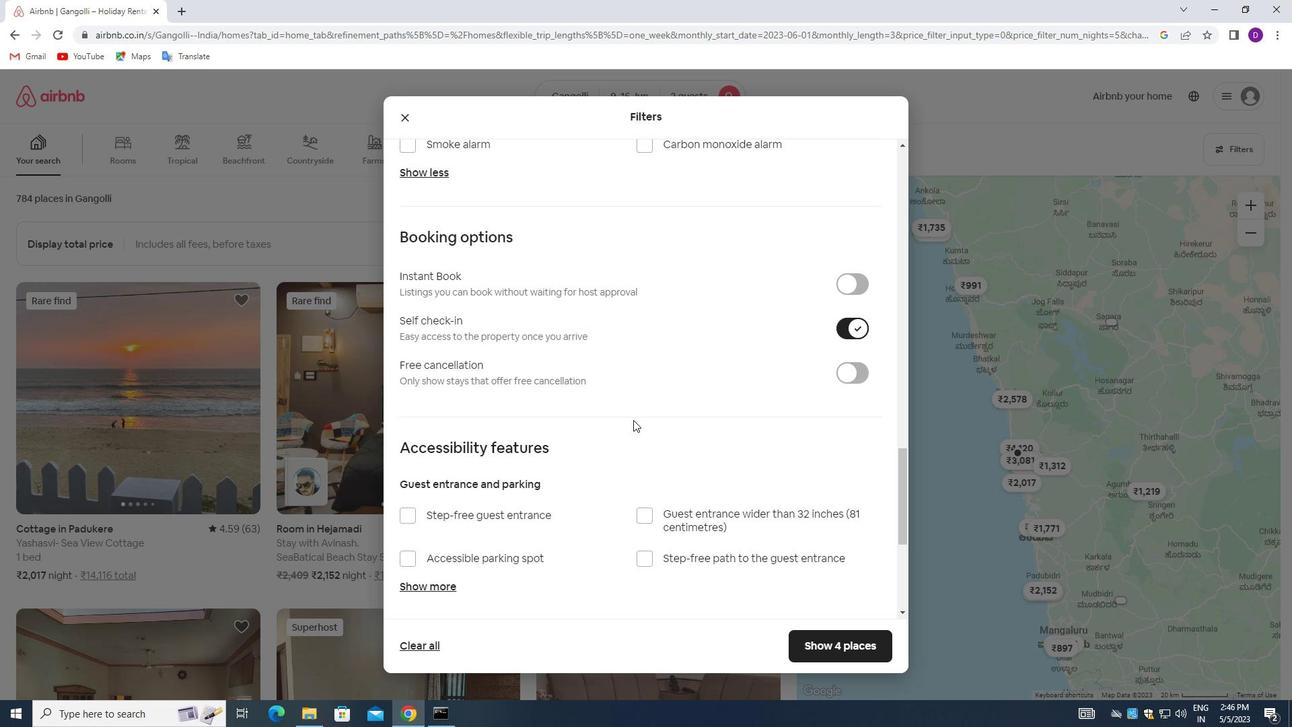 
Action: Mouse scrolled (636, 419) with delta (0, 0)
Screenshot: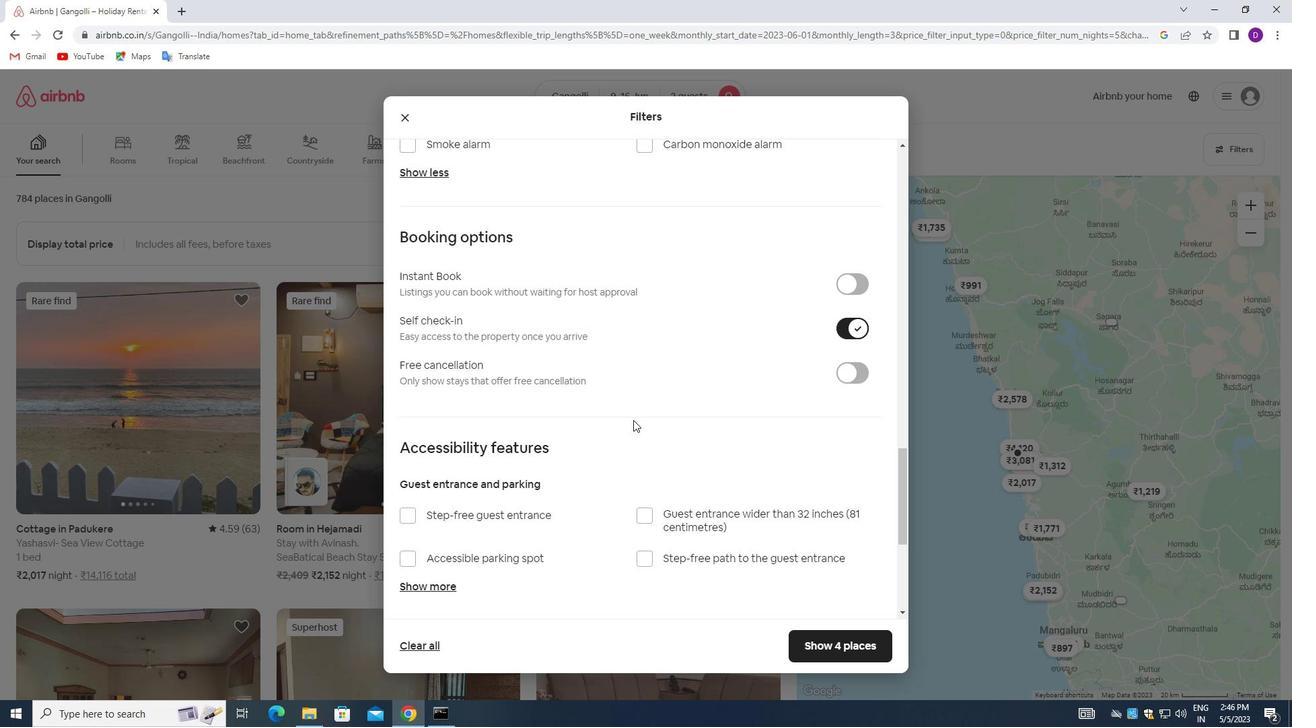 
Action: Mouse moved to (636, 421)
Screenshot: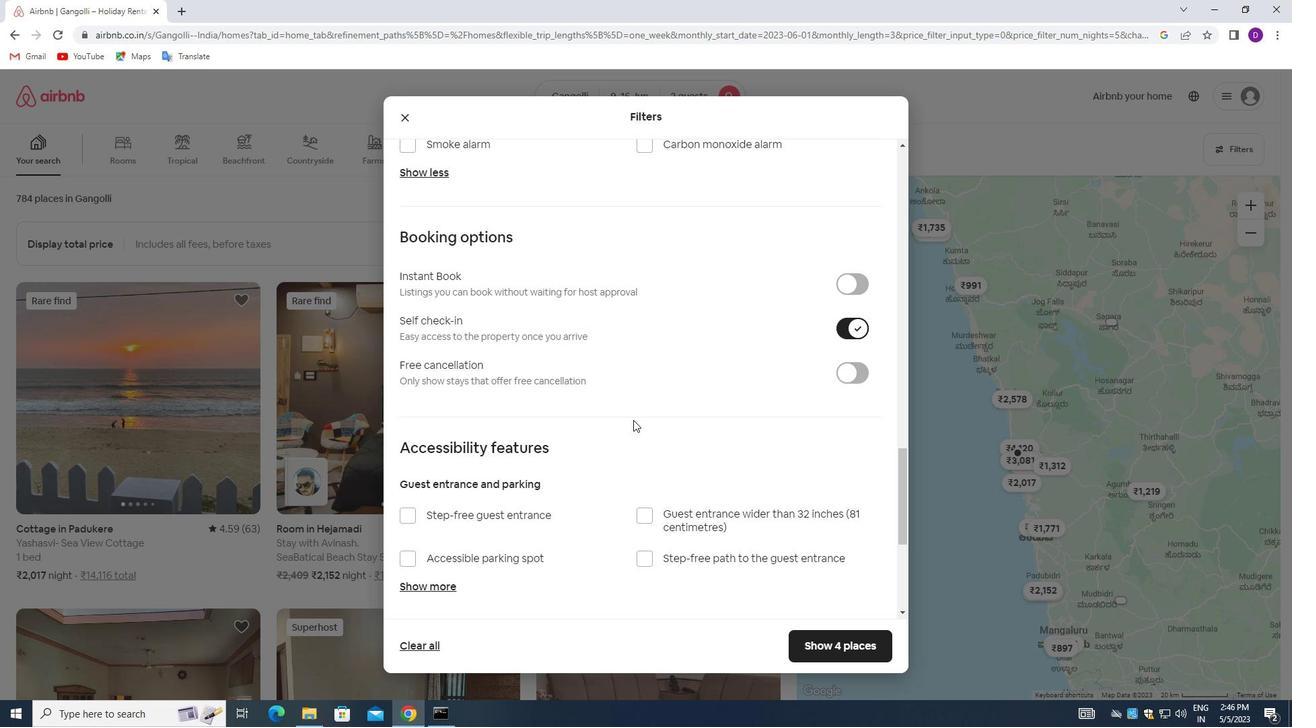 
Action: Mouse scrolled (636, 420) with delta (0, 0)
Screenshot: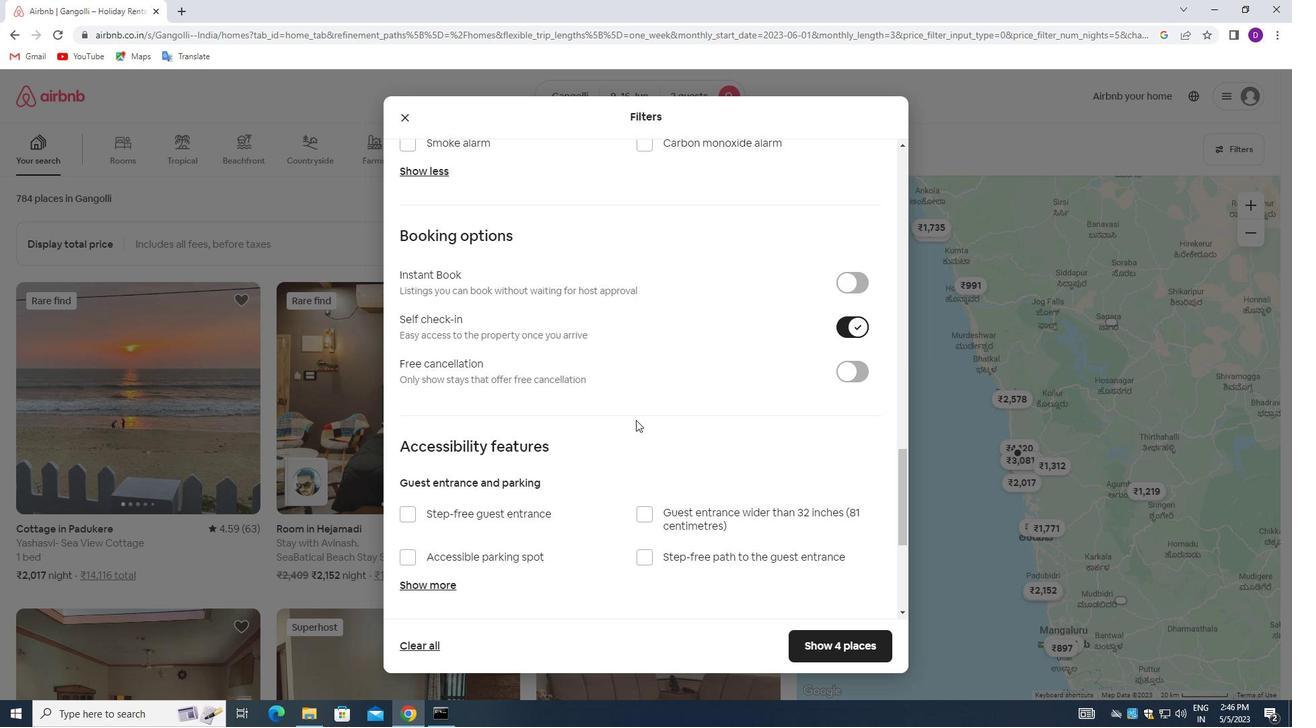 
Action: Mouse moved to (636, 426)
Screenshot: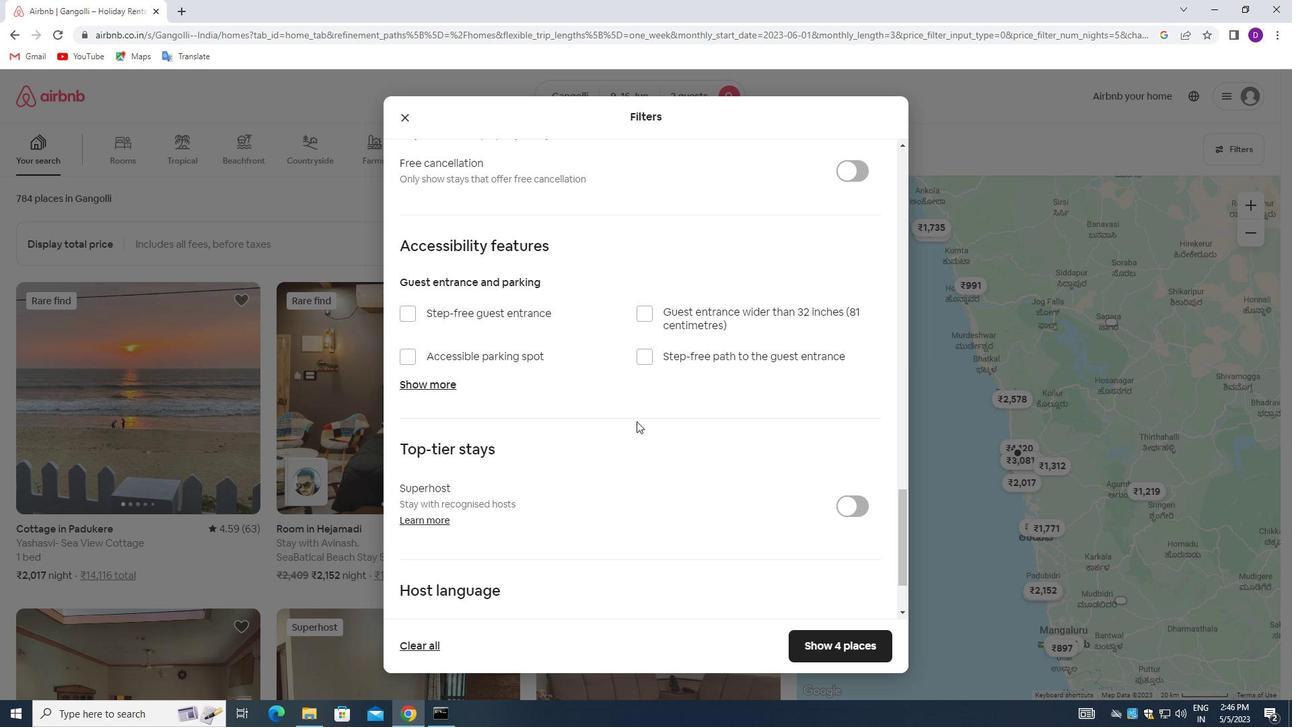
Action: Mouse scrolled (636, 425) with delta (0, 0)
Screenshot: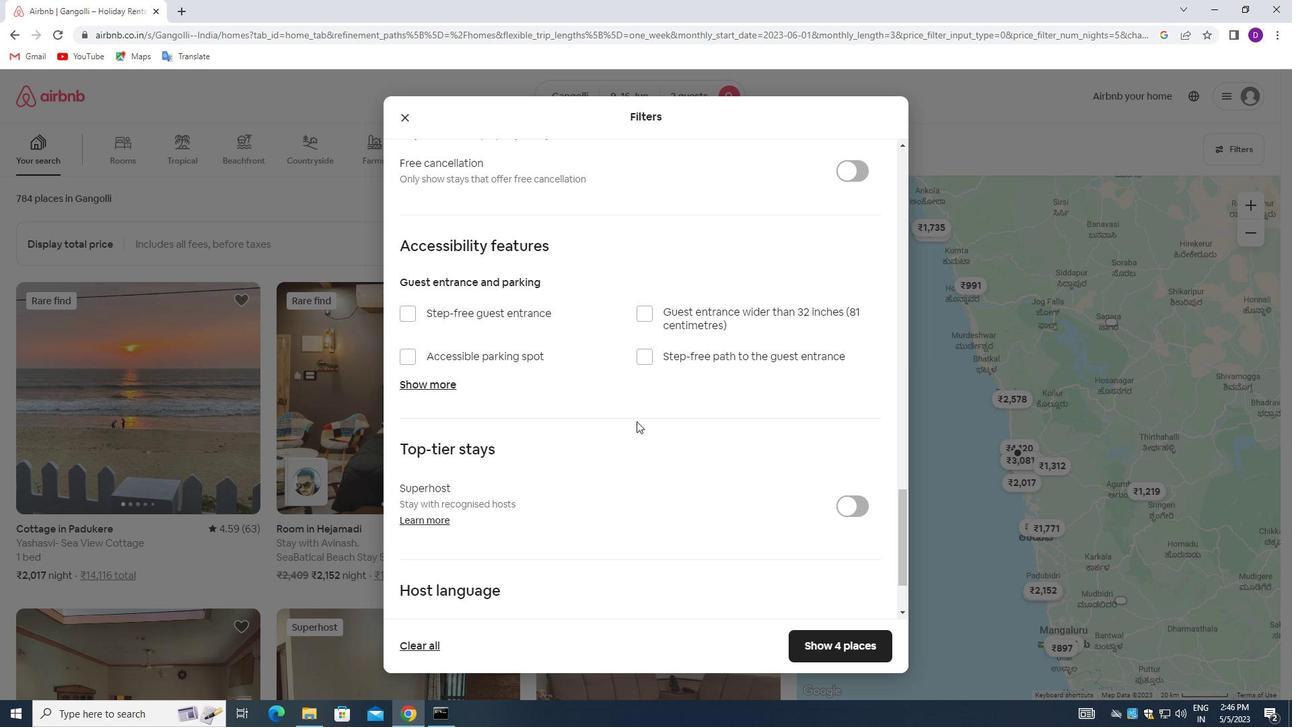 
Action: Mouse moved to (636, 428)
Screenshot: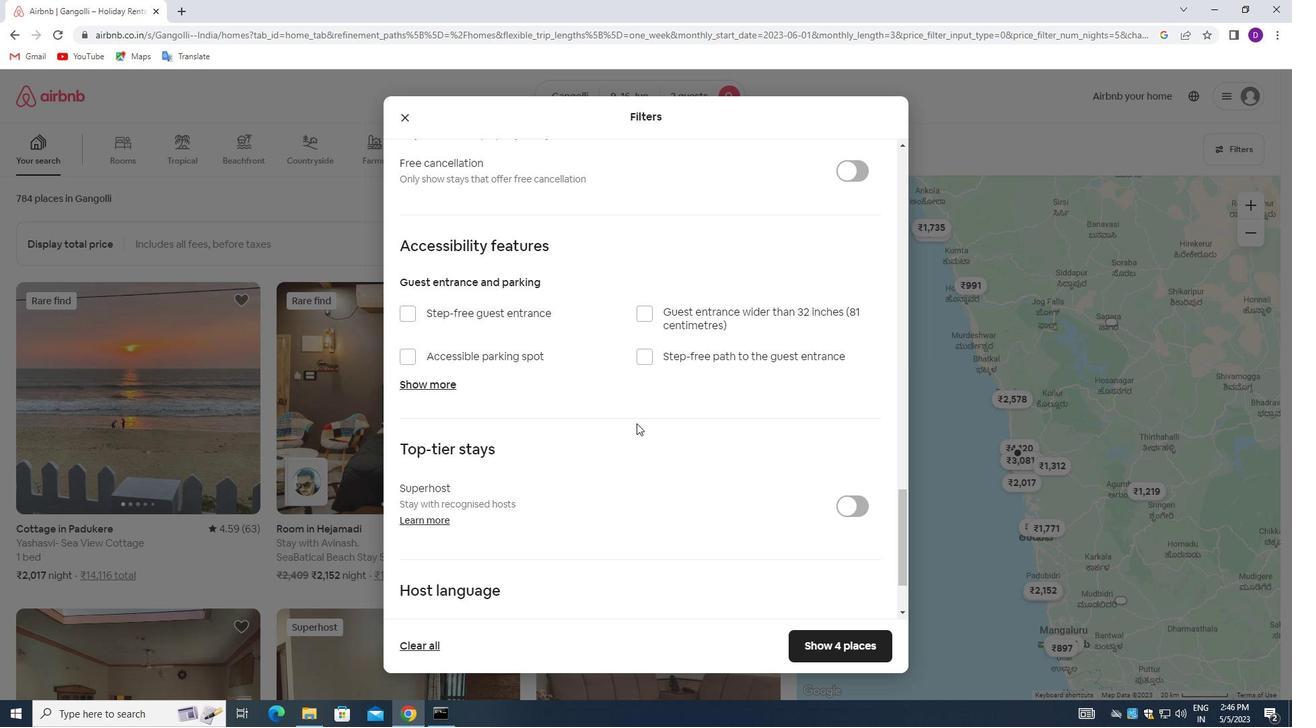 
Action: Mouse scrolled (636, 428) with delta (0, 0)
Screenshot: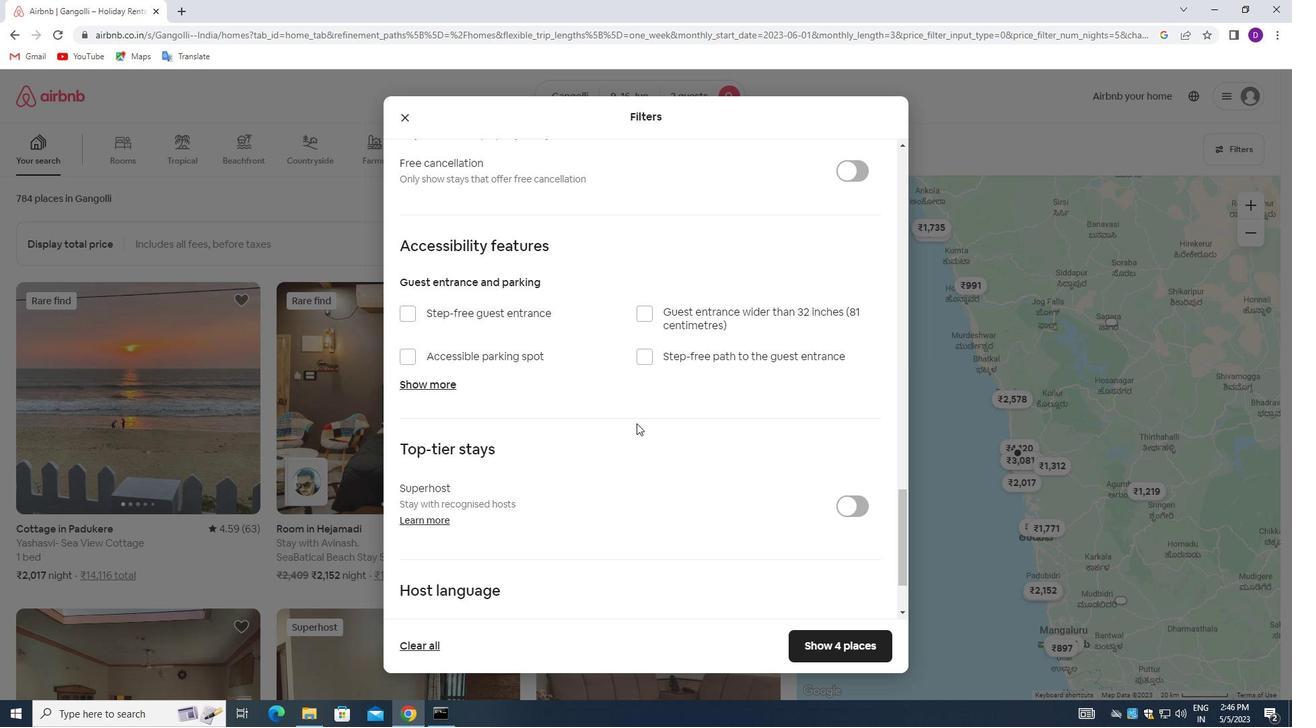 
Action: Mouse moved to (637, 430)
Screenshot: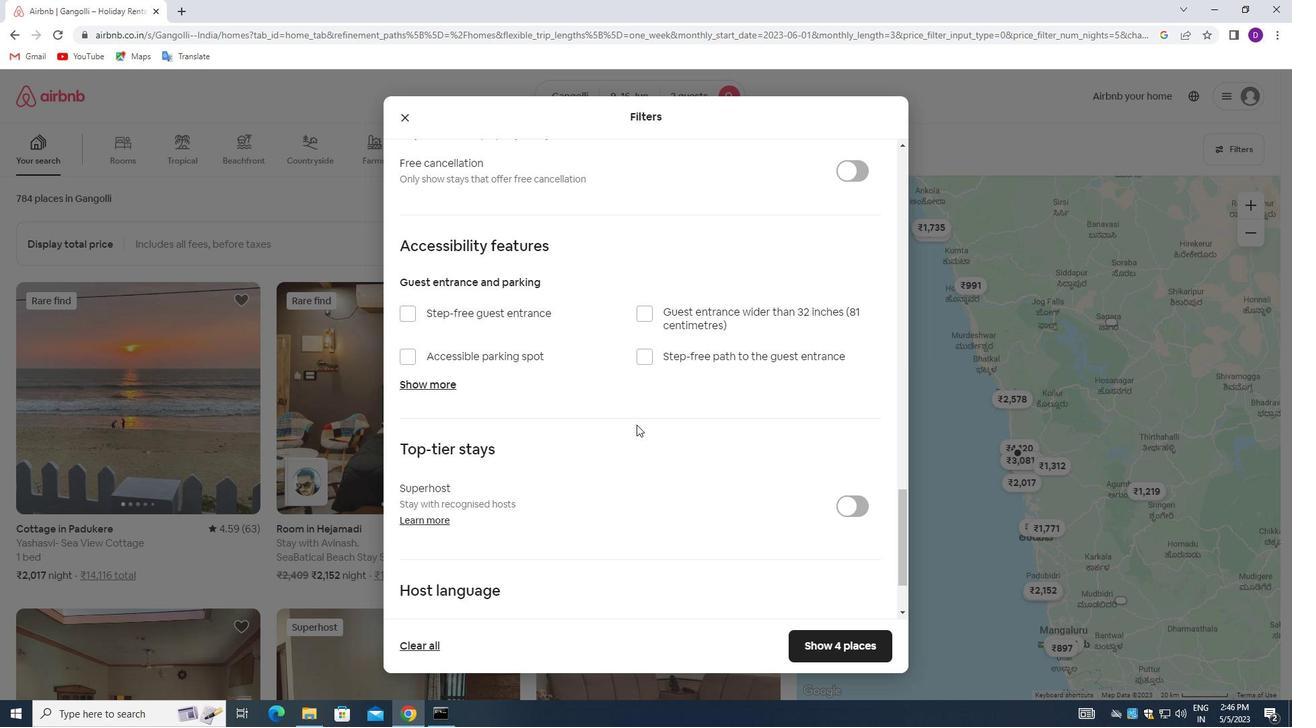 
Action: Mouse scrolled (637, 430) with delta (0, 0)
Screenshot: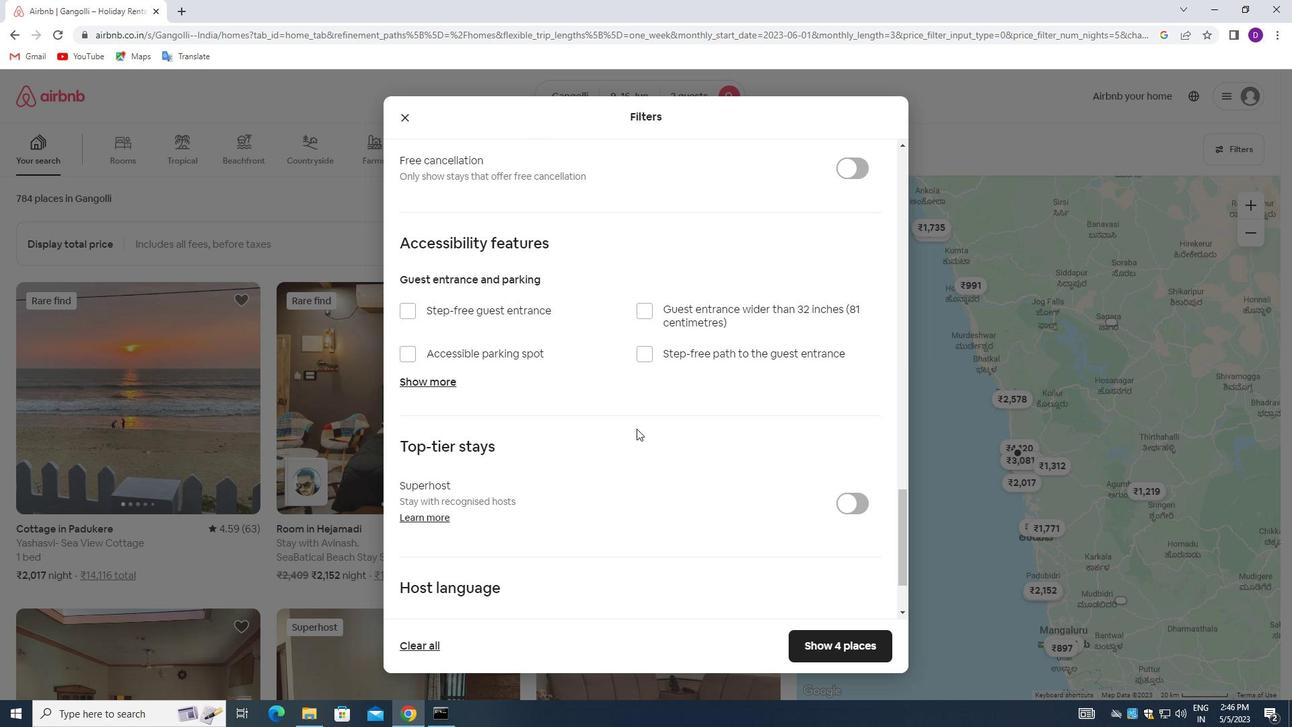 
Action: Mouse moved to (631, 438)
Screenshot: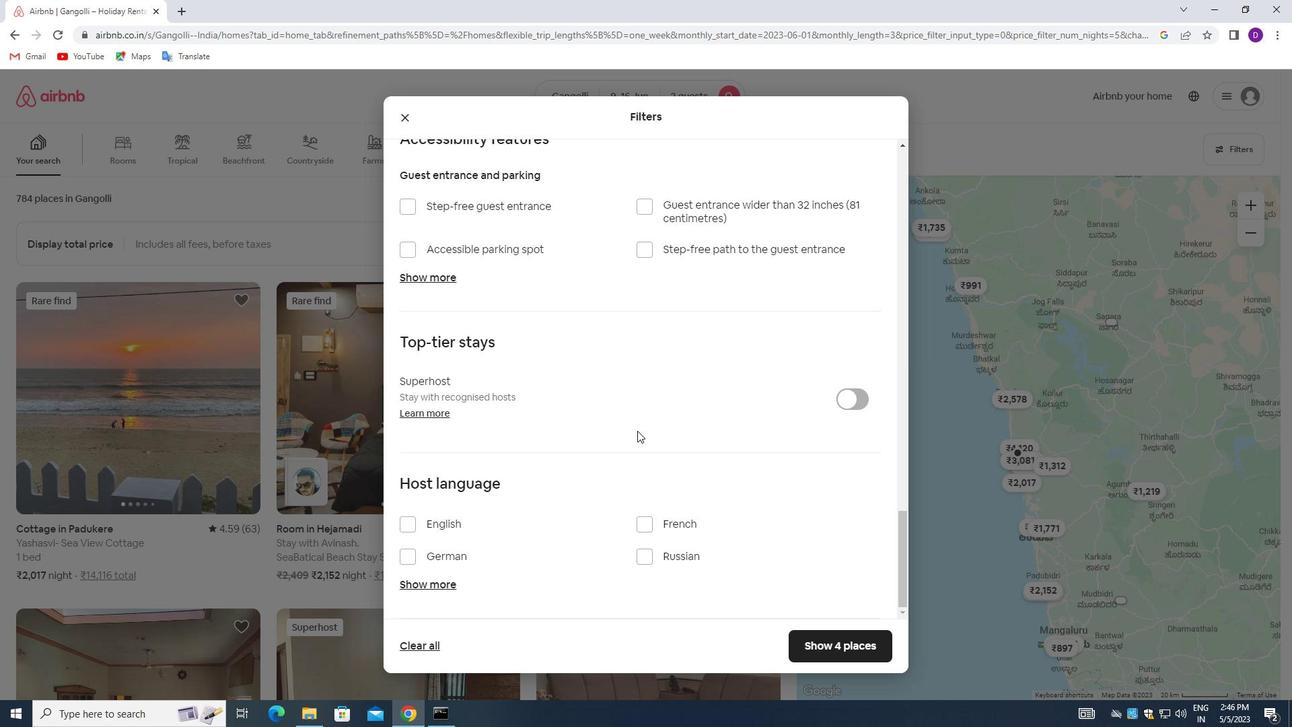 
Action: Mouse scrolled (631, 437) with delta (0, 0)
Screenshot: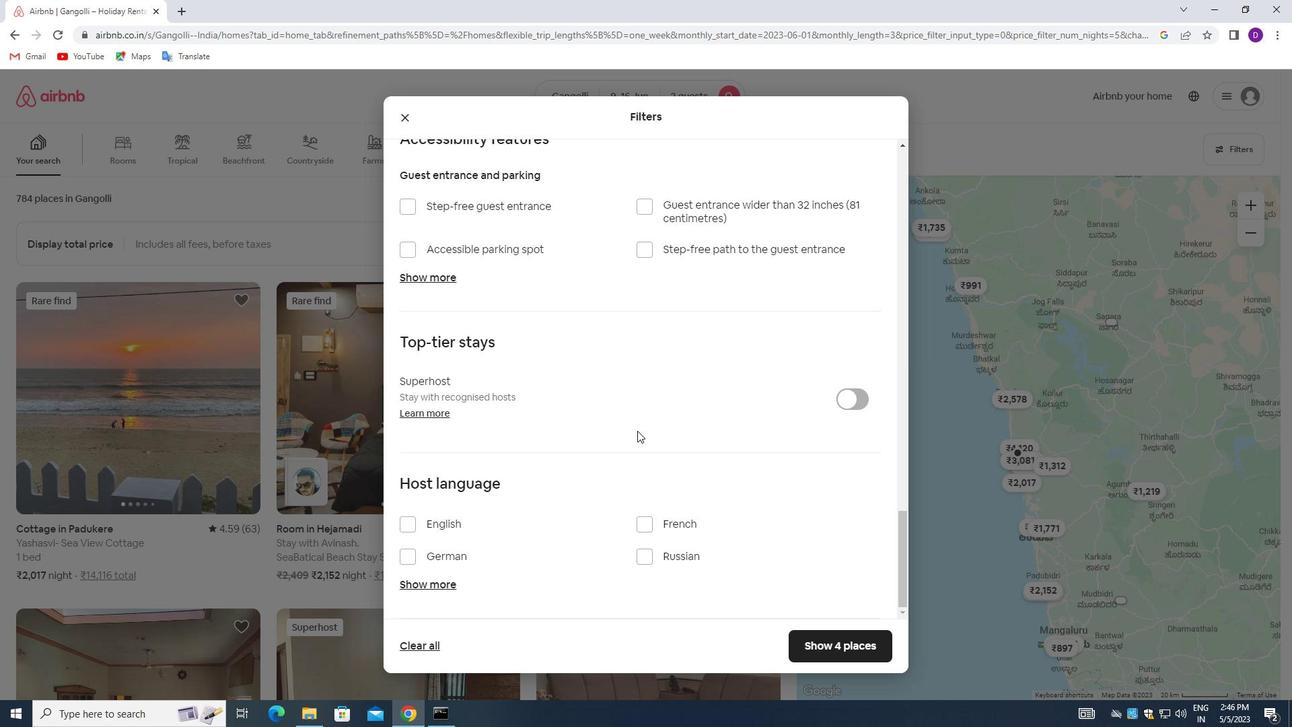 
Action: Mouse moved to (410, 525)
Screenshot: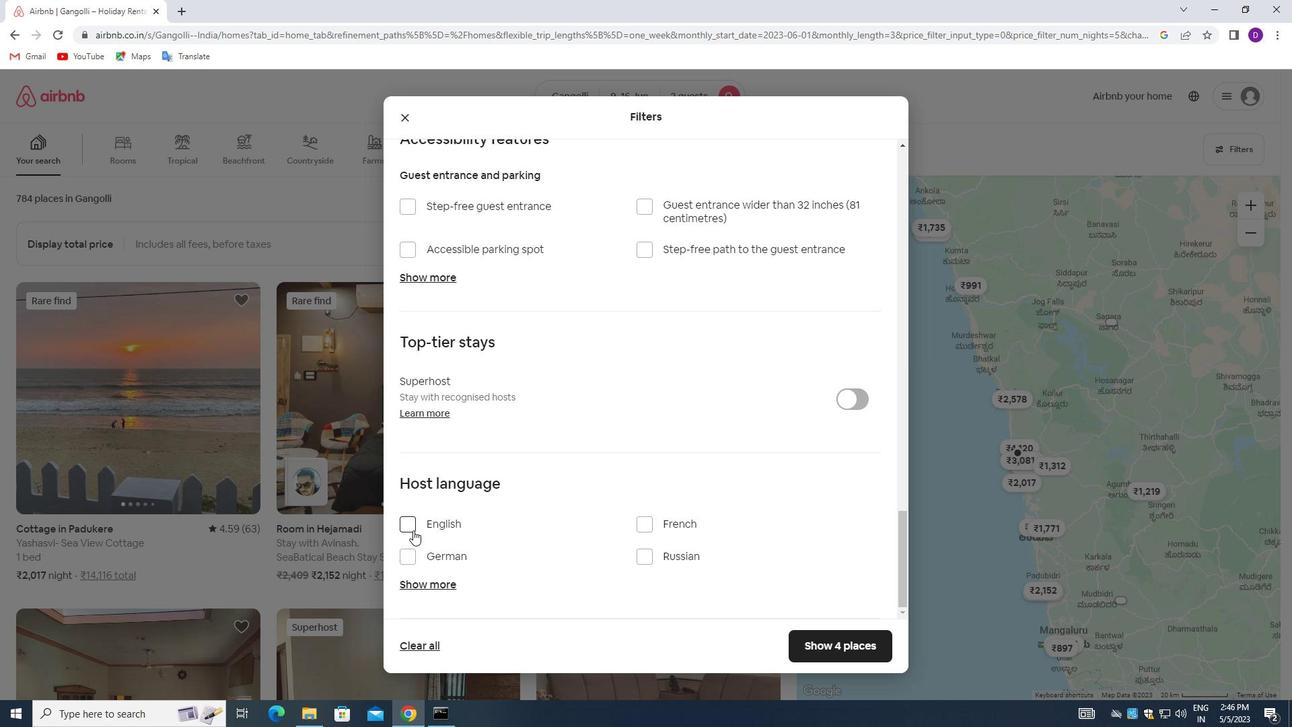 
Action: Mouse pressed left at (410, 525)
Screenshot: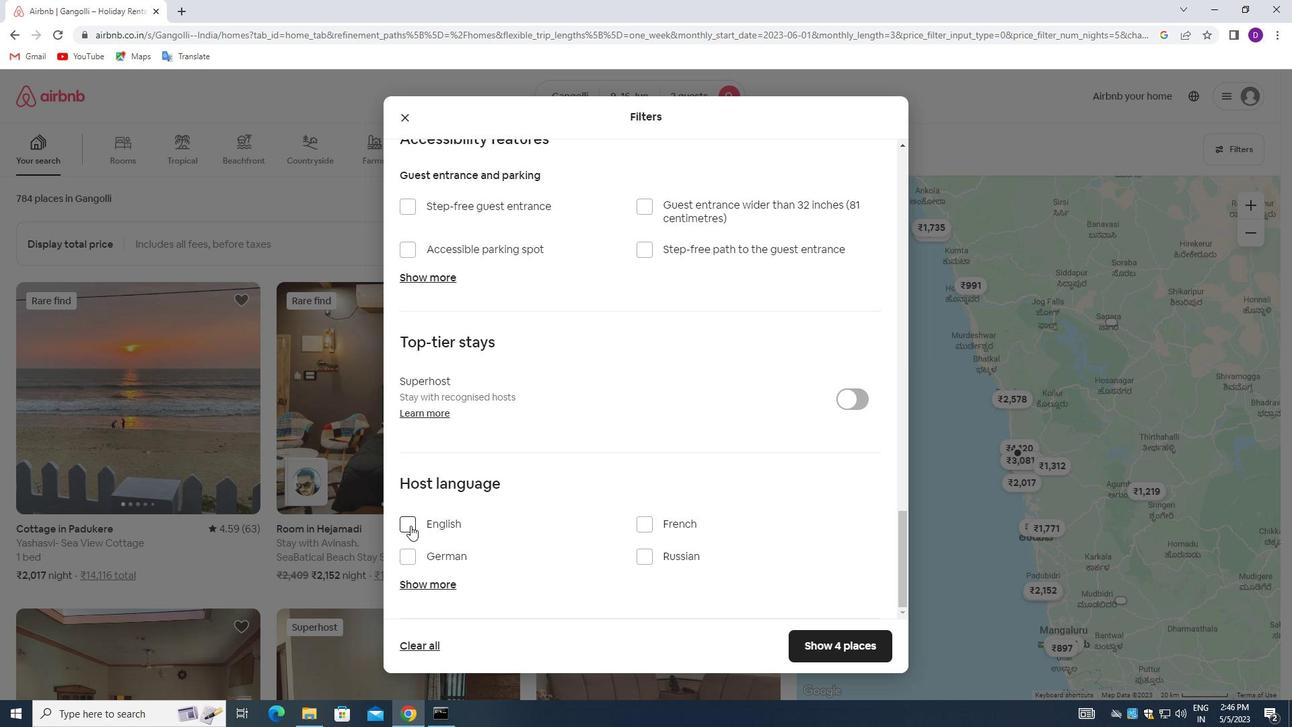 
Action: Mouse moved to (799, 634)
Screenshot: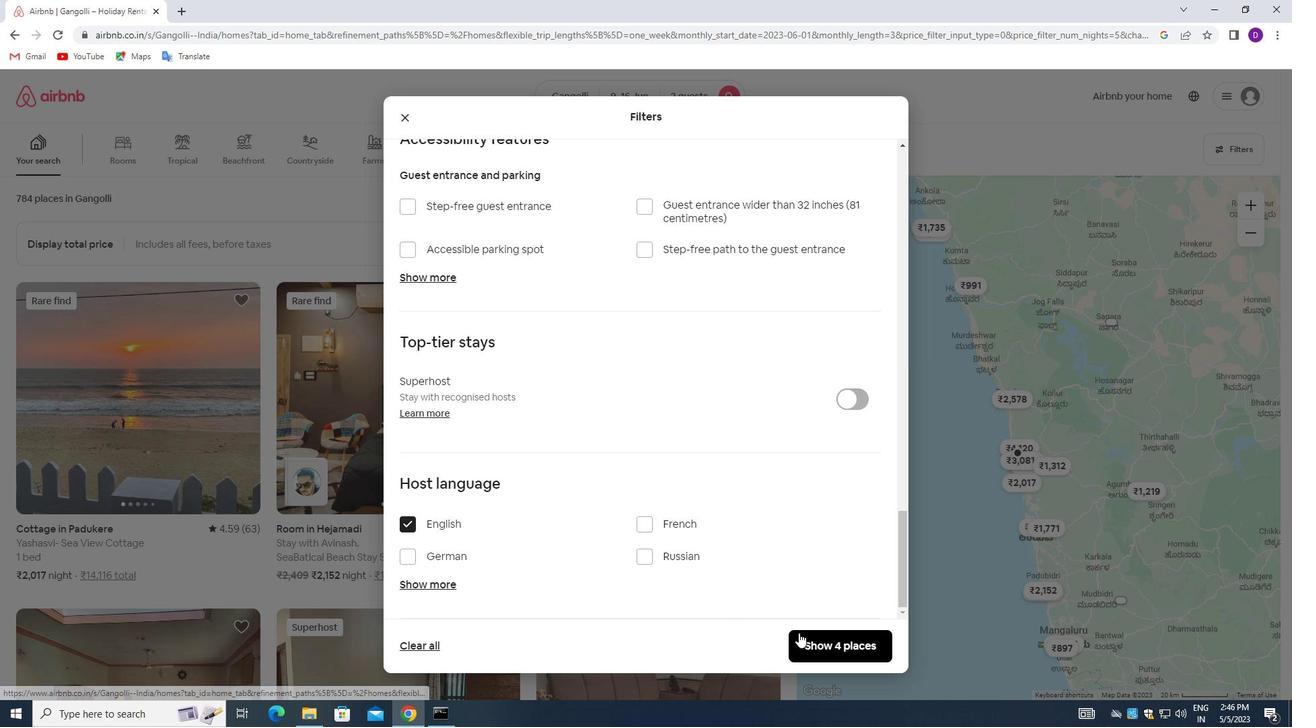 
Action: Mouse pressed left at (799, 634)
Screenshot: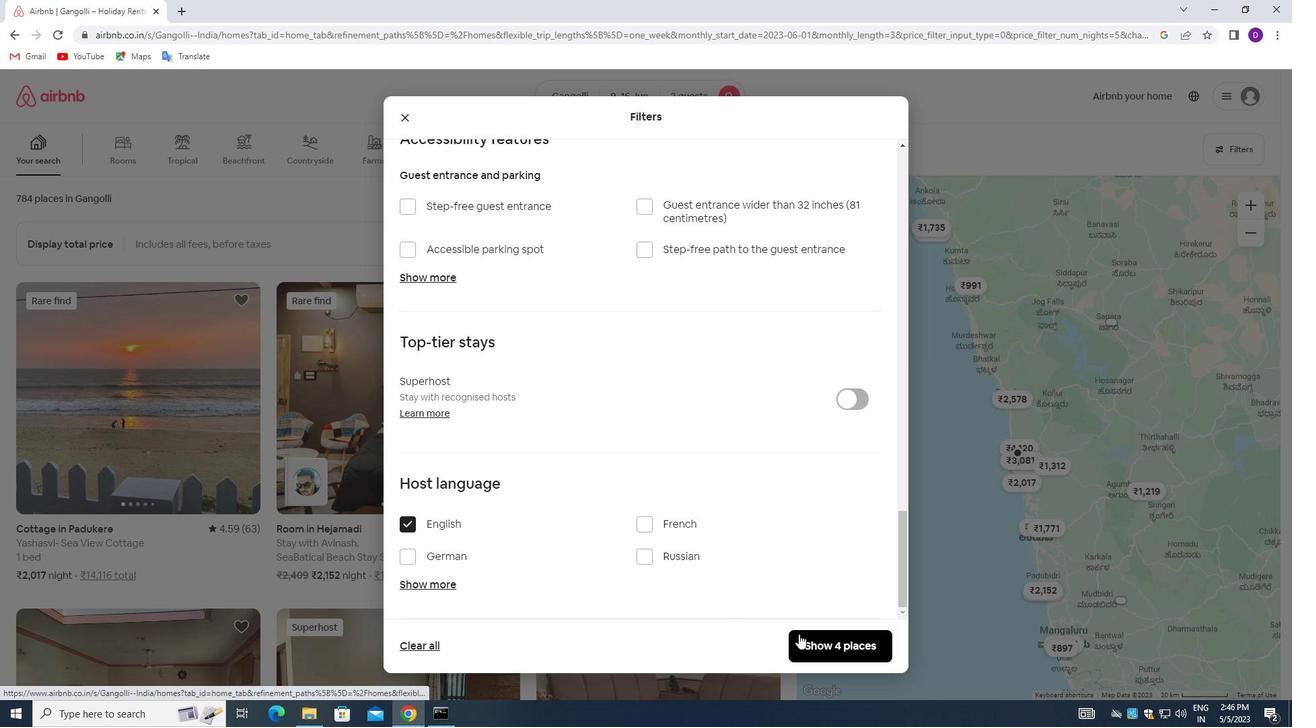 
Action: Mouse moved to (699, 468)
Screenshot: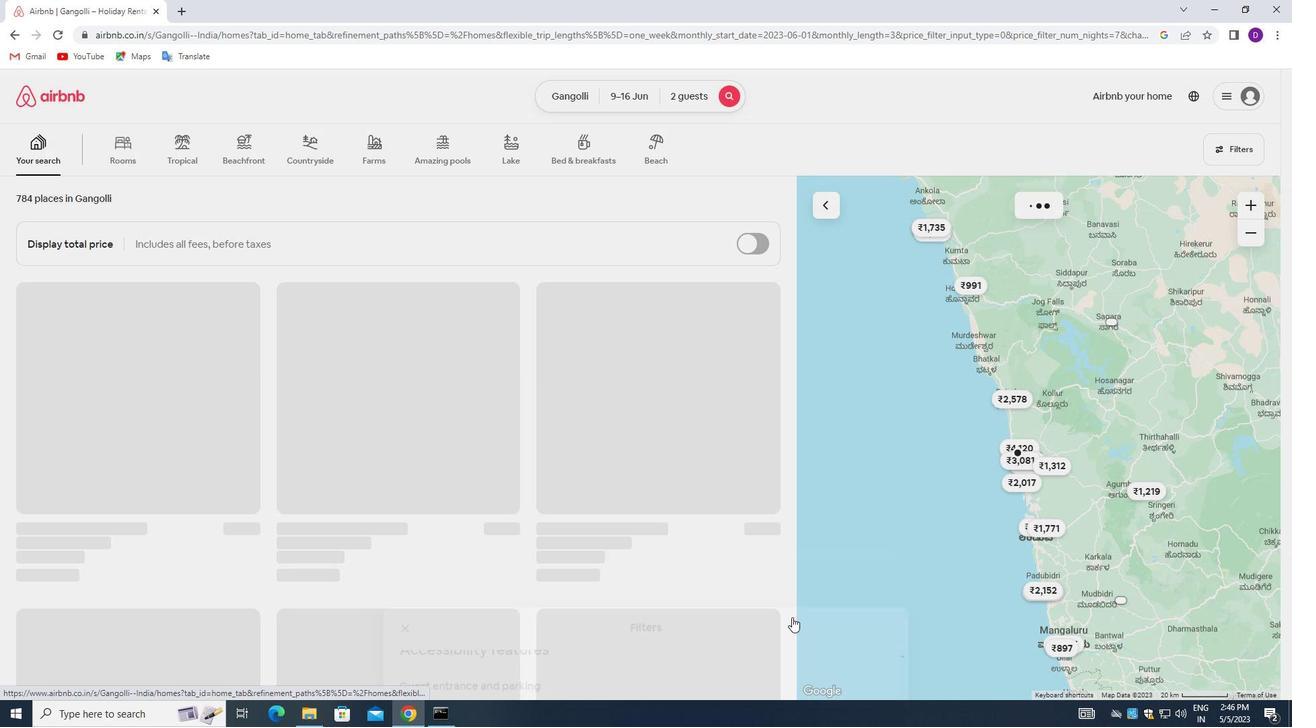 
